Task: Look for space in Eden, United States from 8th August, 2023 to 15th August, 2023 for 9 adults in price range Rs.10000 to Rs.14000. Place can be shared room with 5 bedrooms having 9 beds and 5 bathrooms. Property type can be house, flat, guest house. Amenities needed are: wifi, TV, free parkinig on premises, gym, breakfast. Booking option can be shelf check-in. Required host language is English.
Action: Mouse moved to (552, 131)
Screenshot: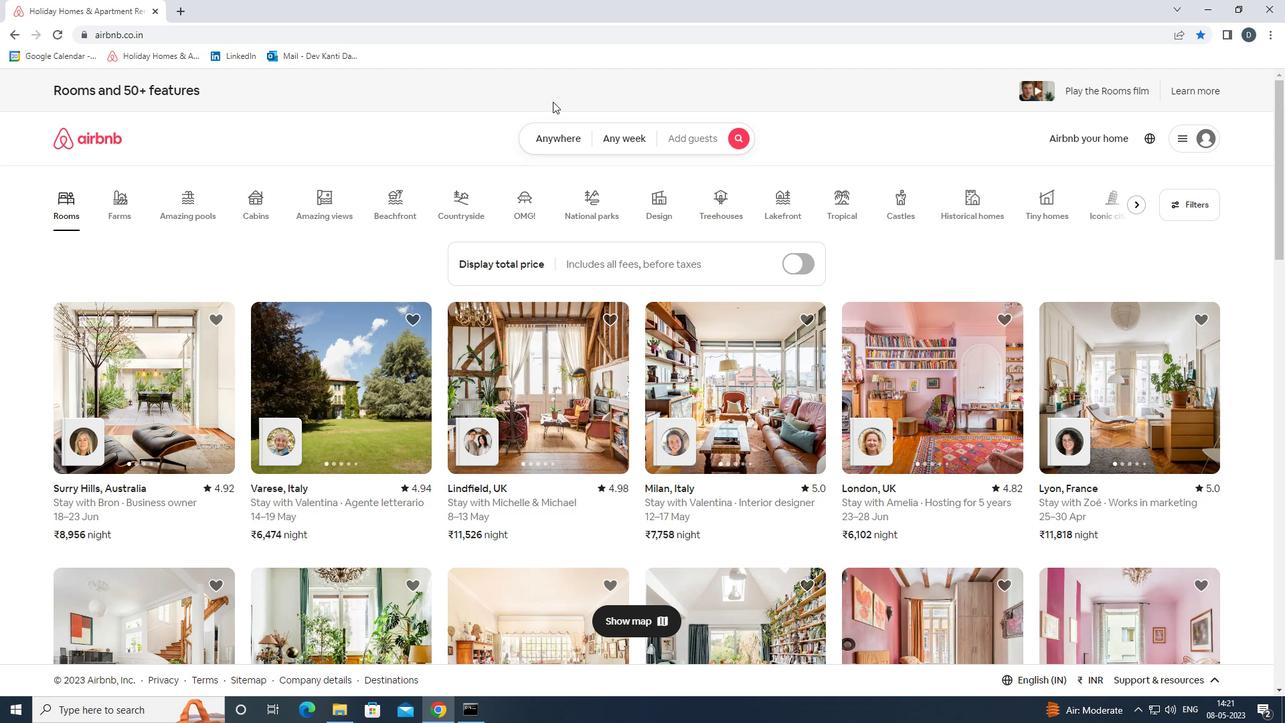 
Action: Mouse pressed left at (552, 131)
Screenshot: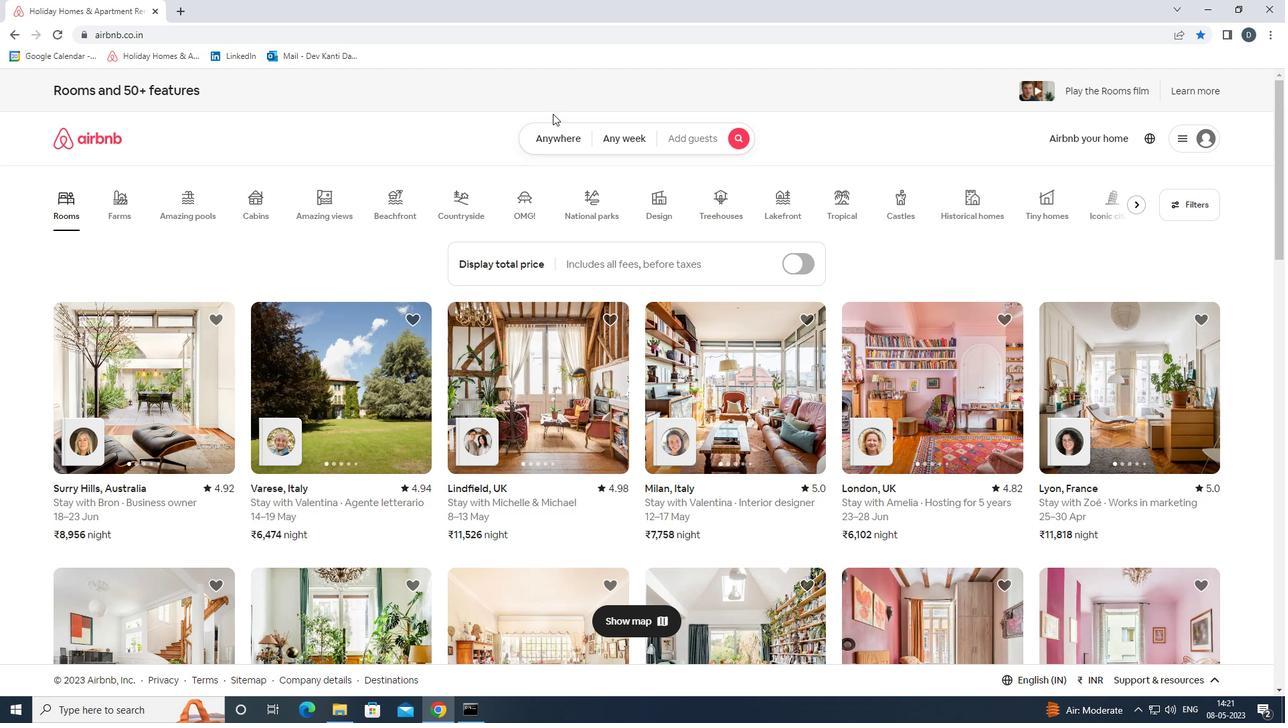 
Action: Mouse moved to (472, 190)
Screenshot: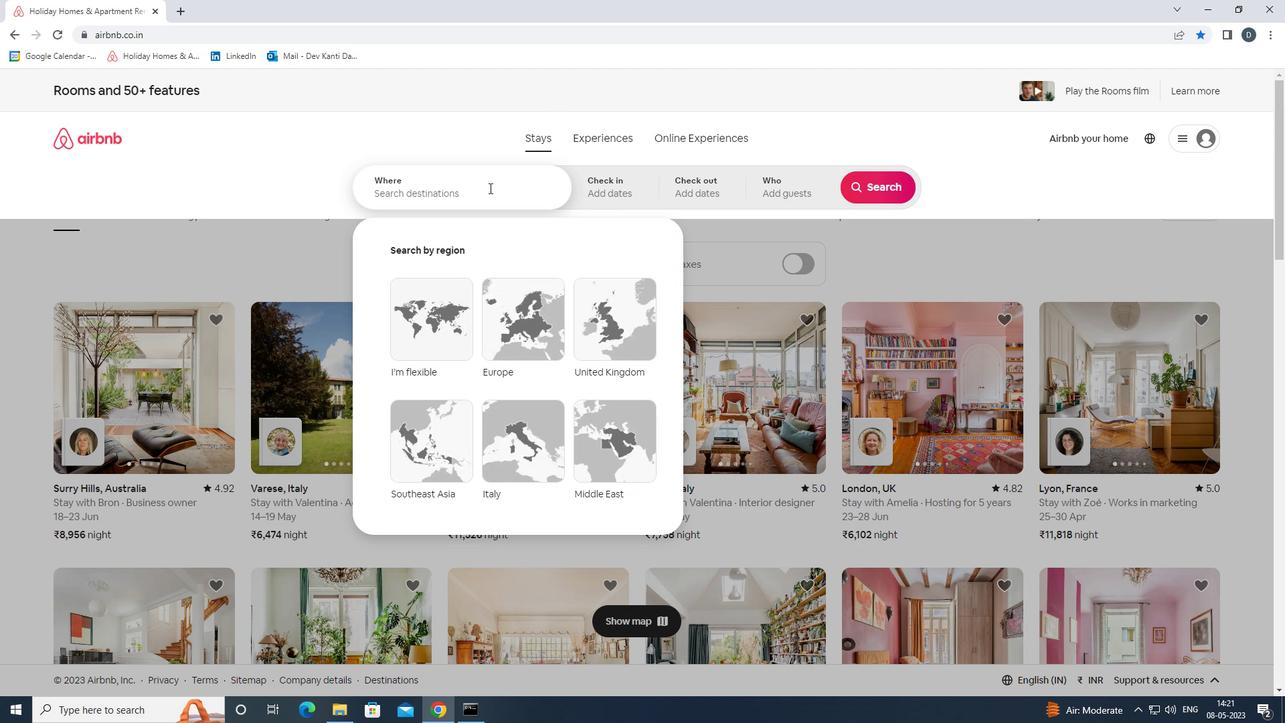 
Action: Mouse pressed left at (472, 190)
Screenshot: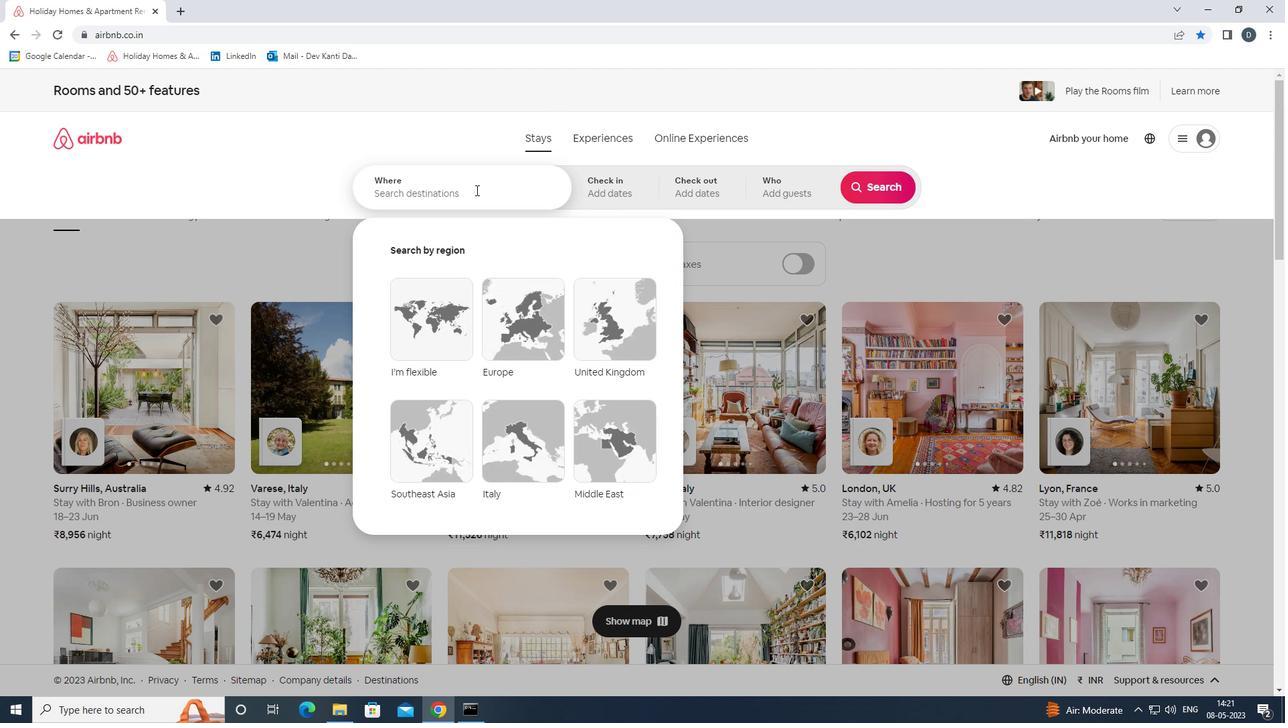 
Action: Mouse moved to (472, 186)
Screenshot: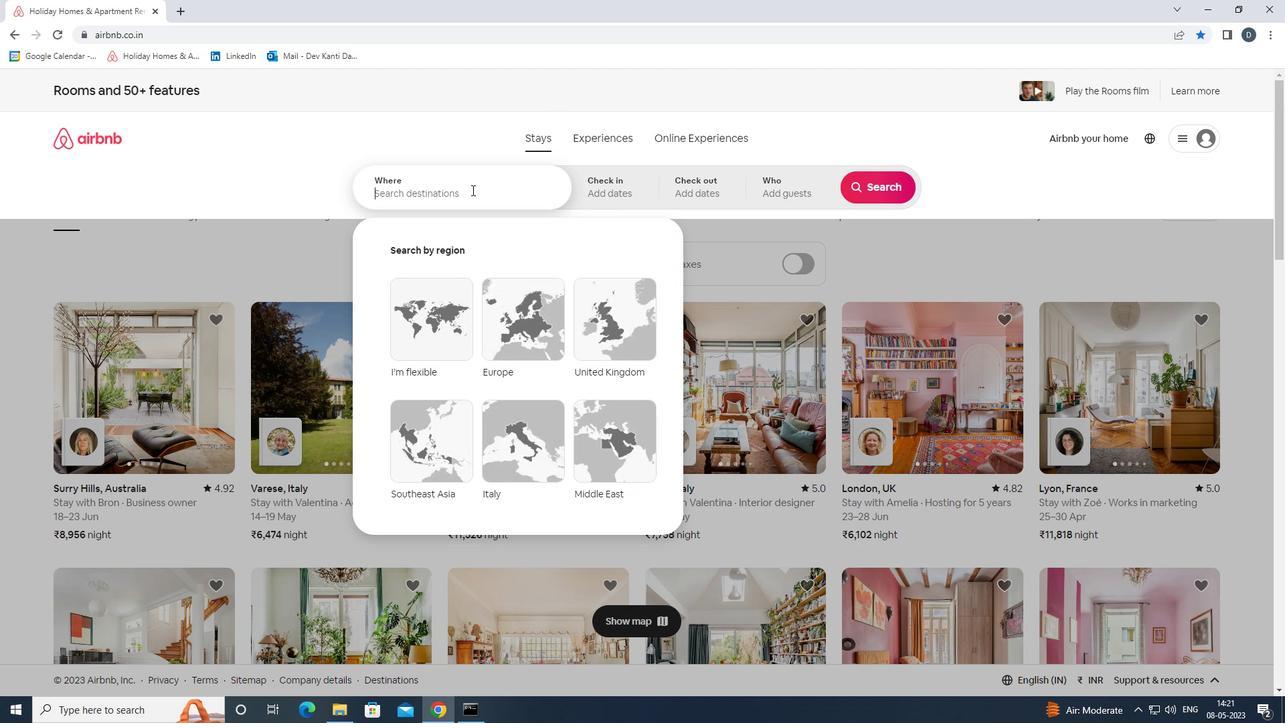 
Action: Key pressed <Key.shift><Key.caps_lock><Key.shift>E<Key.caps_lock><Key.backspace><Key.shift><Key.shift><Key.shift>EDEN,<Key.shift>UNITED<Key.space><Key.shift>STATES<Key.enter>
Screenshot: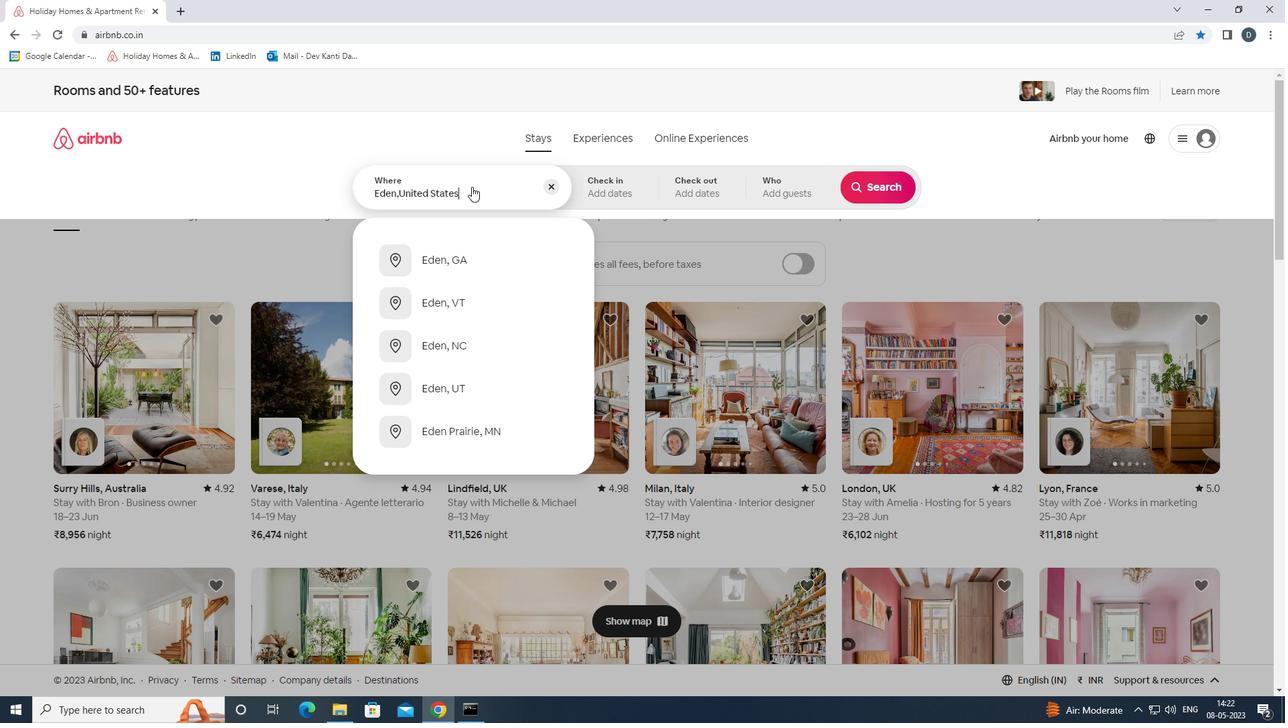 
Action: Mouse moved to (874, 297)
Screenshot: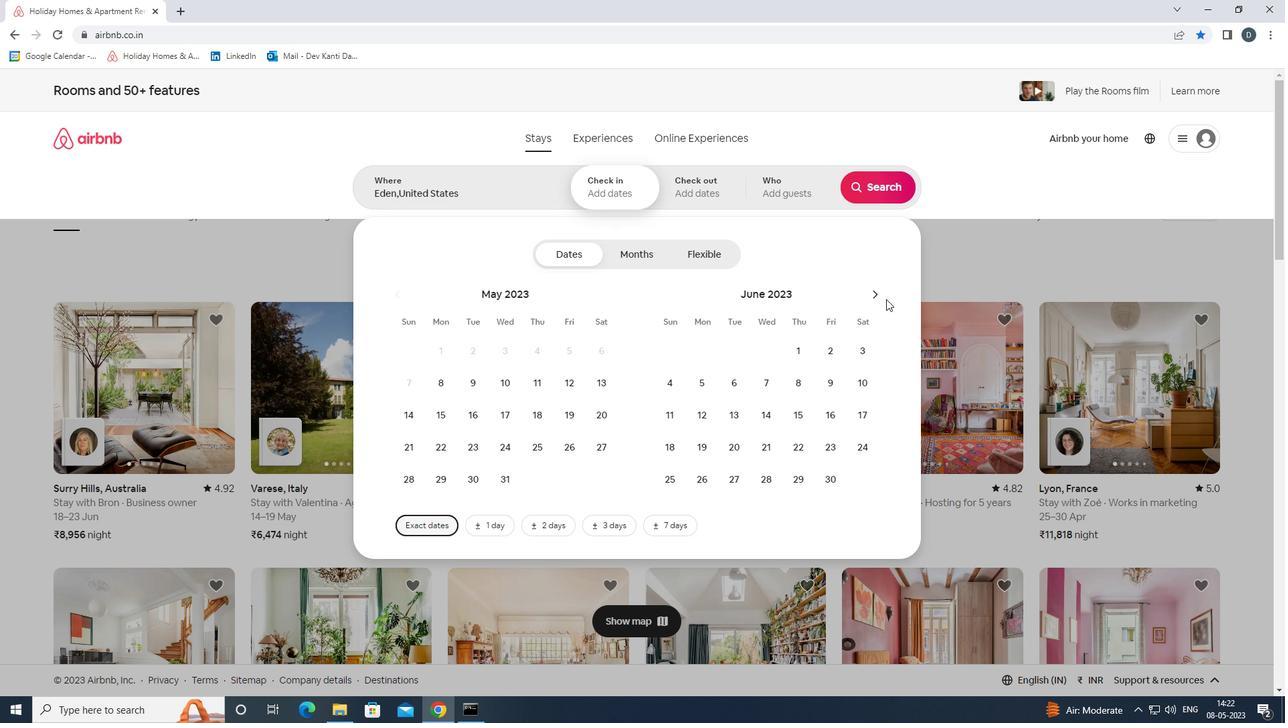 
Action: Mouse pressed left at (874, 297)
Screenshot: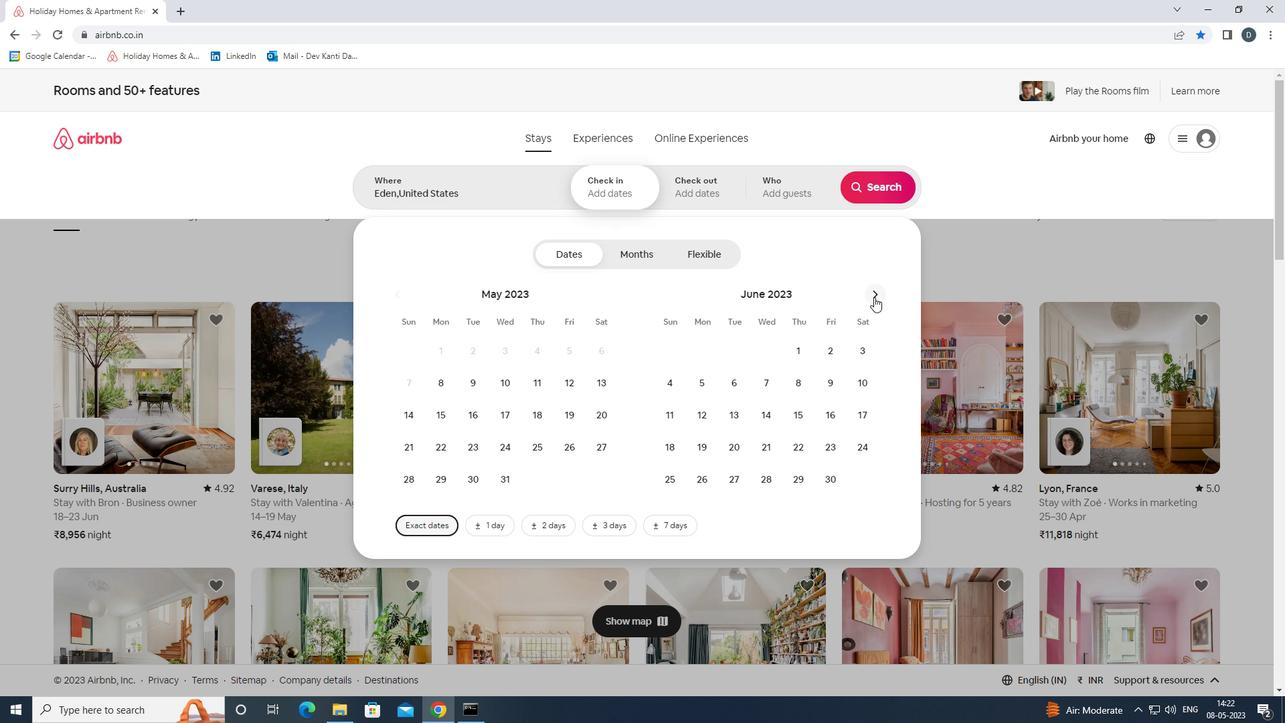 
Action: Mouse pressed left at (874, 297)
Screenshot: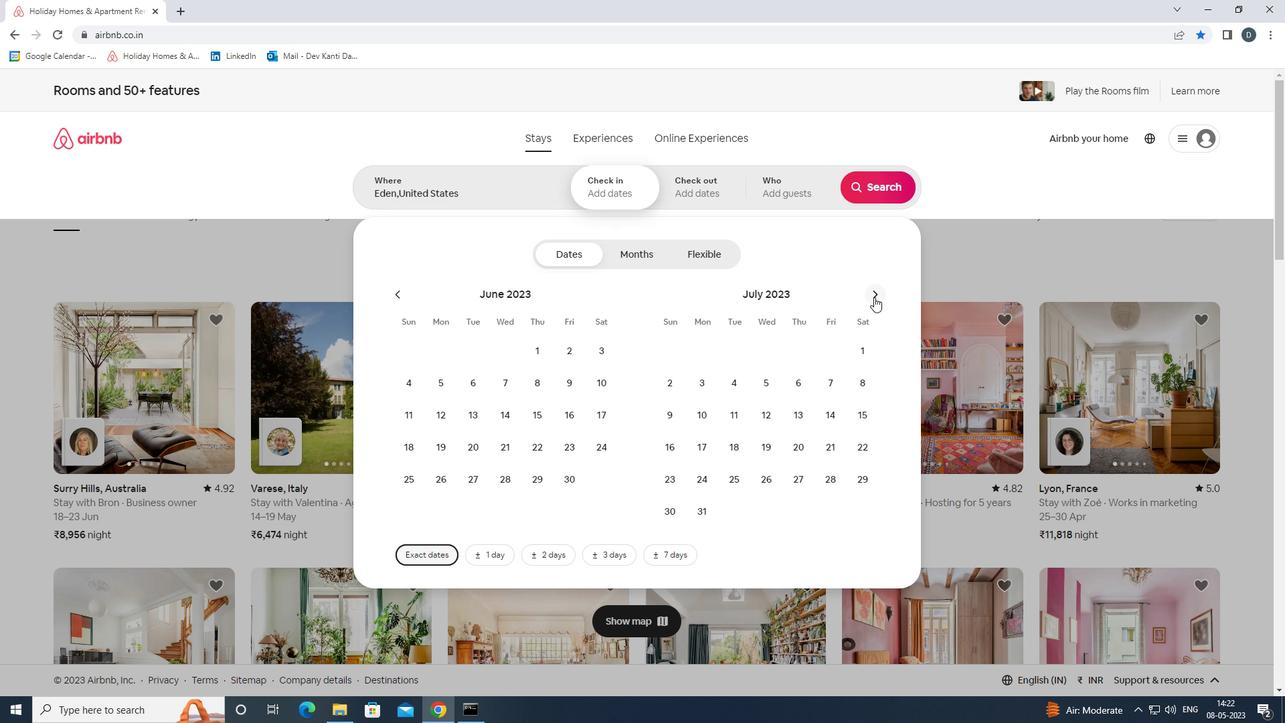 
Action: Mouse moved to (743, 384)
Screenshot: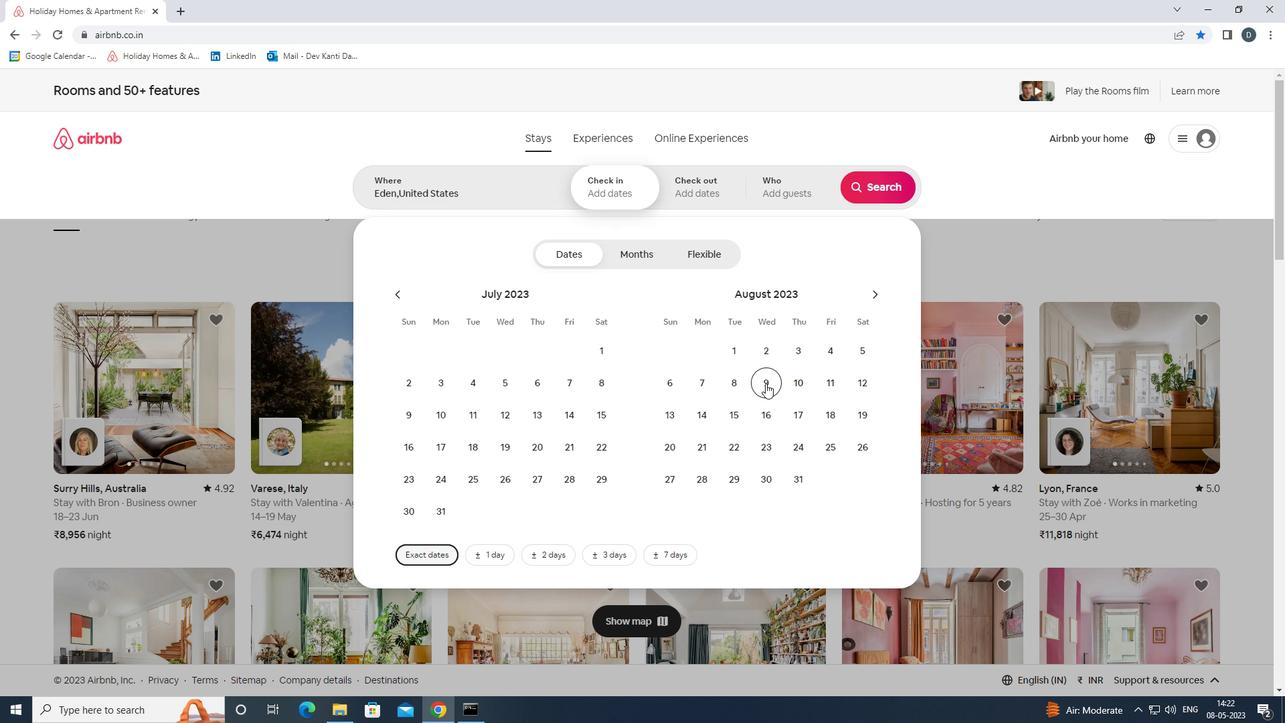 
Action: Mouse pressed left at (743, 384)
Screenshot: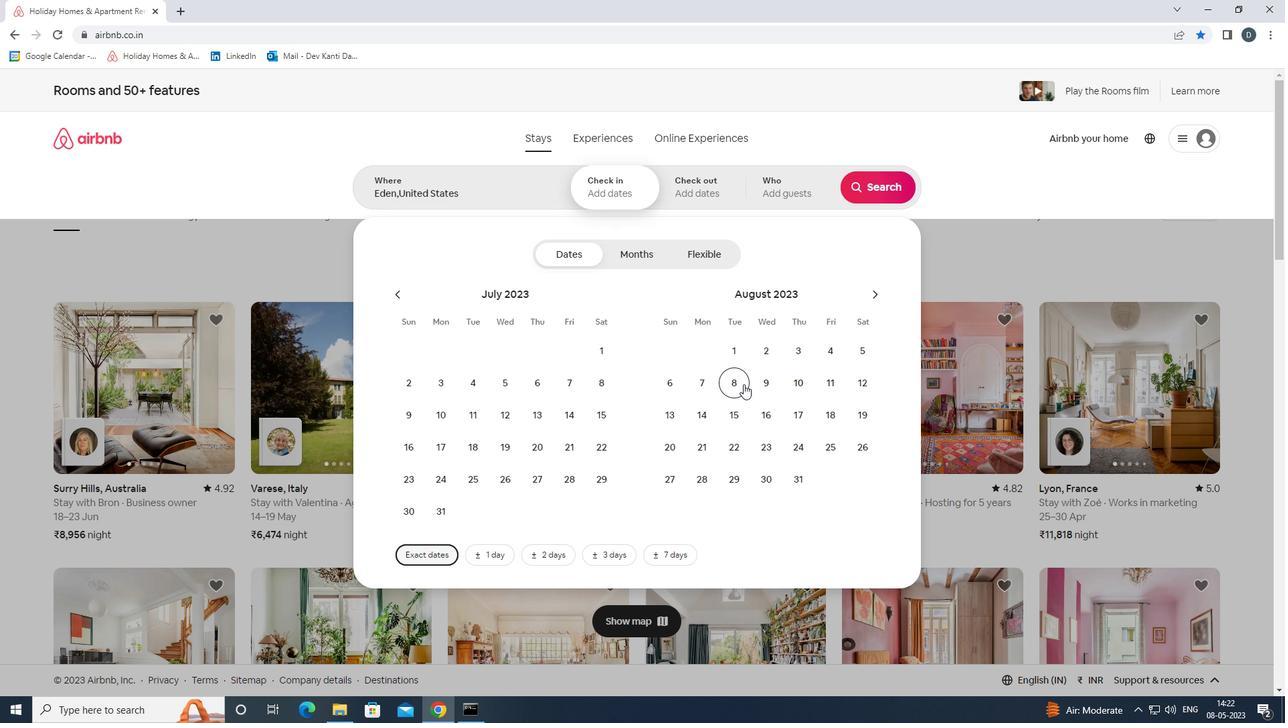 
Action: Mouse moved to (737, 409)
Screenshot: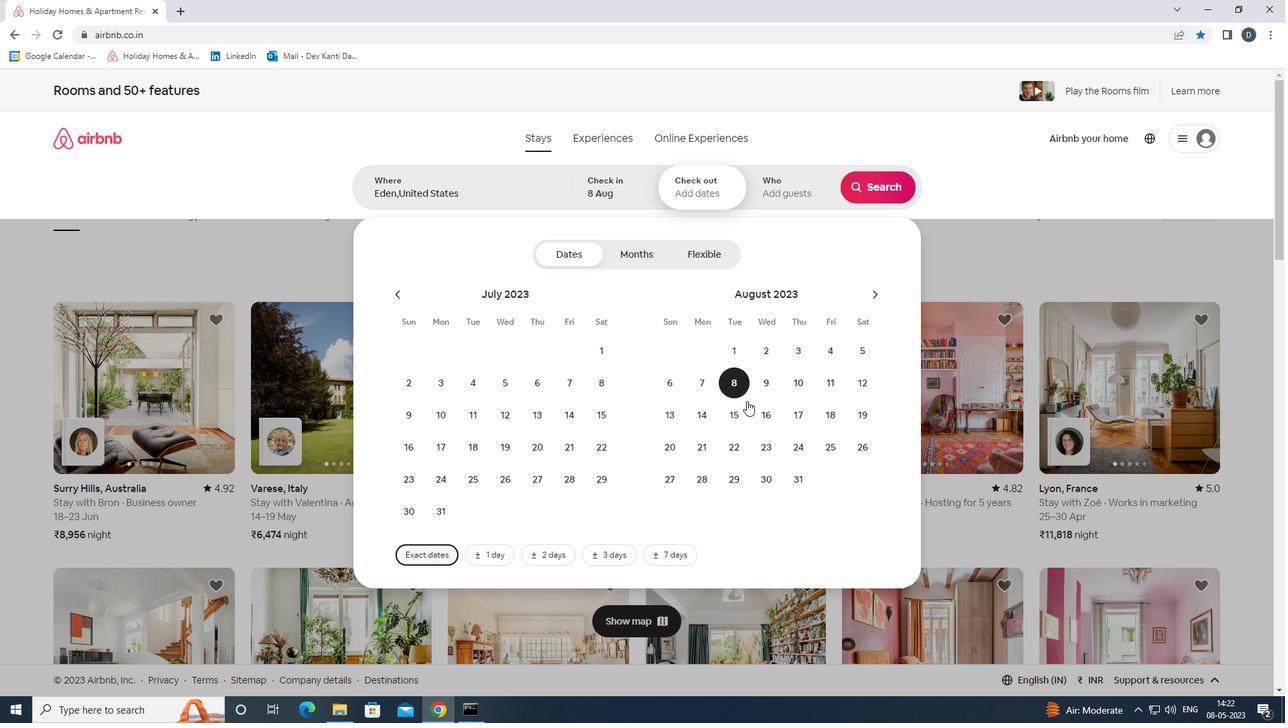 
Action: Mouse pressed left at (737, 409)
Screenshot: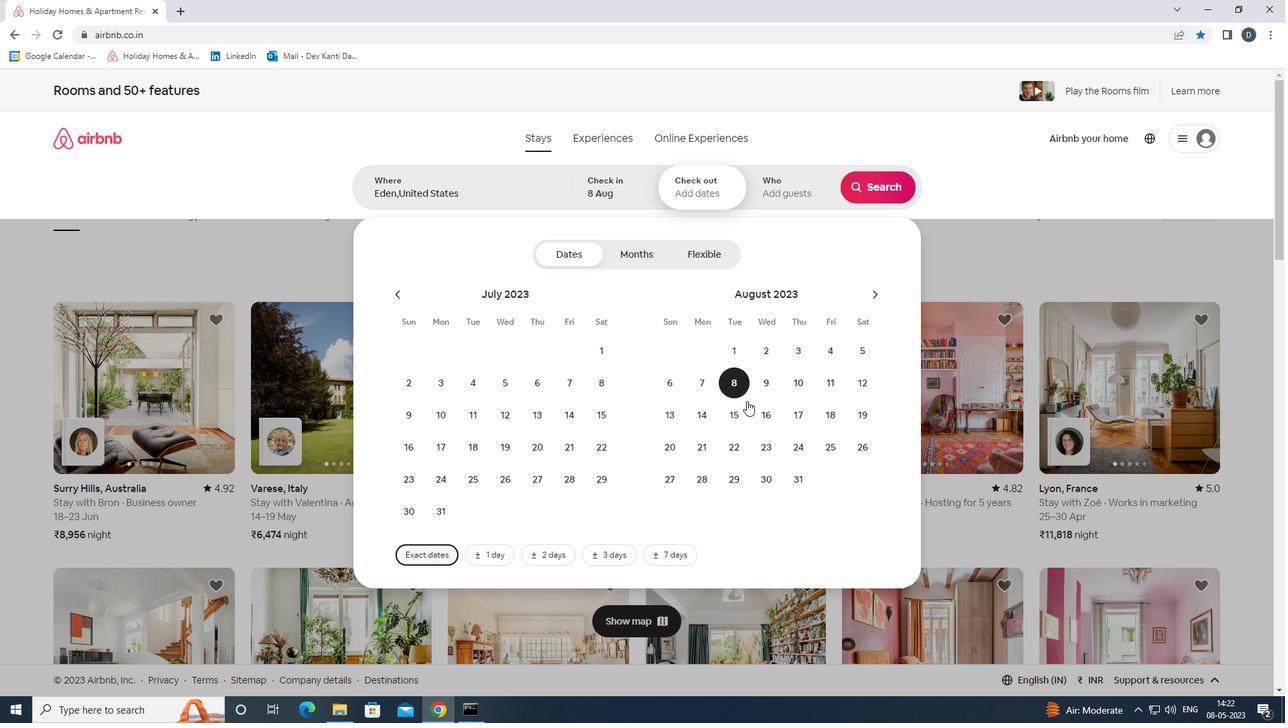 
Action: Mouse moved to (788, 196)
Screenshot: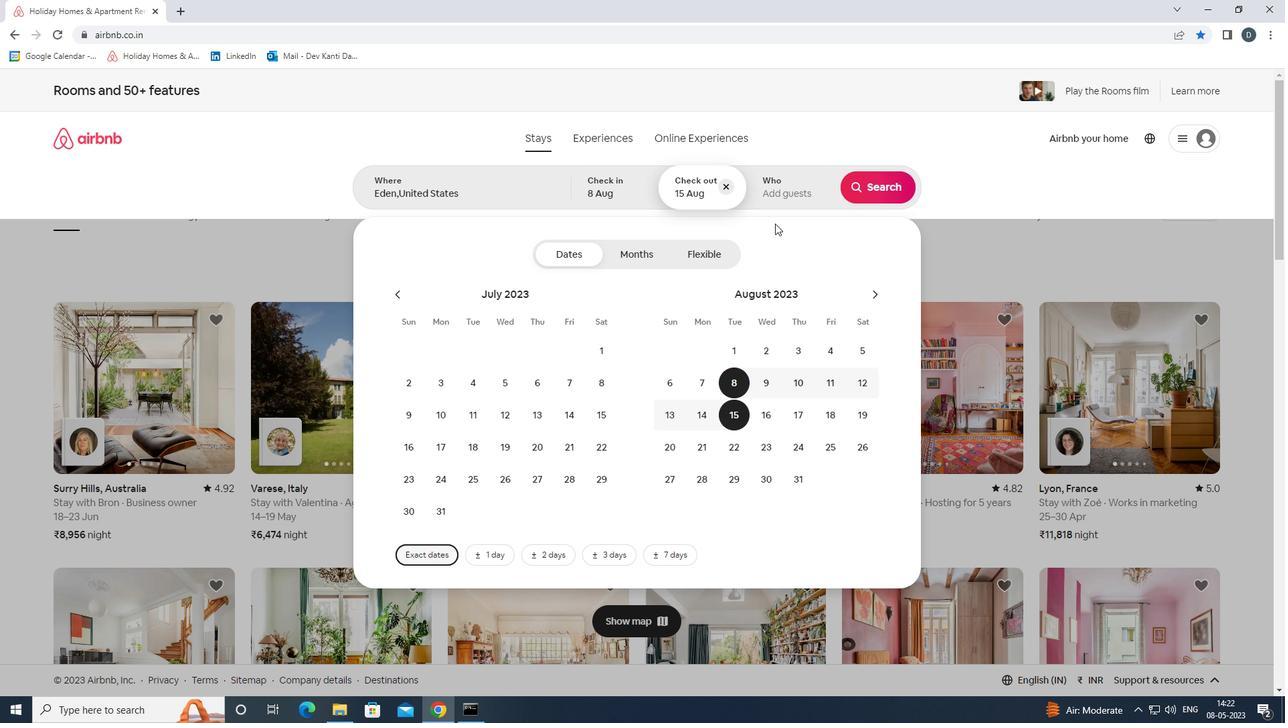 
Action: Mouse pressed left at (788, 196)
Screenshot: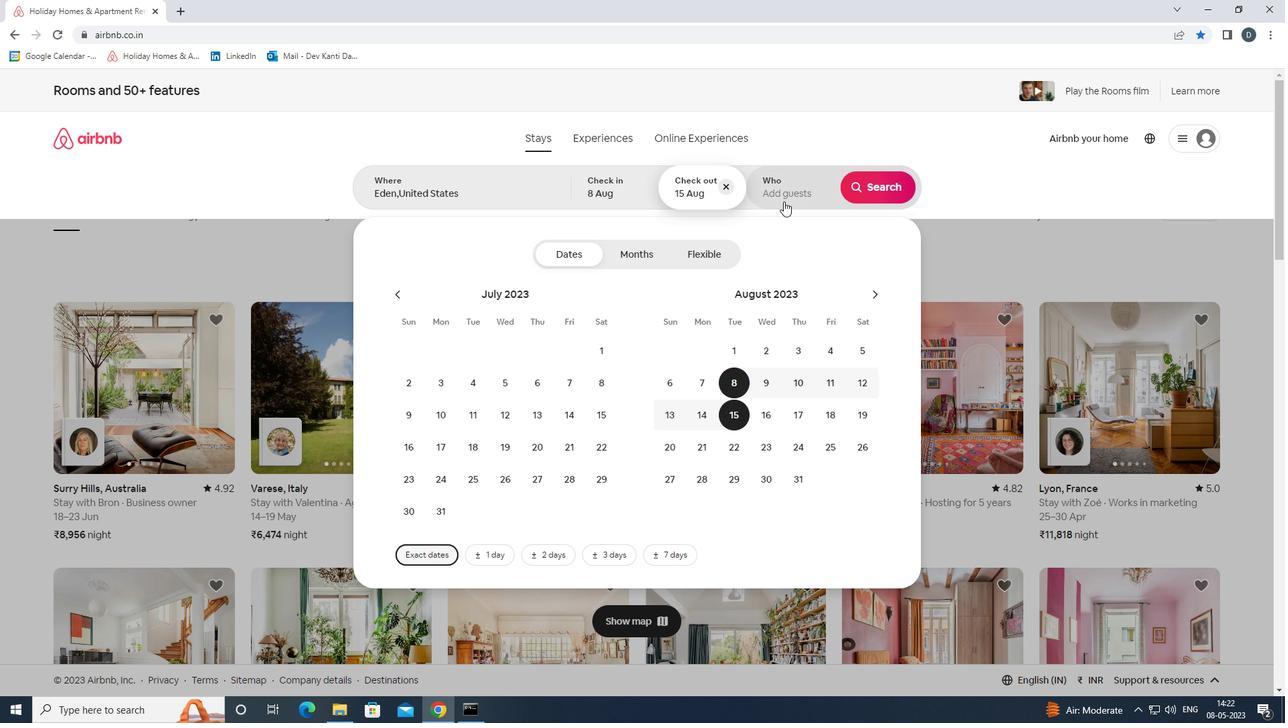 
Action: Mouse moved to (875, 255)
Screenshot: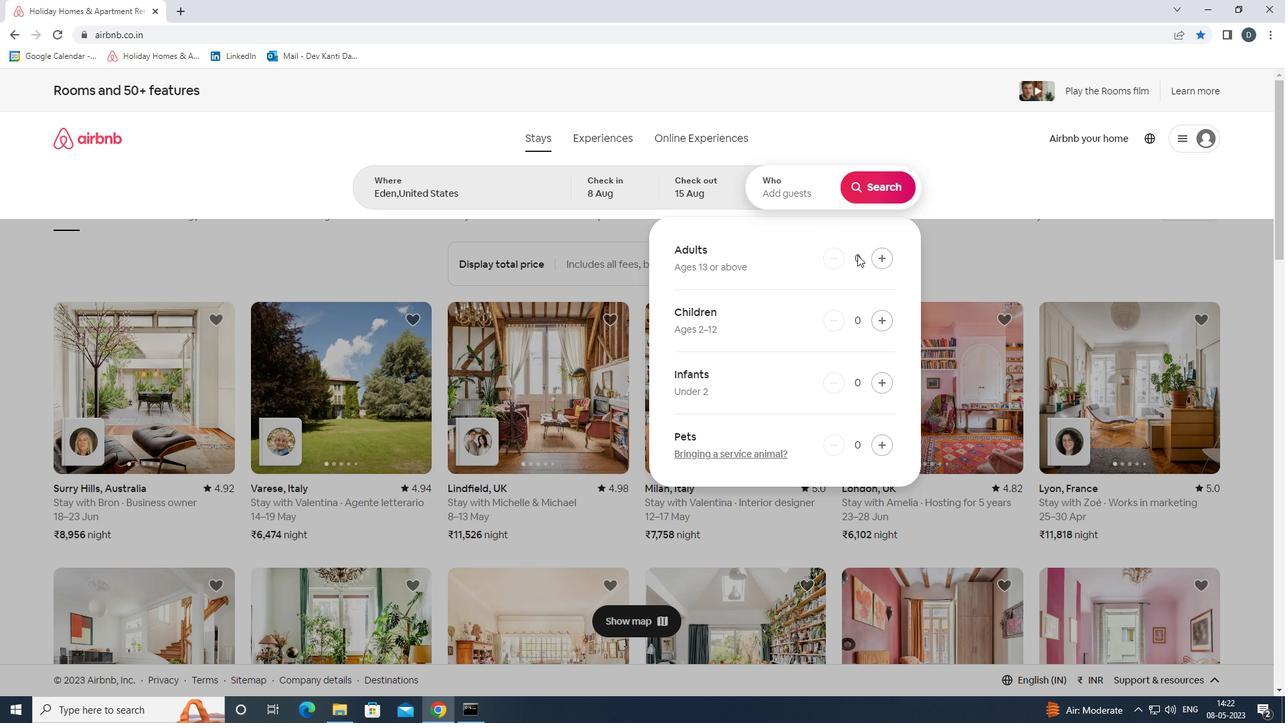 
Action: Mouse pressed left at (875, 255)
Screenshot: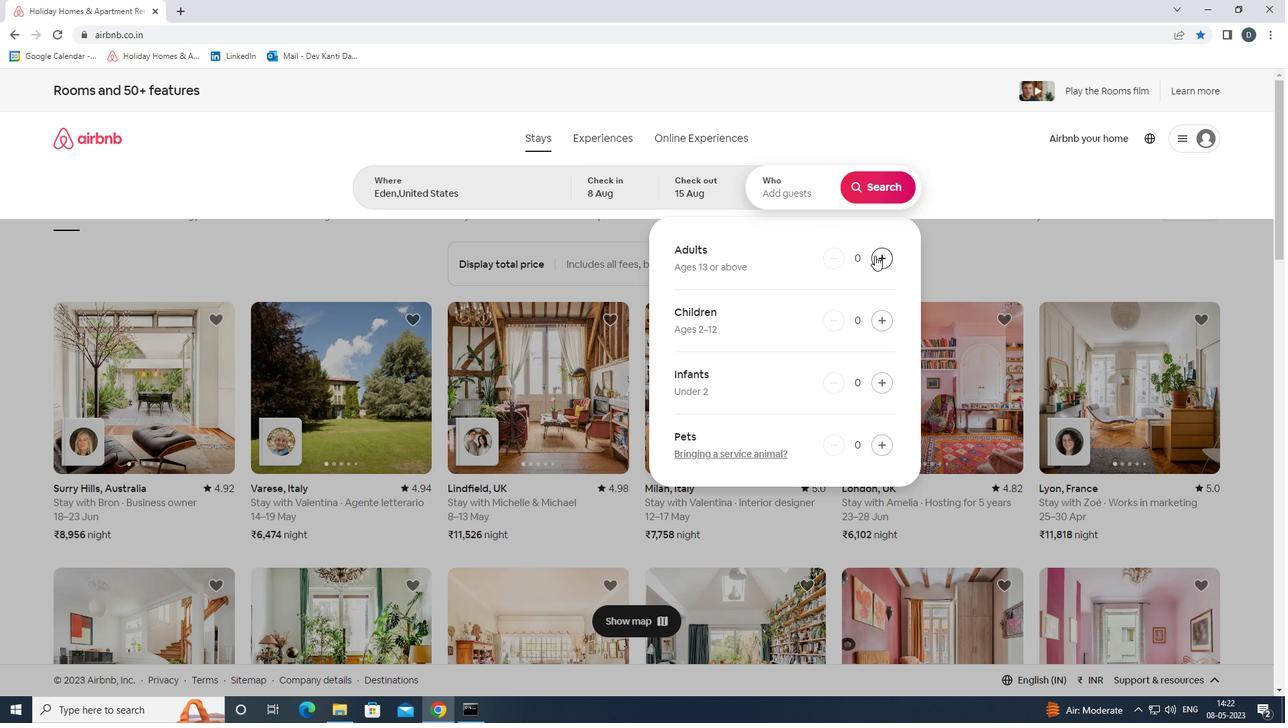 
Action: Mouse pressed left at (875, 255)
Screenshot: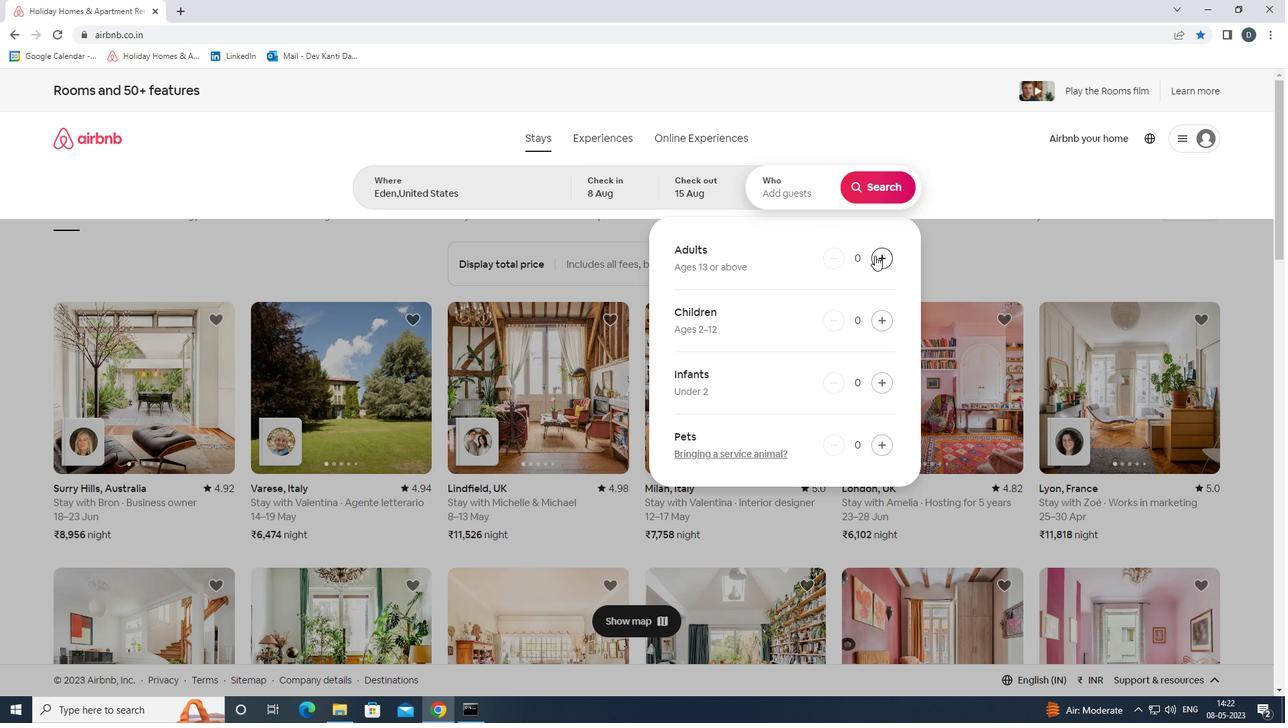 
Action: Mouse pressed left at (875, 255)
Screenshot: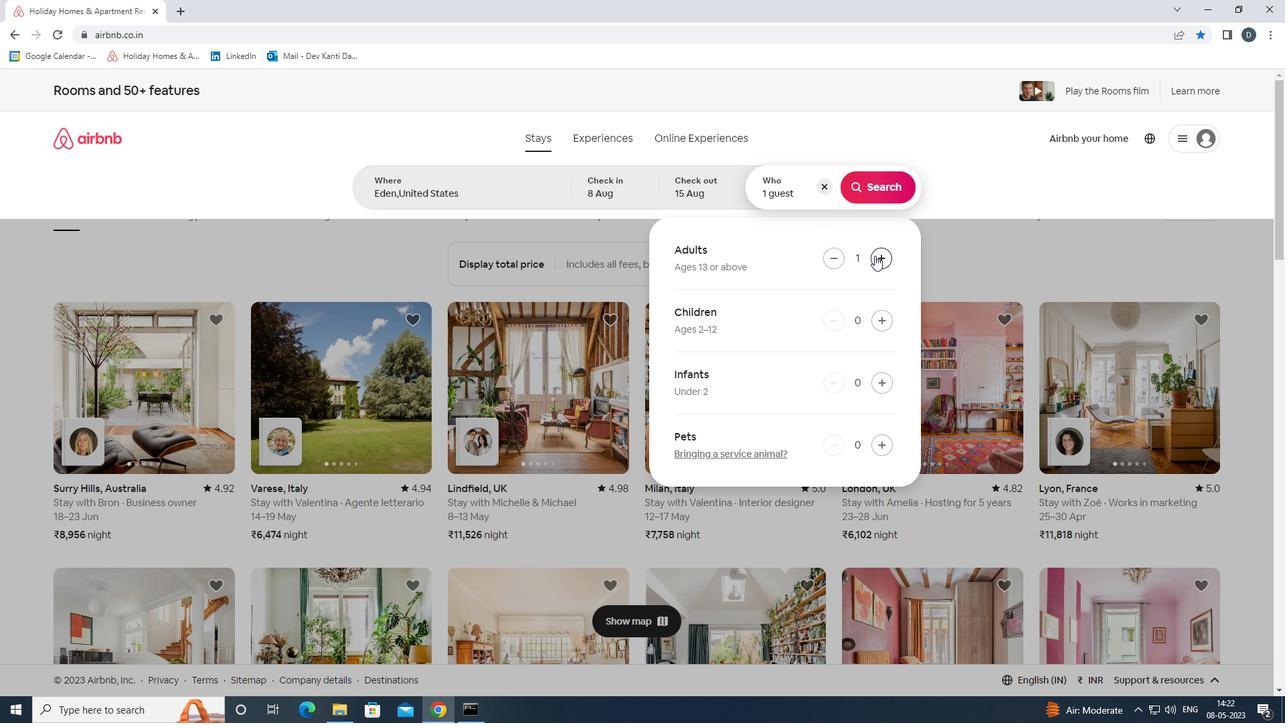 
Action: Mouse pressed left at (875, 255)
Screenshot: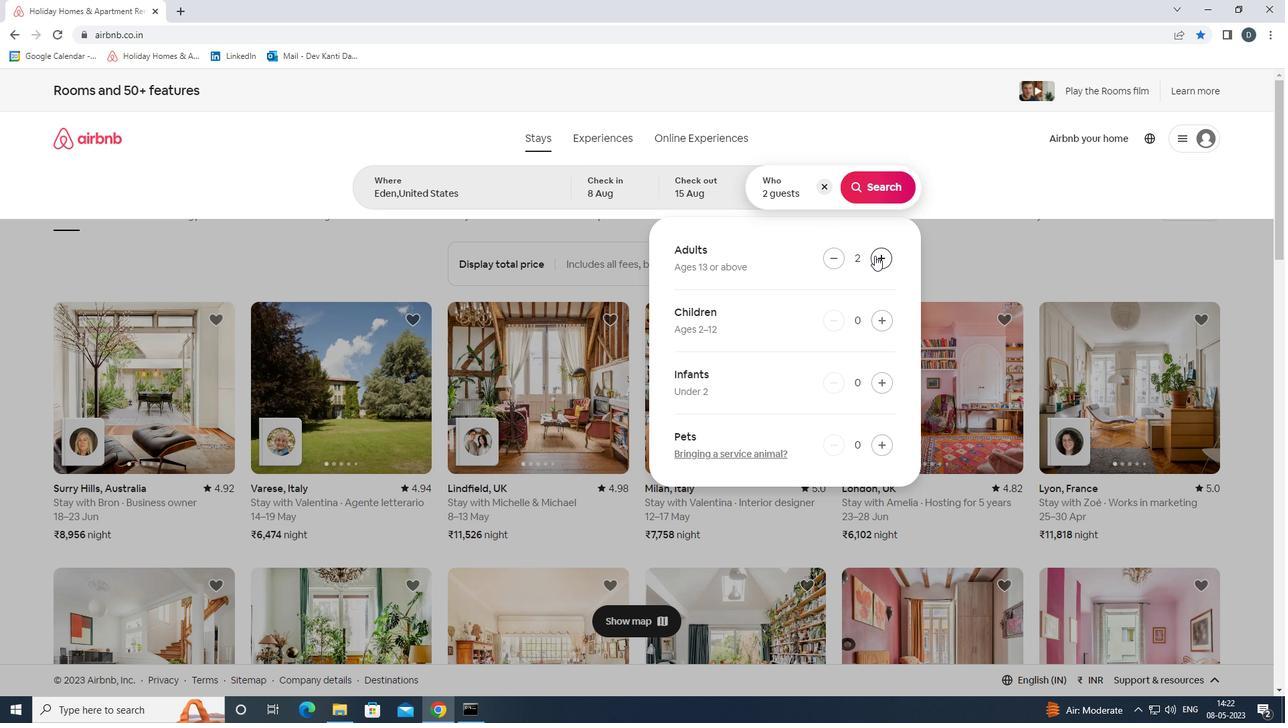 
Action: Mouse moved to (875, 255)
Screenshot: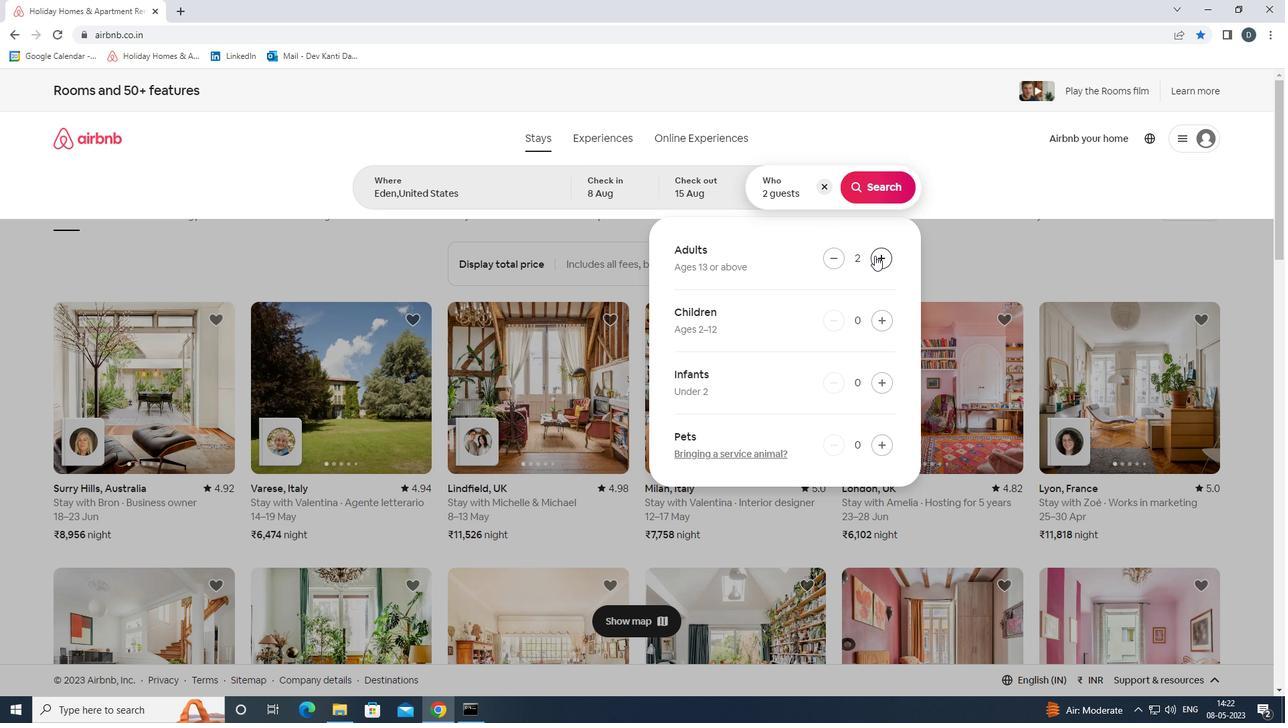 
Action: Mouse pressed left at (875, 255)
Screenshot: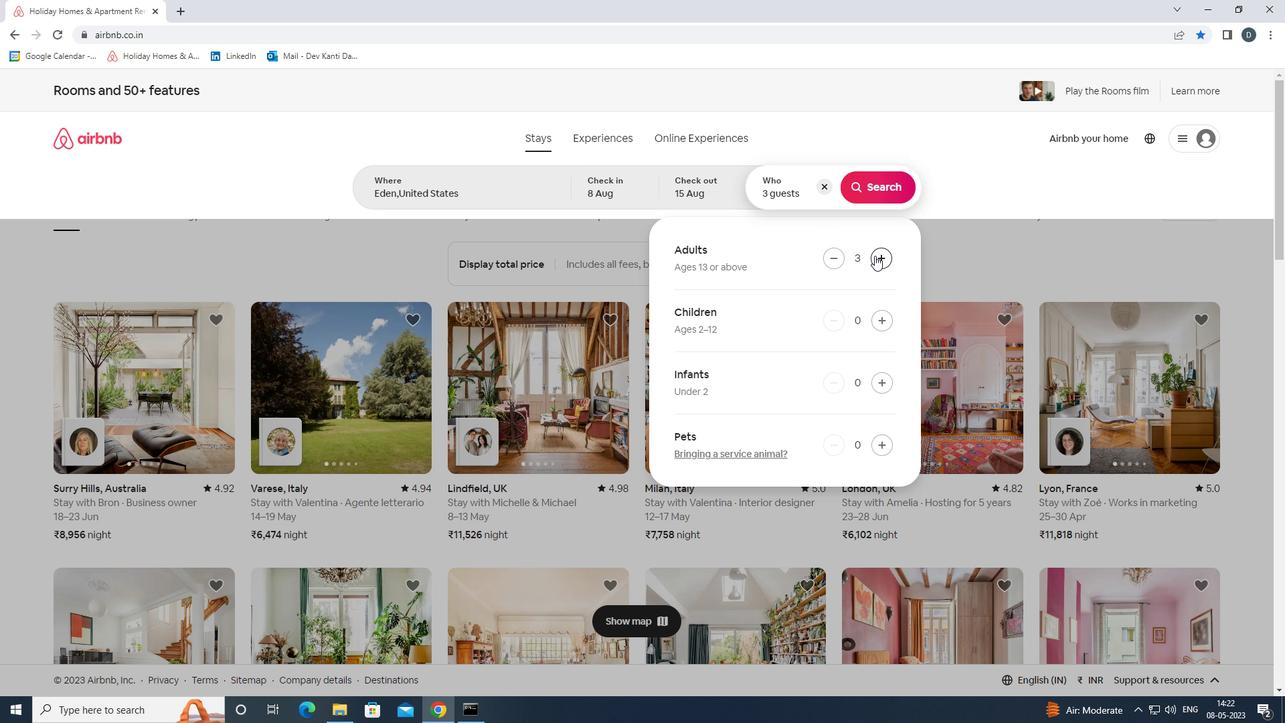 
Action: Mouse moved to (875, 255)
Screenshot: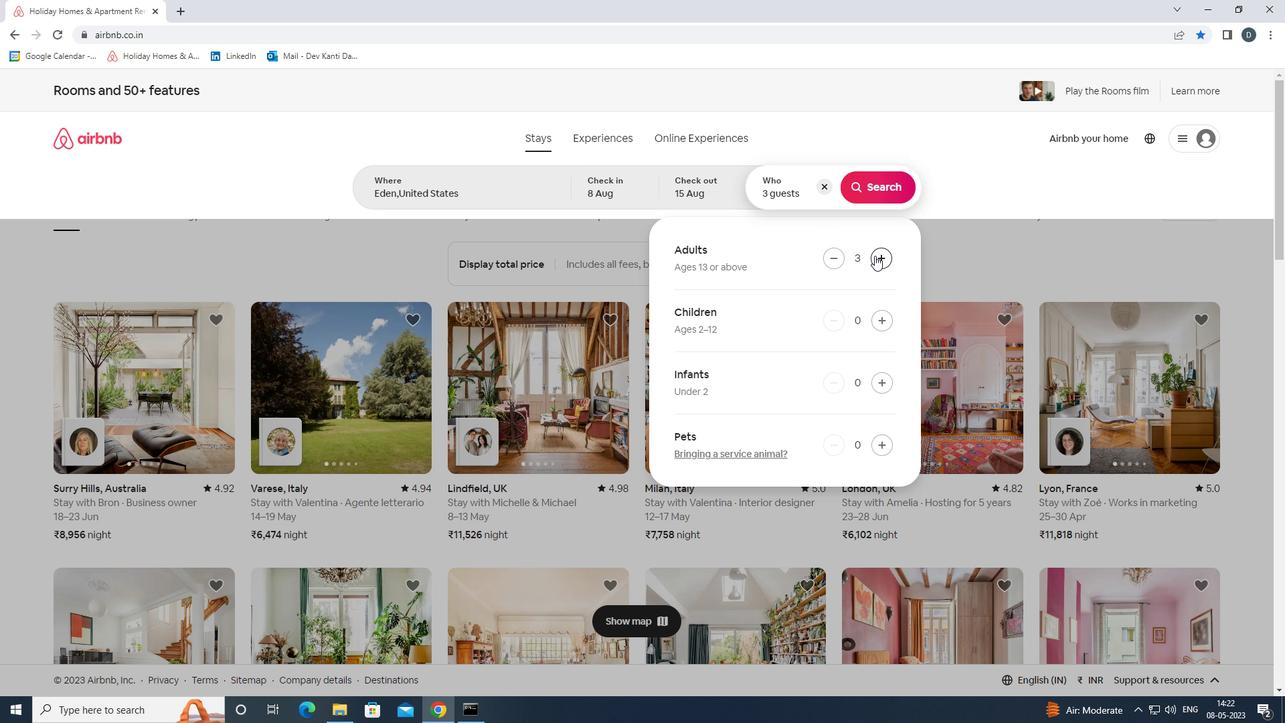 
Action: Mouse pressed left at (875, 255)
Screenshot: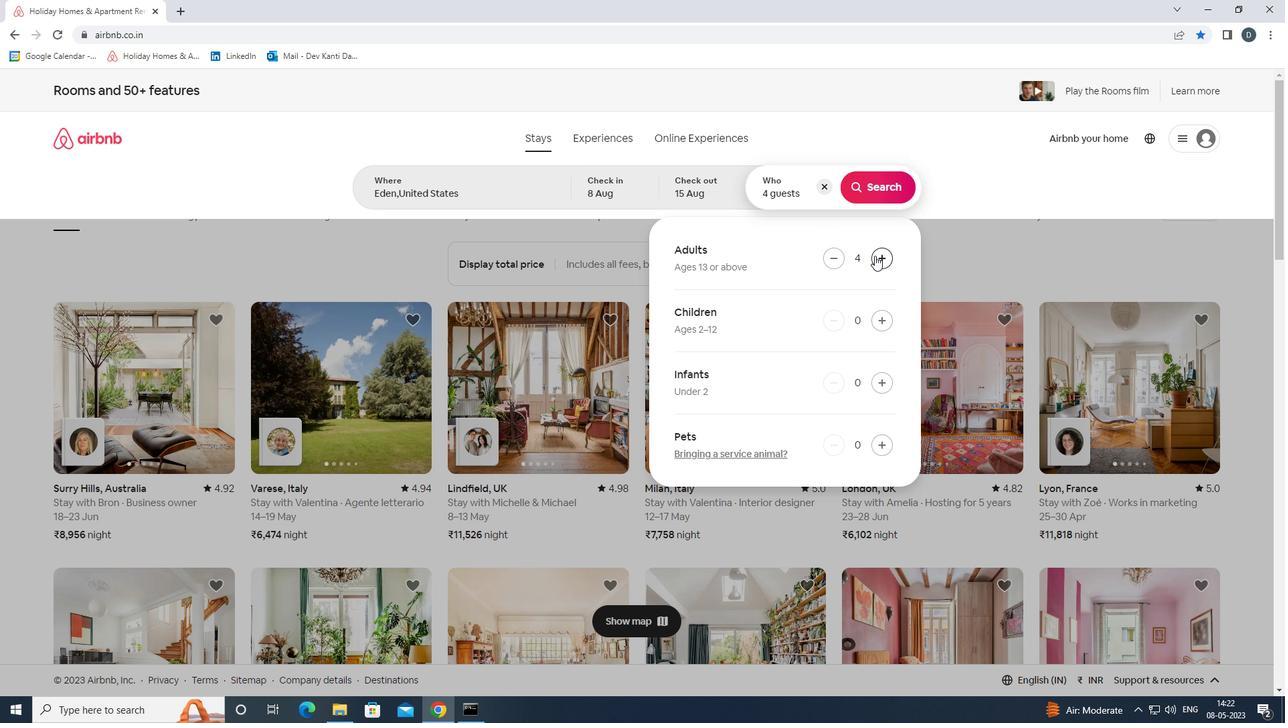 
Action: Mouse pressed left at (875, 255)
Screenshot: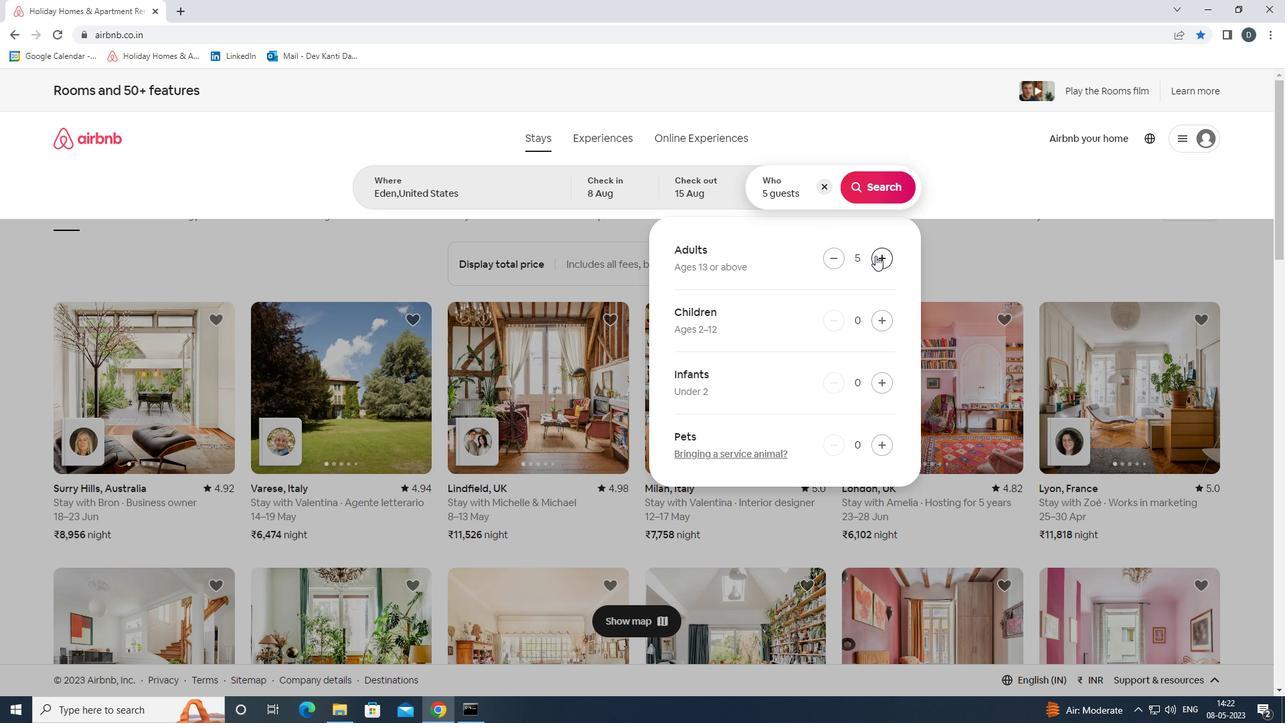 
Action: Mouse moved to (877, 255)
Screenshot: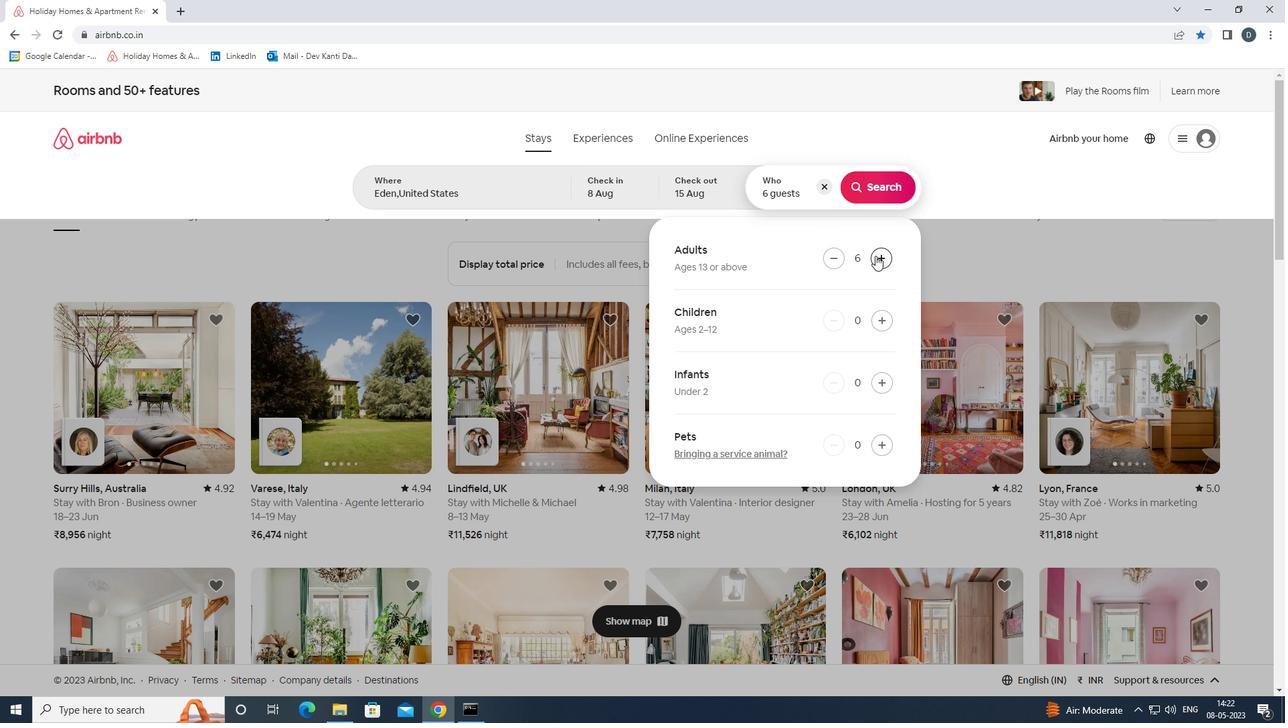 
Action: Mouse pressed left at (877, 255)
Screenshot: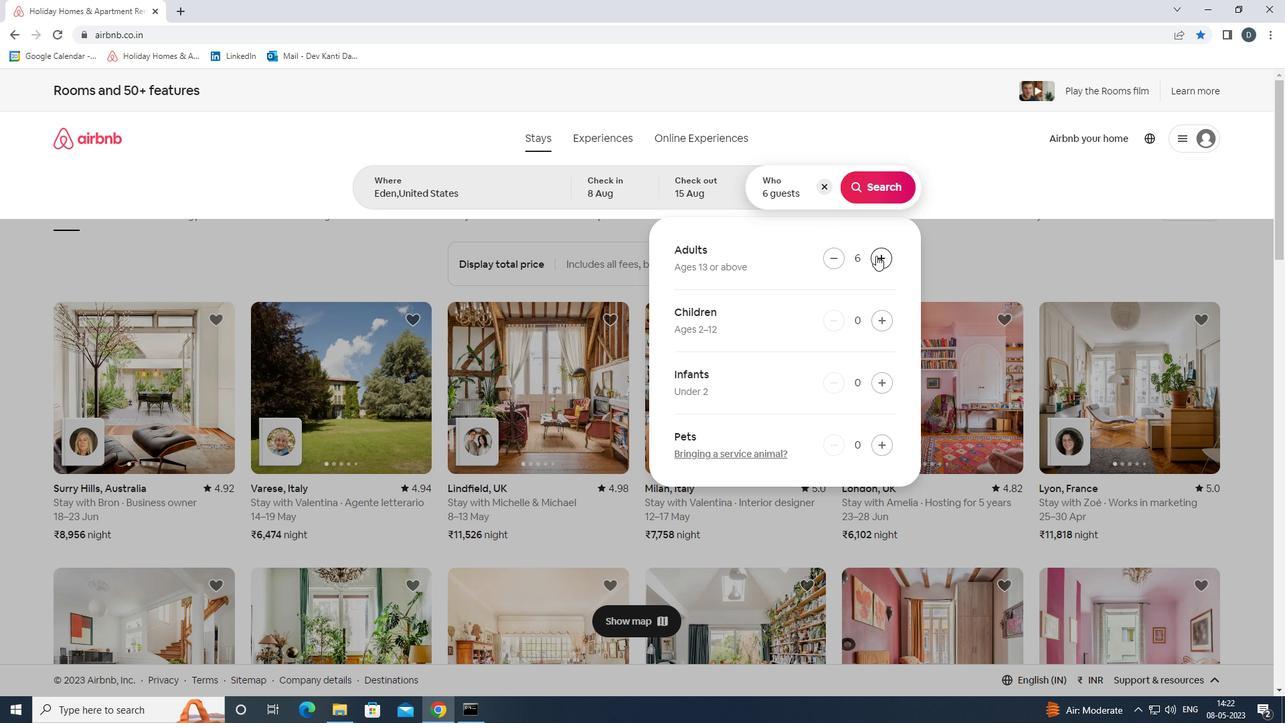 
Action: Mouse moved to (877, 255)
Screenshot: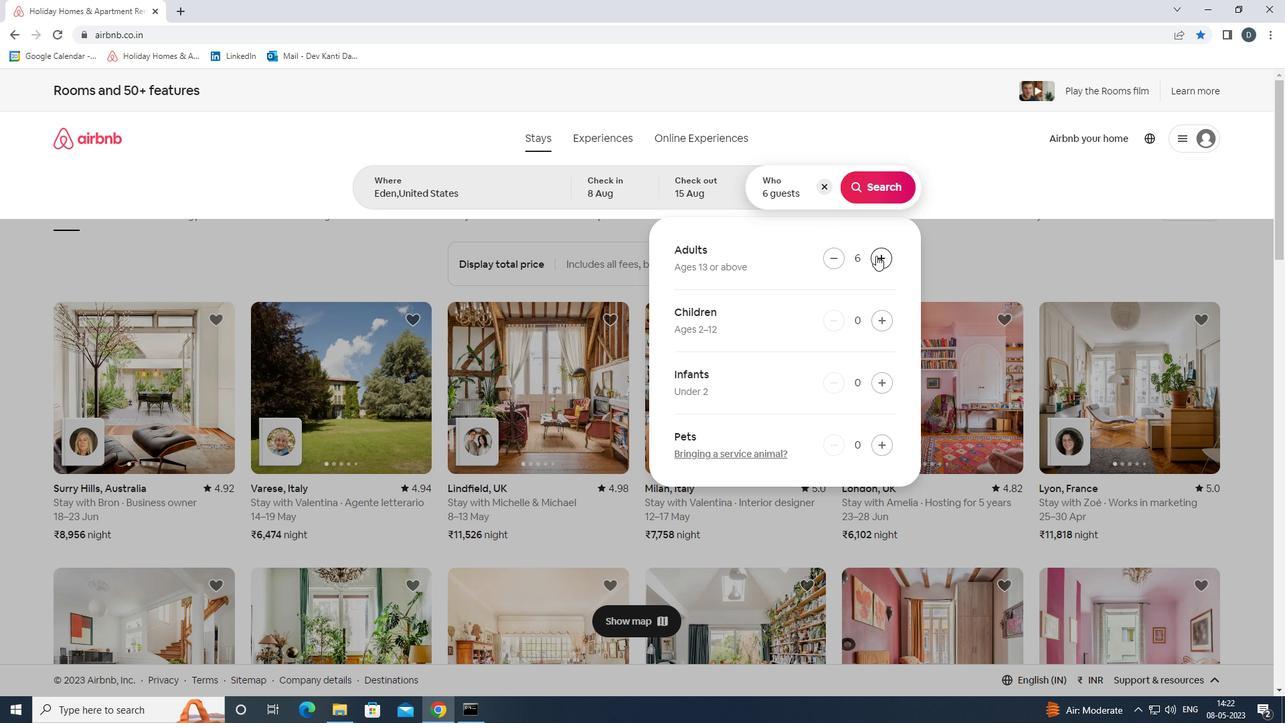 
Action: Mouse pressed left at (877, 255)
Screenshot: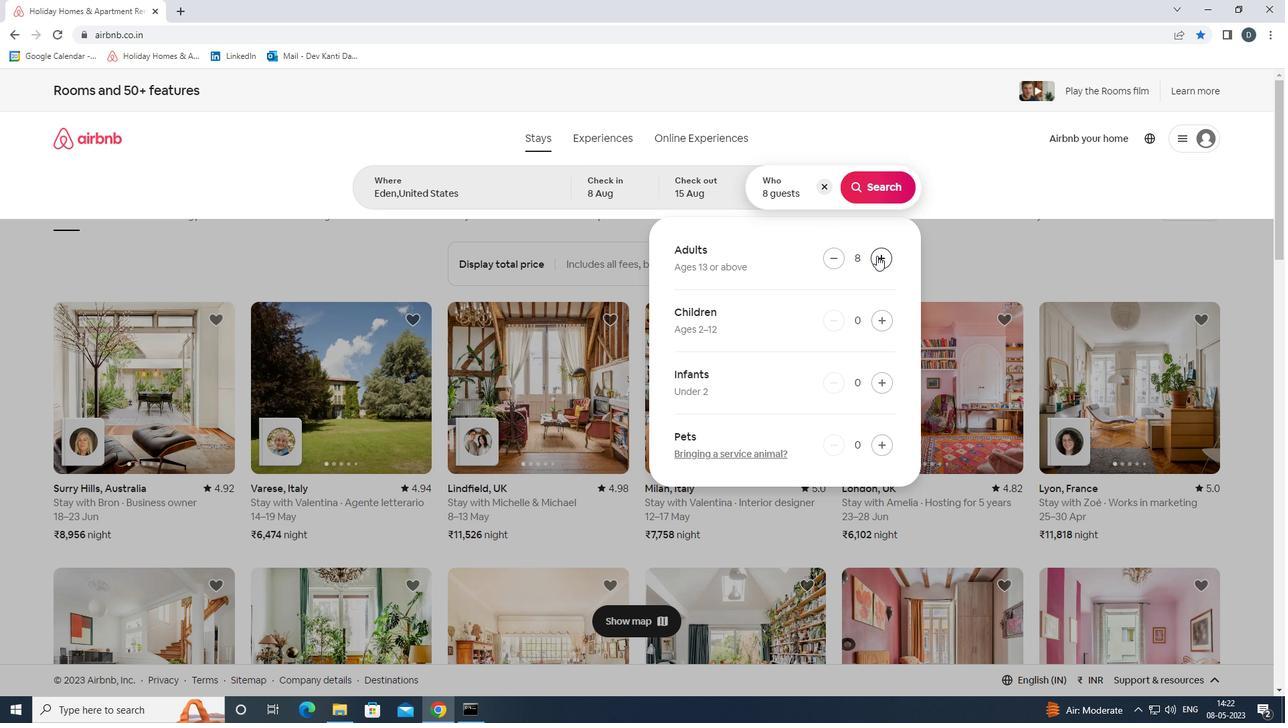 
Action: Mouse moved to (885, 198)
Screenshot: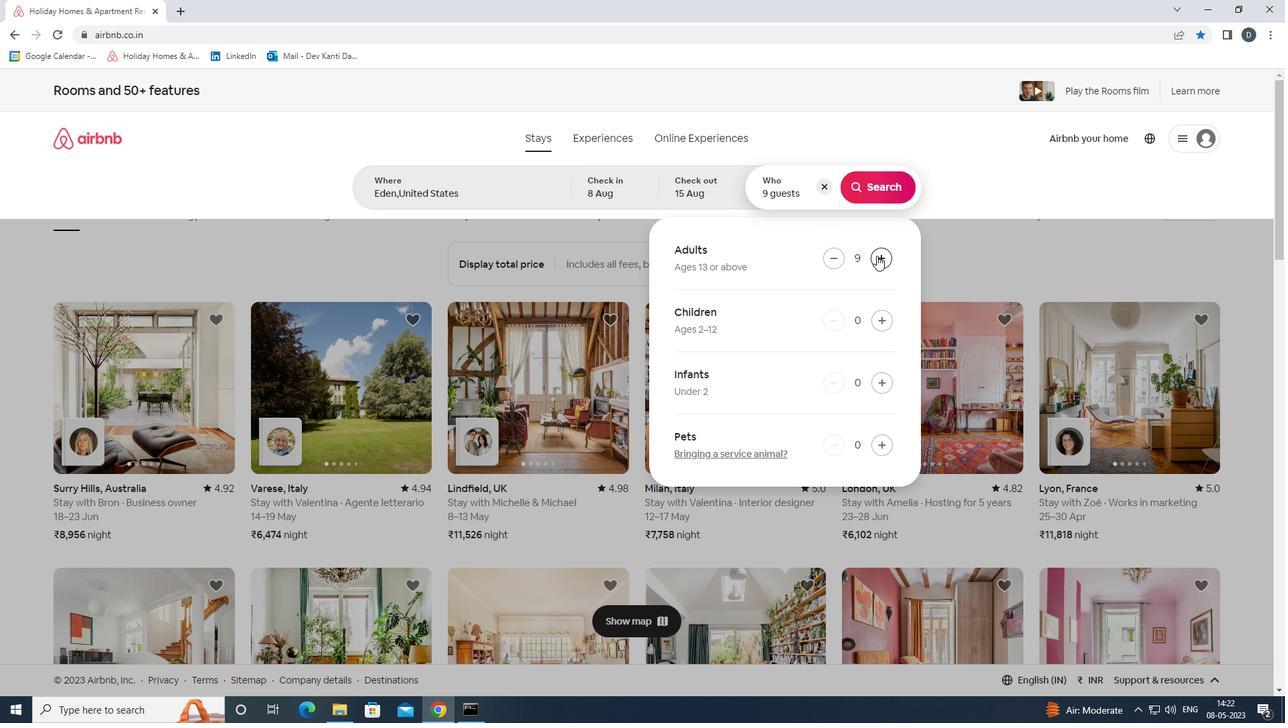 
Action: Mouse pressed left at (885, 198)
Screenshot: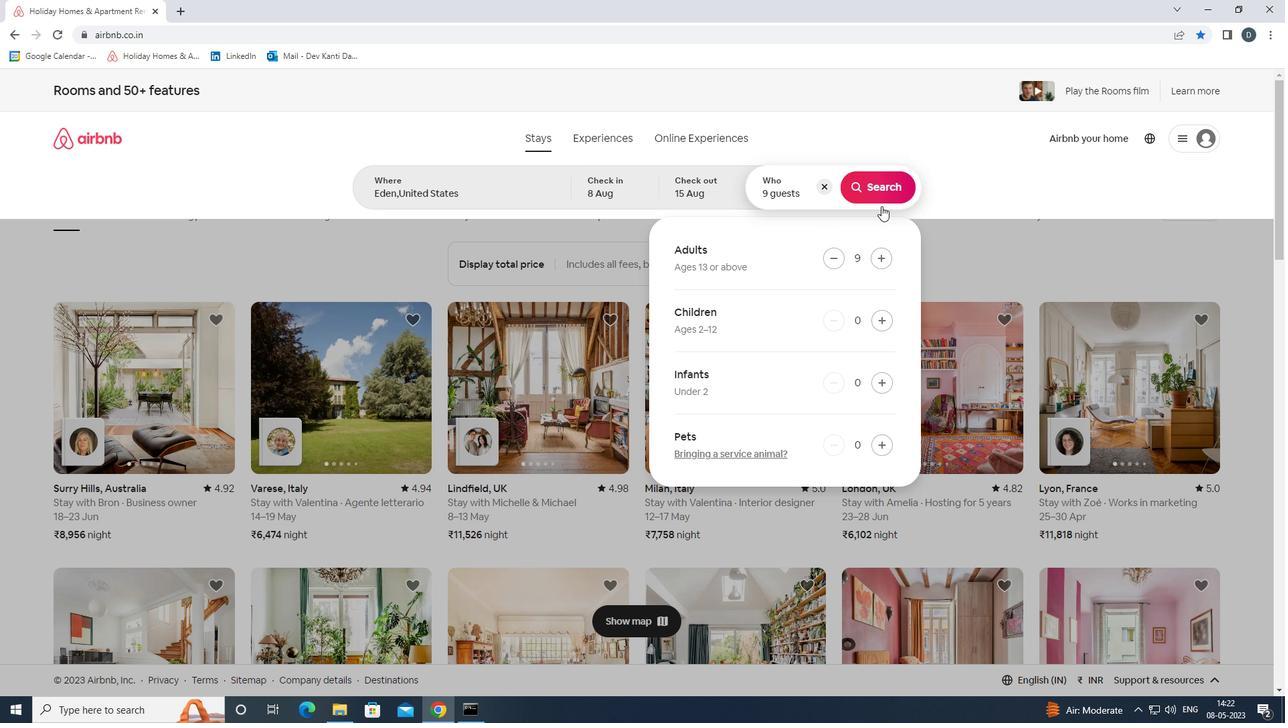
Action: Mouse moved to (1219, 146)
Screenshot: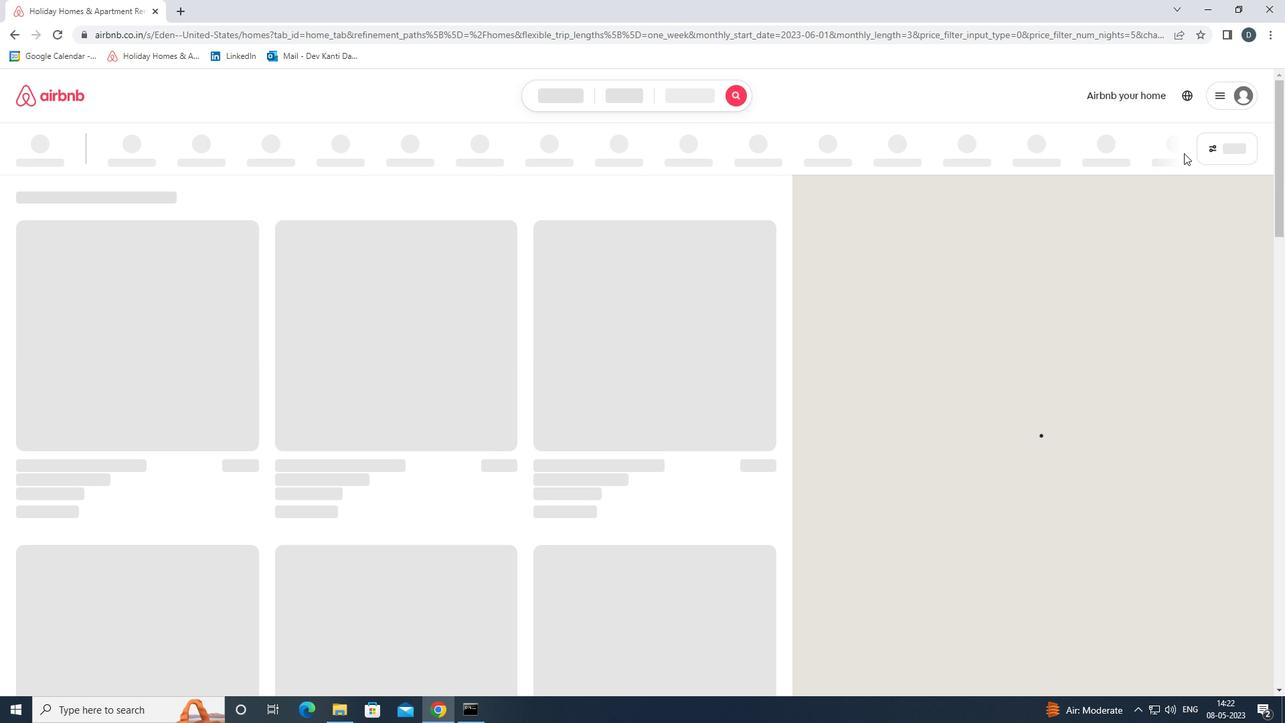 
Action: Mouse pressed left at (1219, 146)
Screenshot: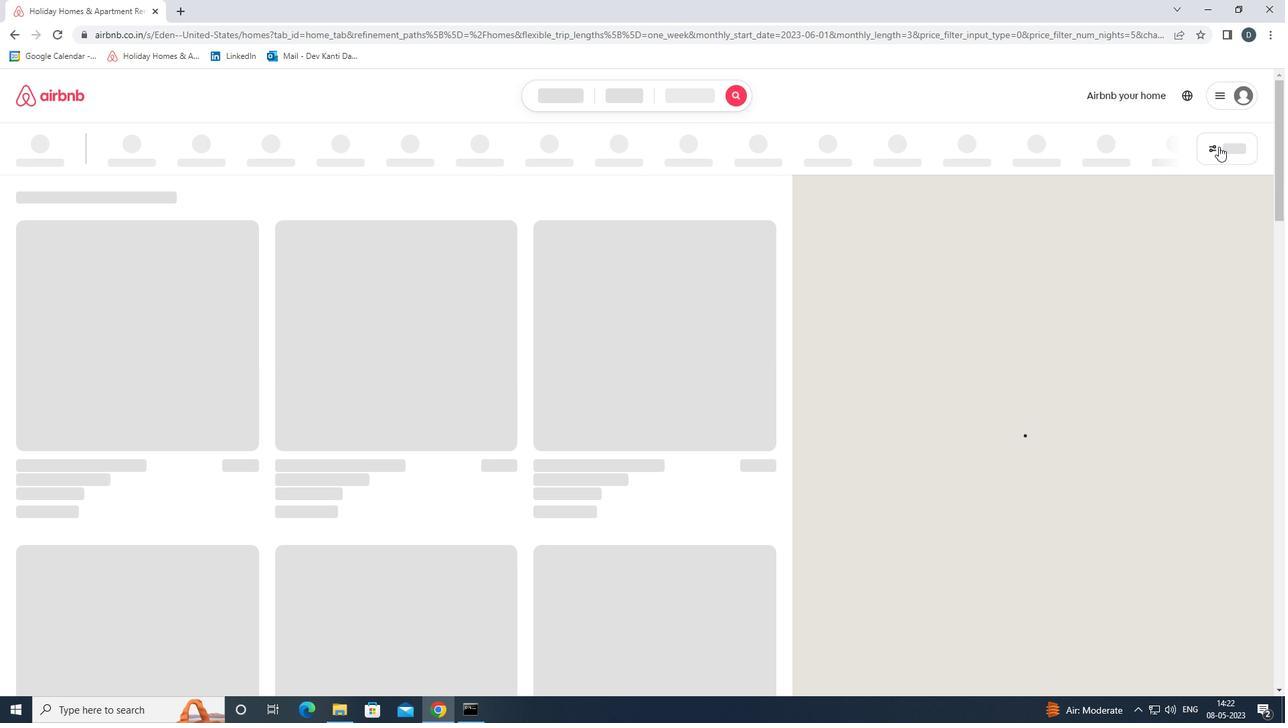 
Action: Mouse moved to (1230, 155)
Screenshot: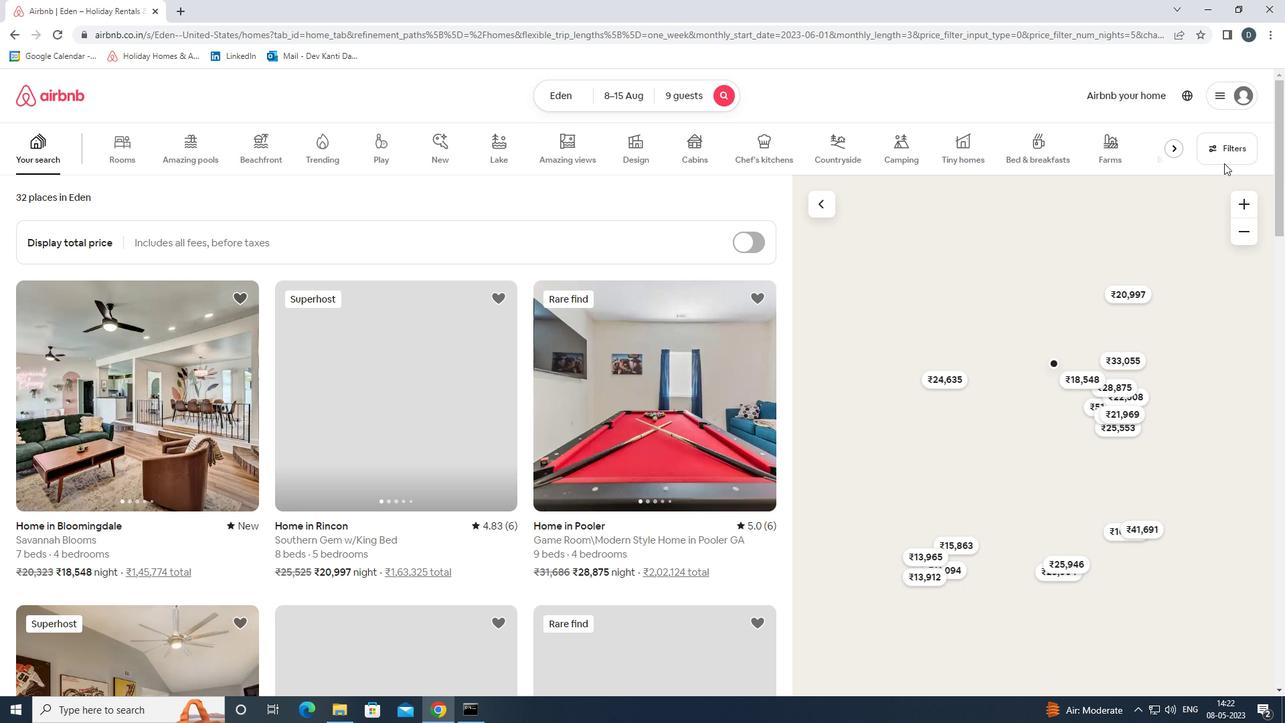 
Action: Mouse pressed left at (1230, 155)
Screenshot: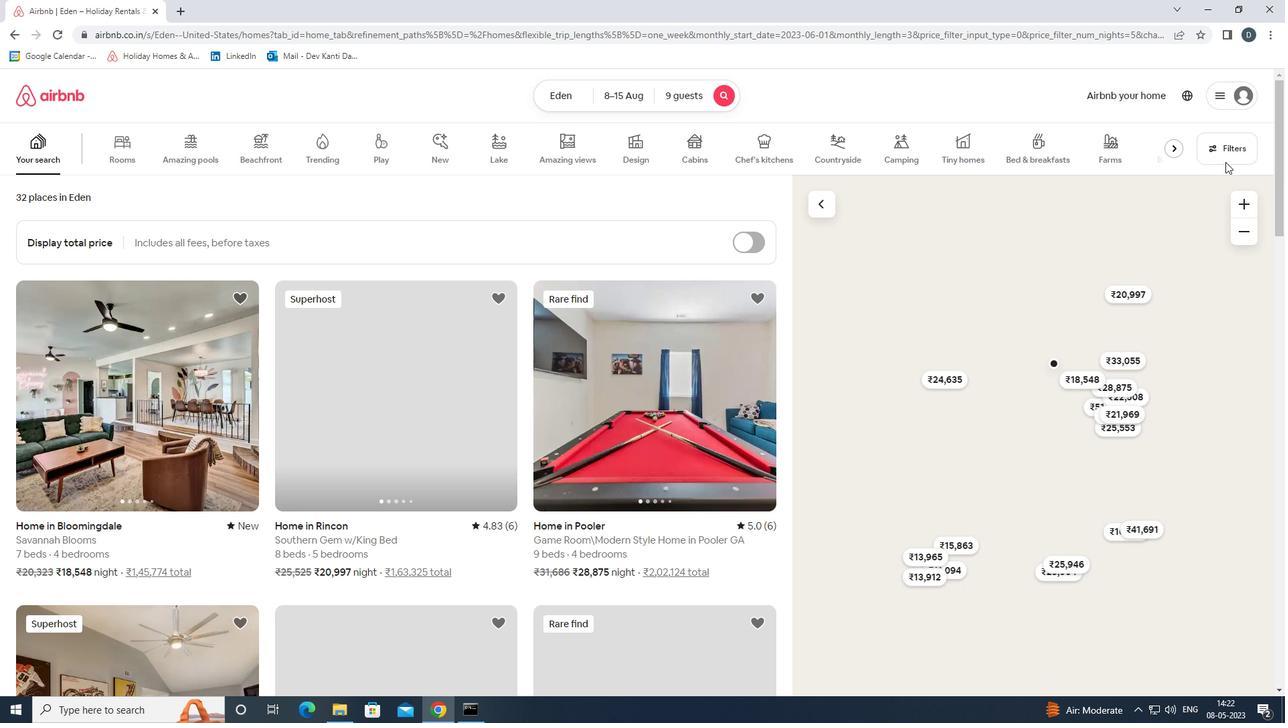 
Action: Mouse moved to (502, 476)
Screenshot: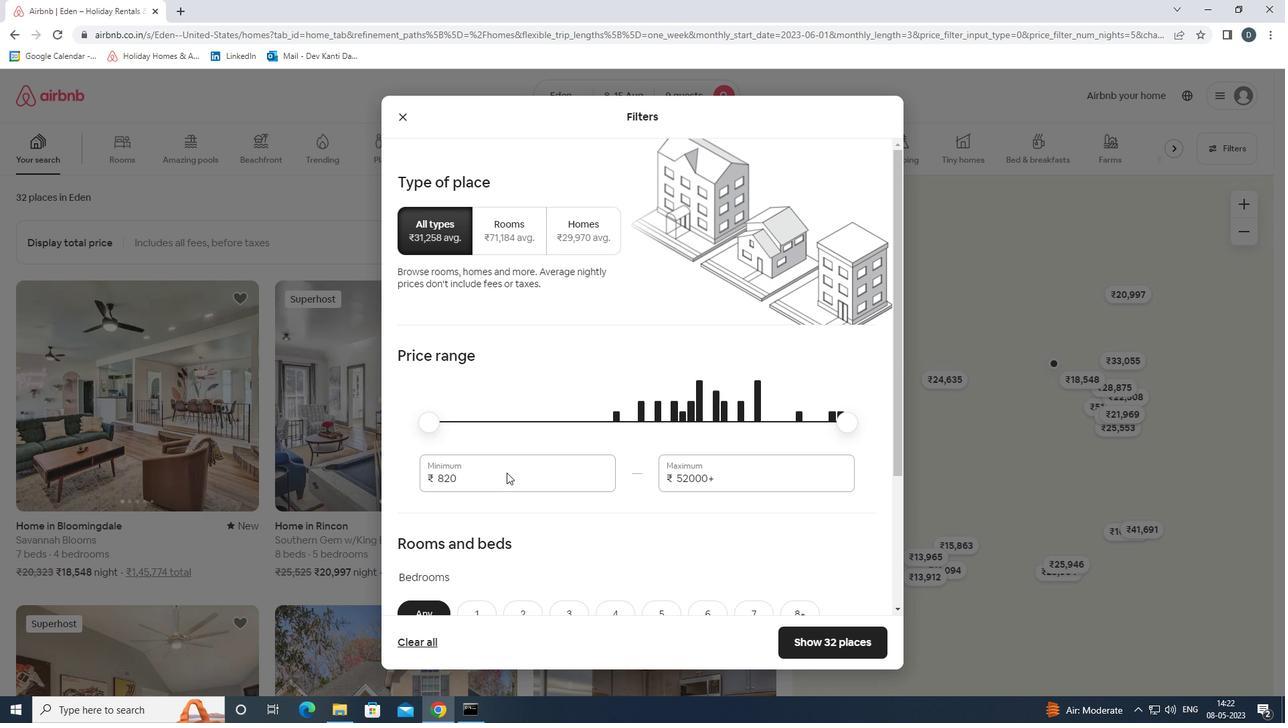 
Action: Mouse pressed left at (502, 476)
Screenshot: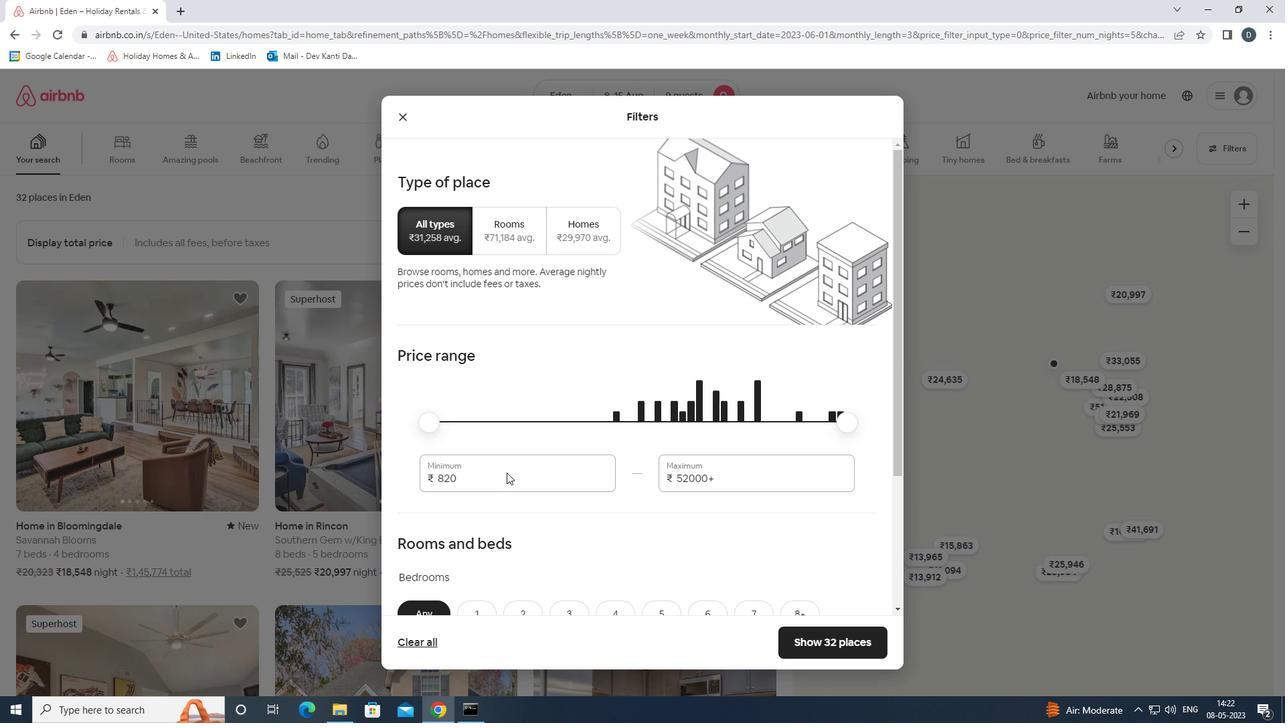 
Action: Mouse moved to (501, 476)
Screenshot: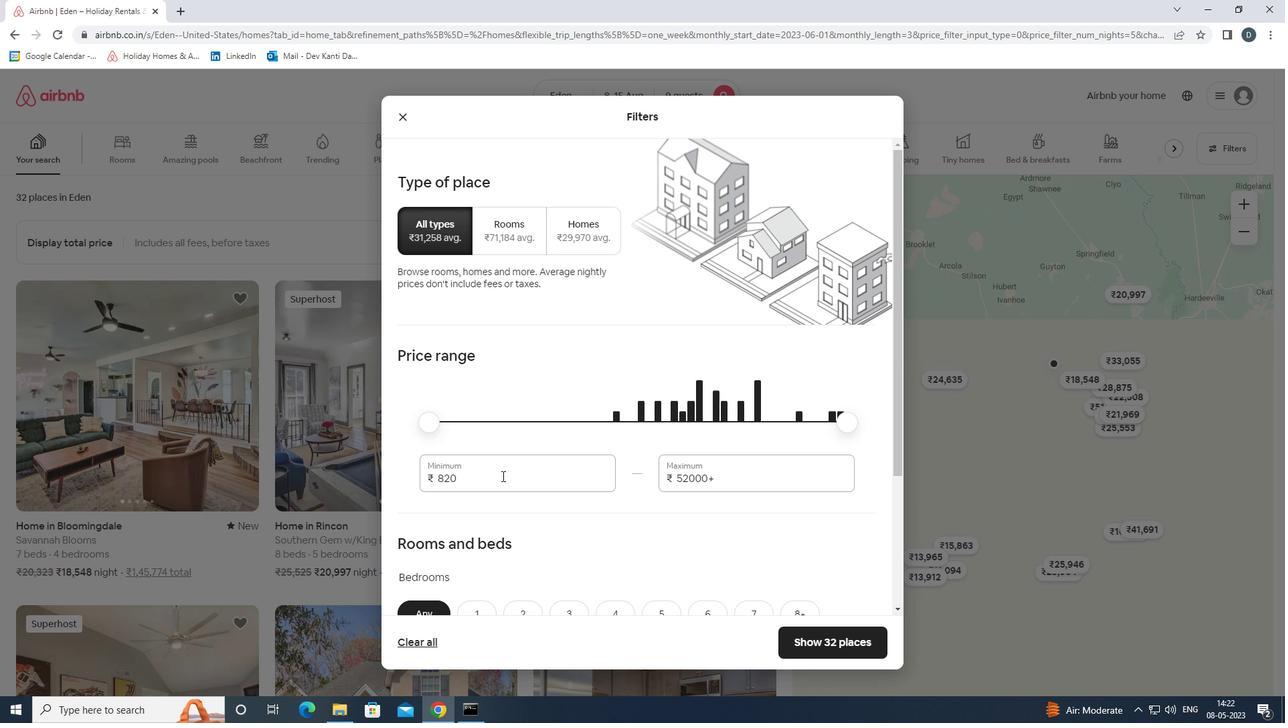 
Action: Mouse pressed left at (501, 476)
Screenshot: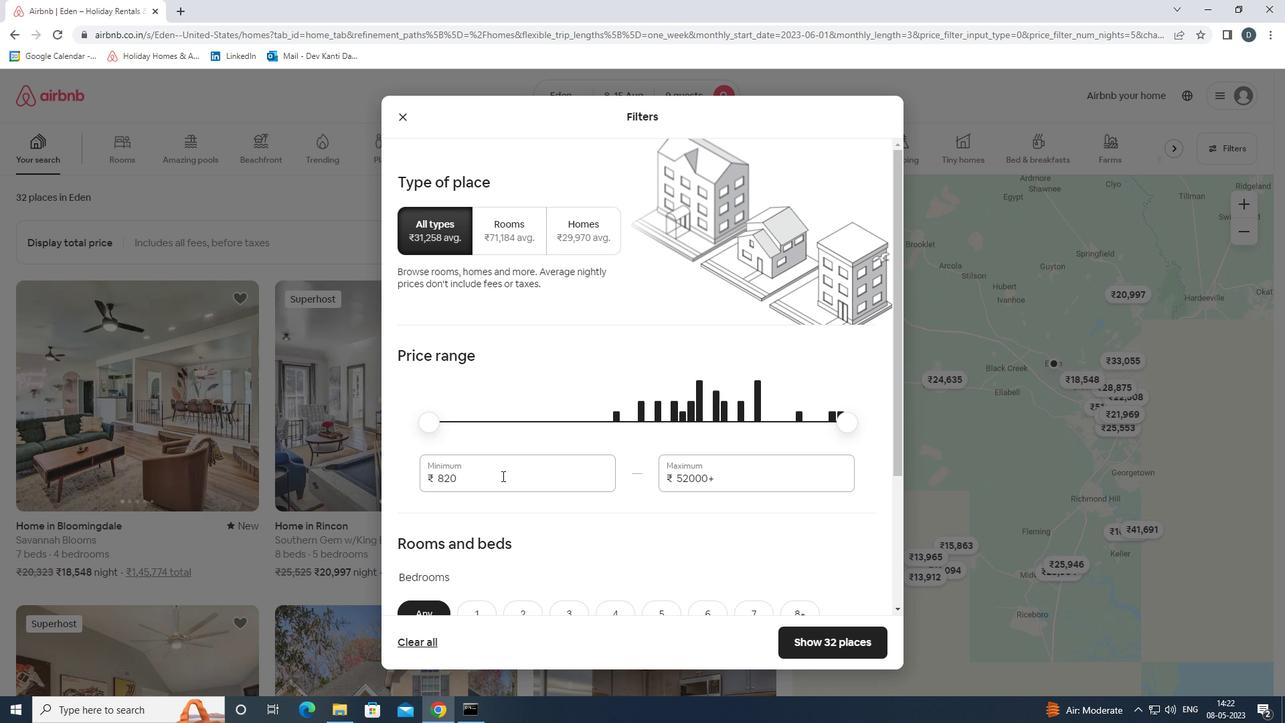 
Action: Mouse moved to (504, 476)
Screenshot: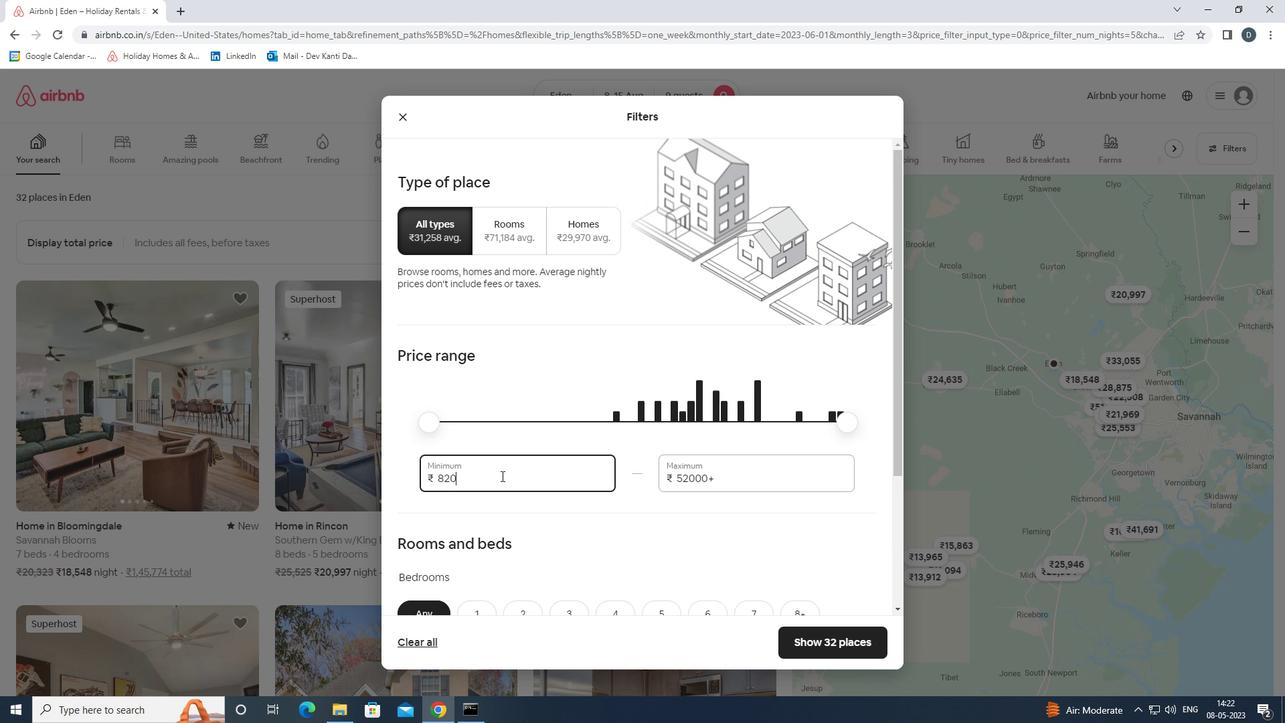 
Action: Key pressed 10000<Key.tab>14000
Screenshot: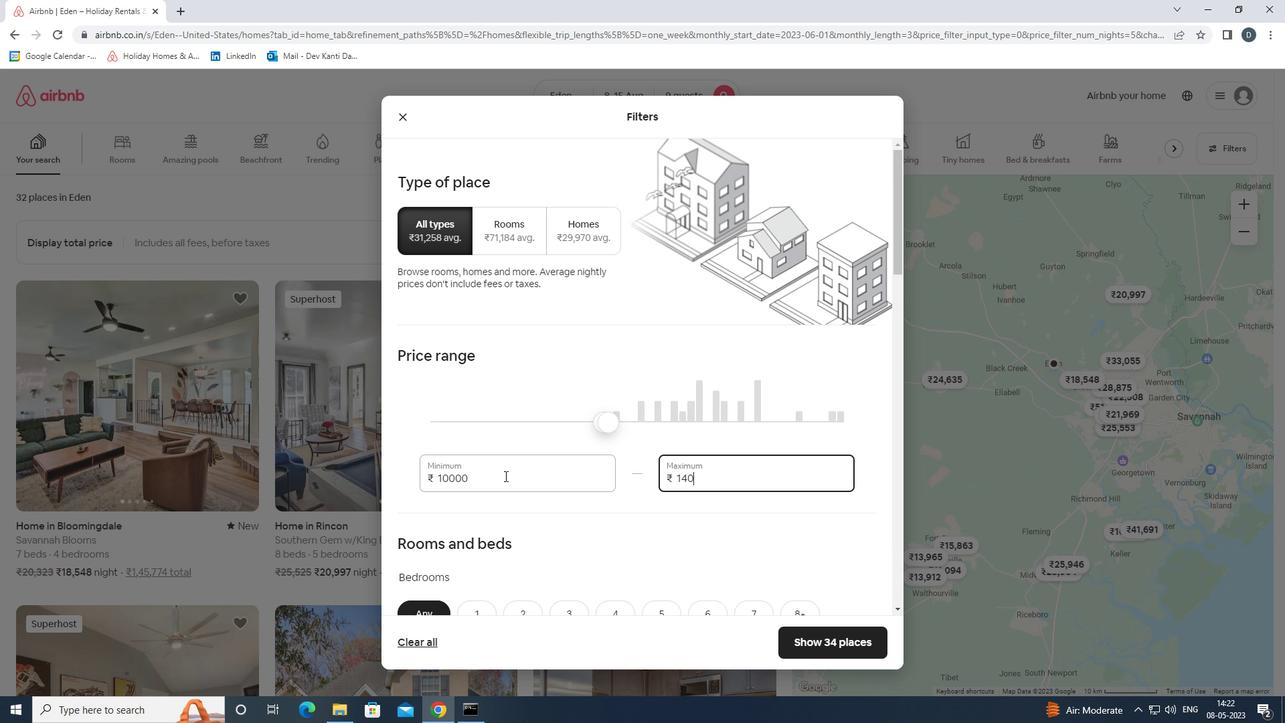 
Action: Mouse moved to (504, 476)
Screenshot: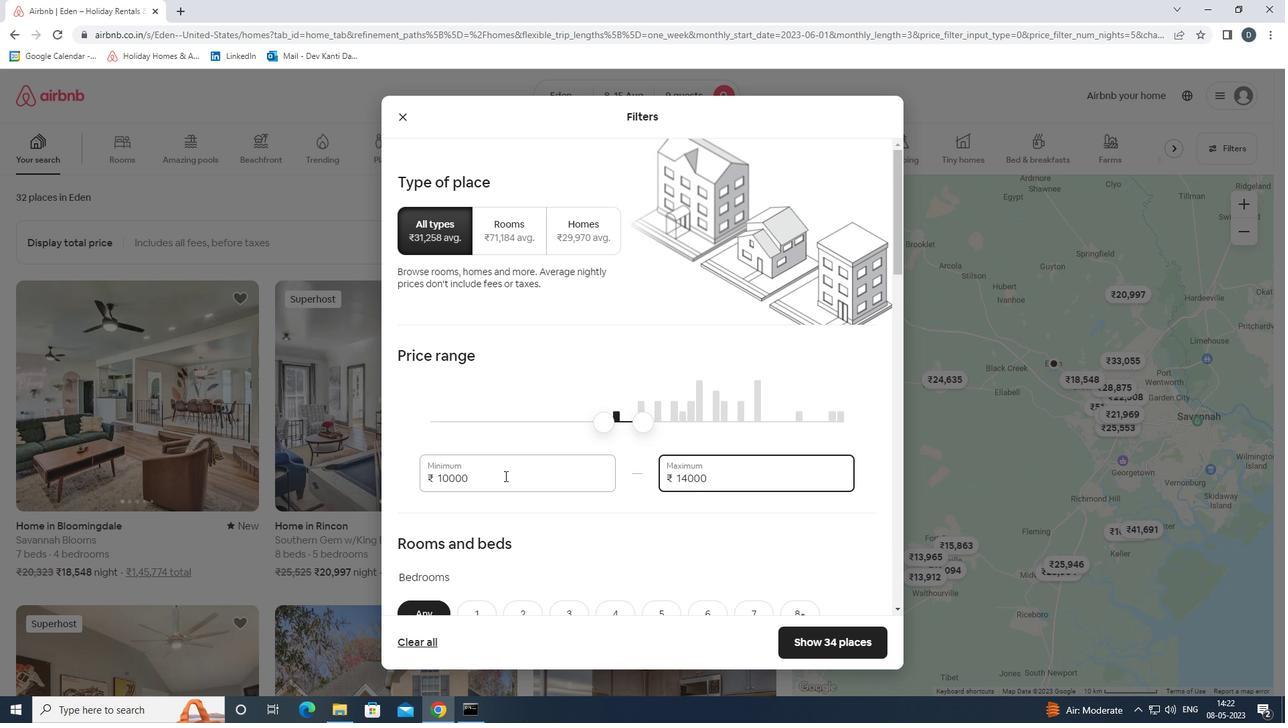 
Action: Mouse scrolled (504, 475) with delta (0, 0)
Screenshot: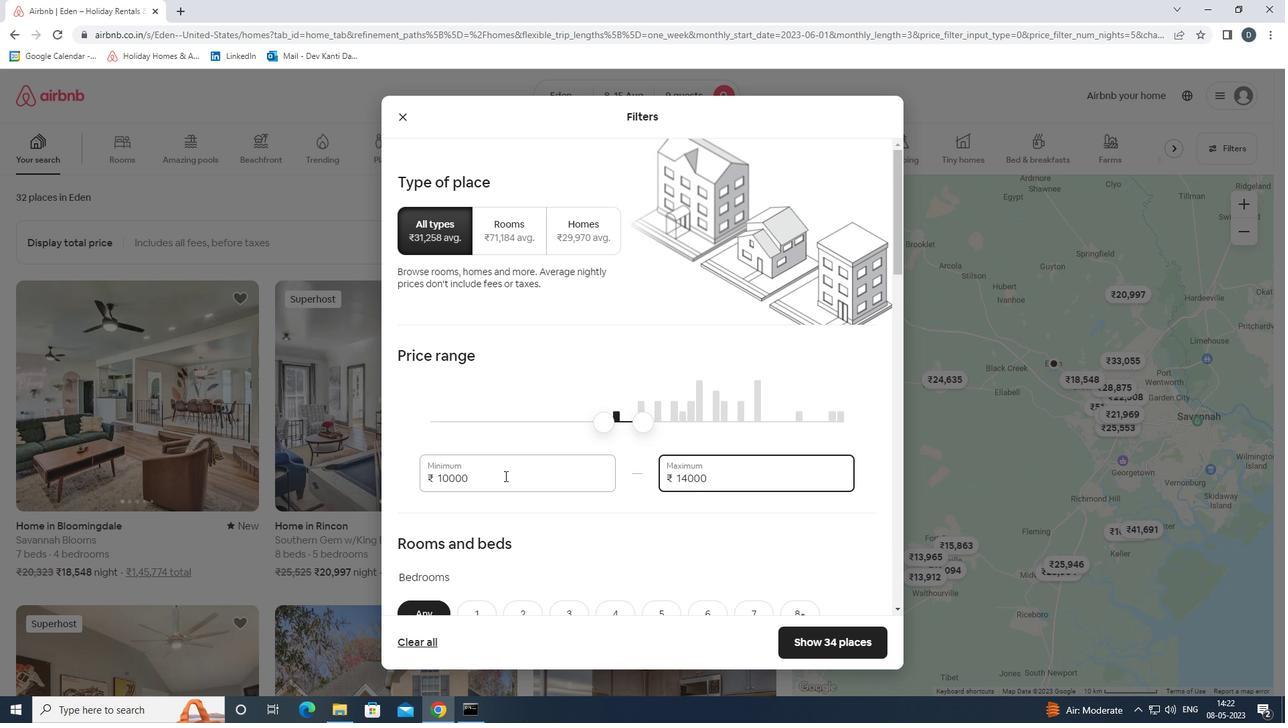 
Action: Mouse scrolled (504, 475) with delta (0, 0)
Screenshot: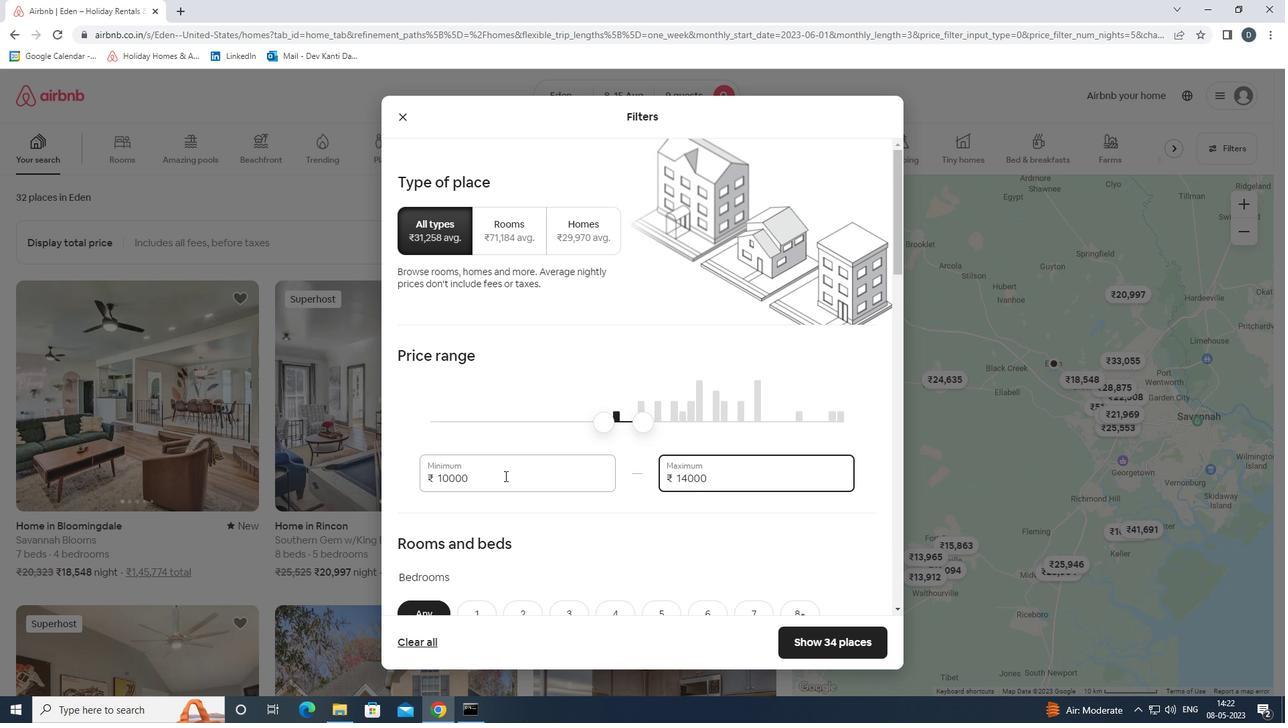 
Action: Mouse moved to (505, 475)
Screenshot: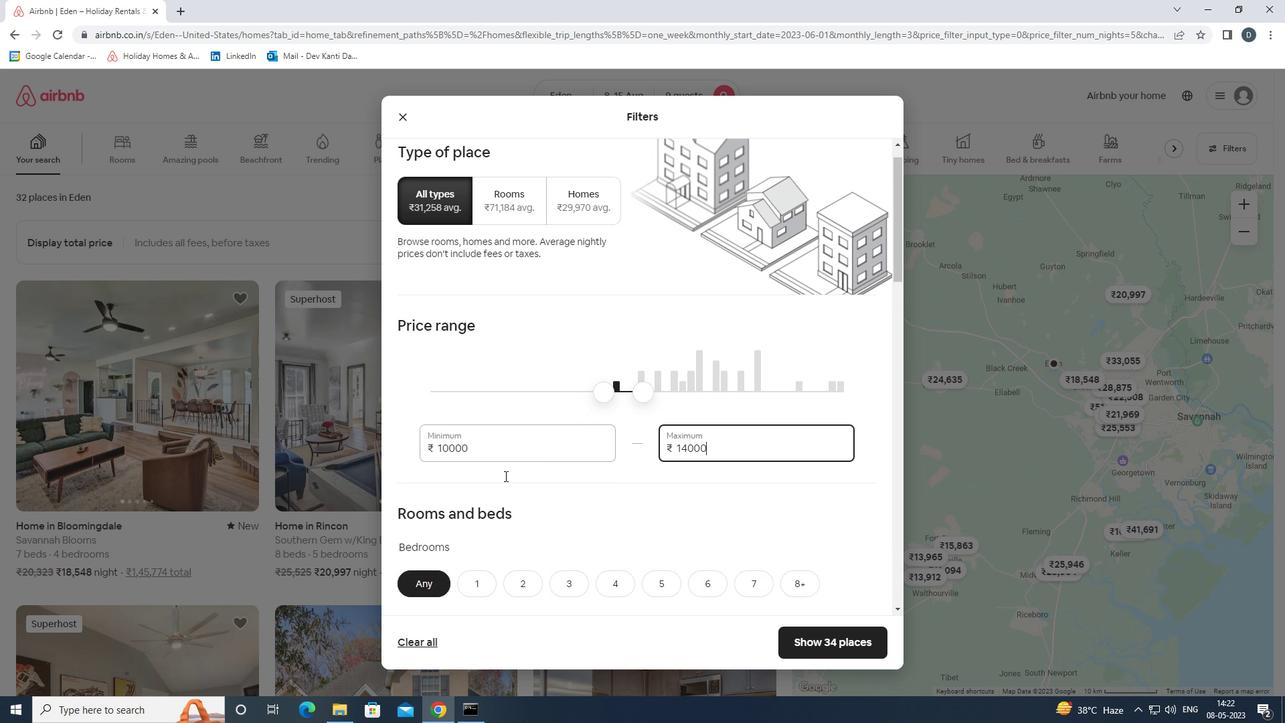 
Action: Mouse scrolled (505, 474) with delta (0, 0)
Screenshot: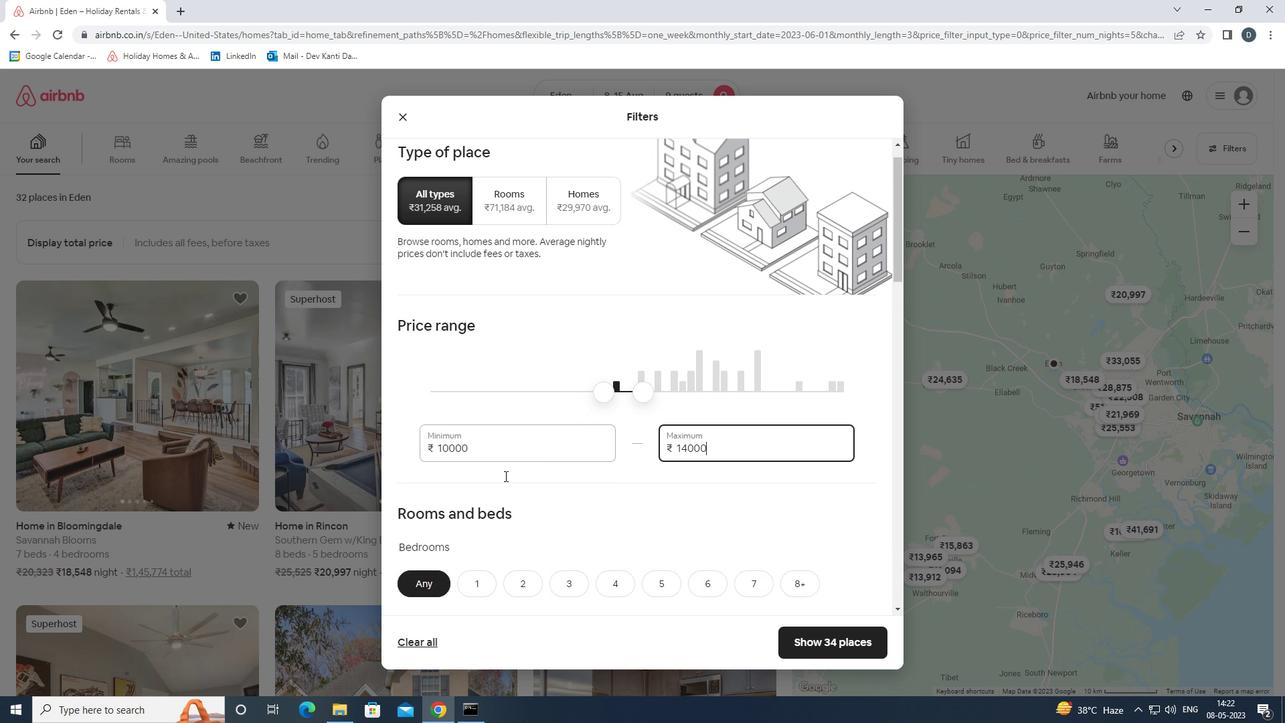 
Action: Mouse moved to (512, 474)
Screenshot: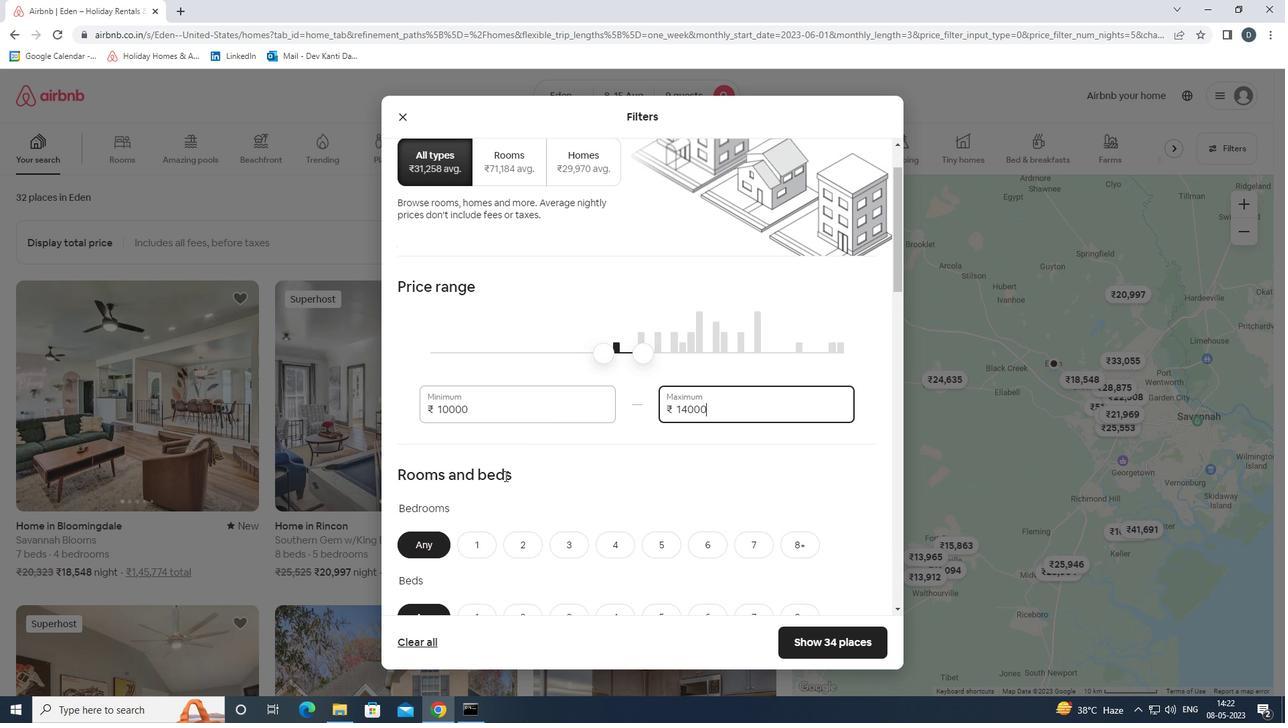 
Action: Mouse scrolled (512, 474) with delta (0, 0)
Screenshot: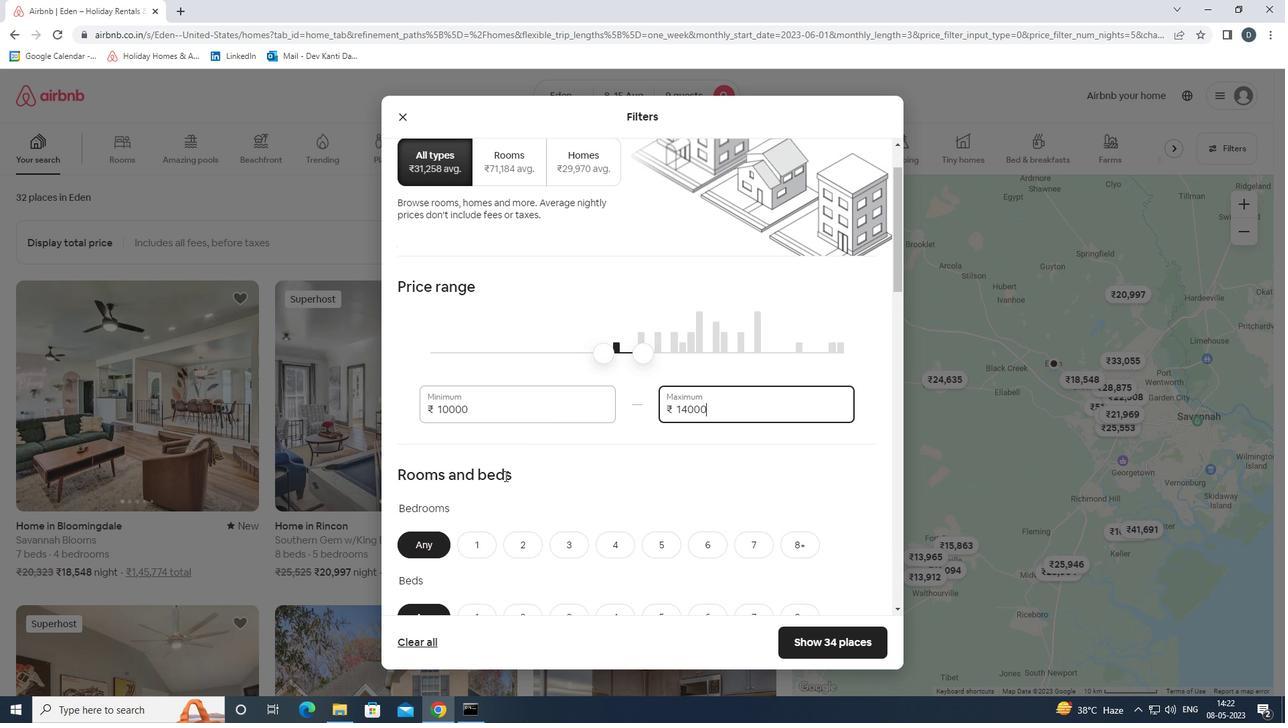 
Action: Mouse moved to (535, 468)
Screenshot: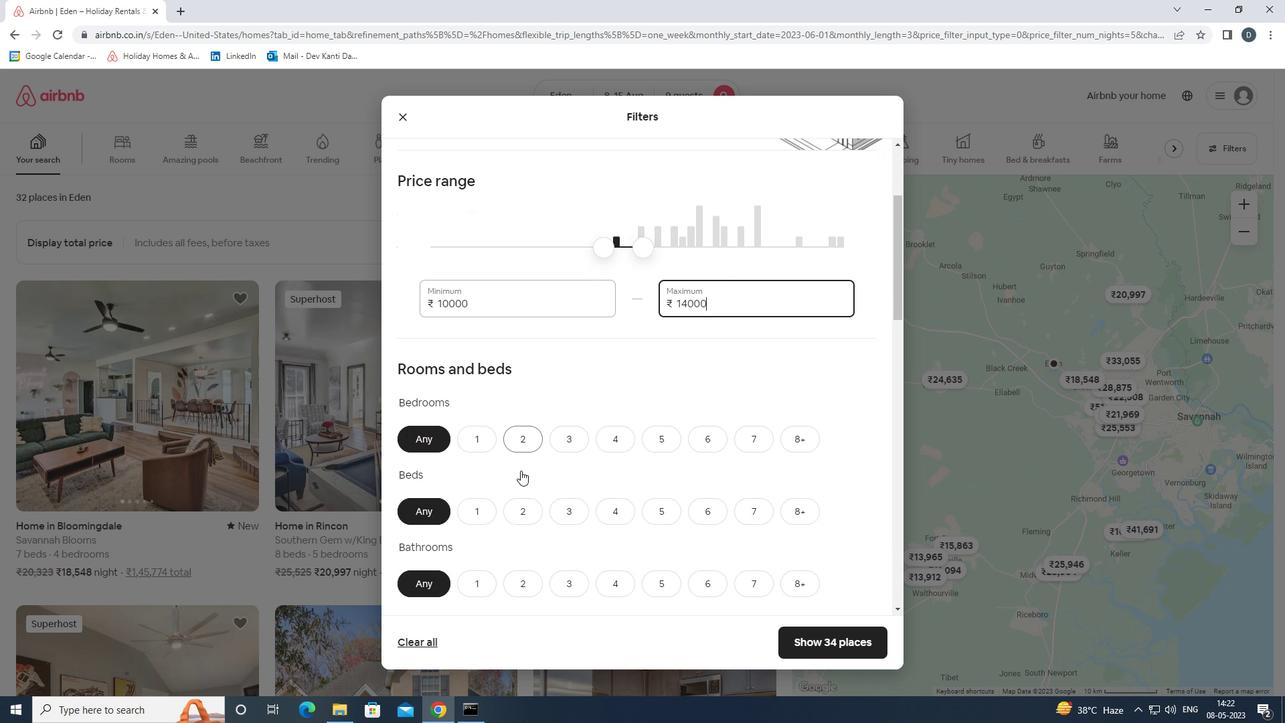
Action: Mouse scrolled (535, 467) with delta (0, 0)
Screenshot: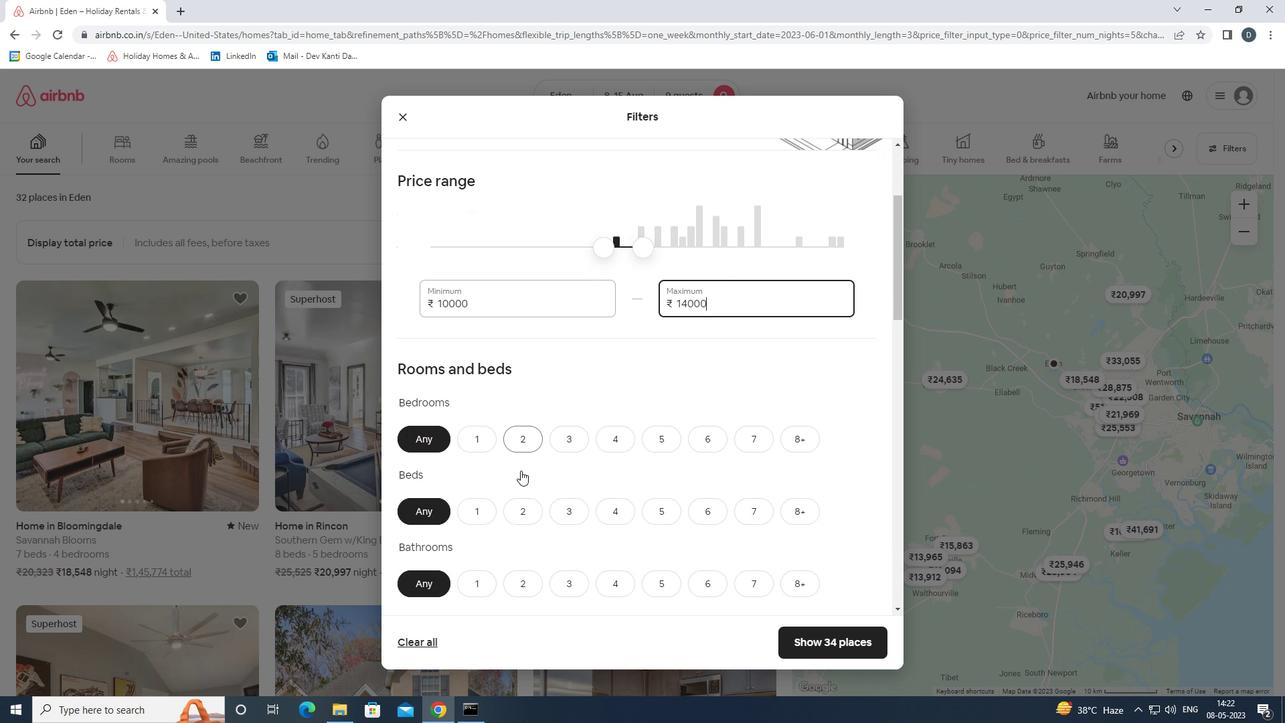 
Action: Mouse moved to (660, 279)
Screenshot: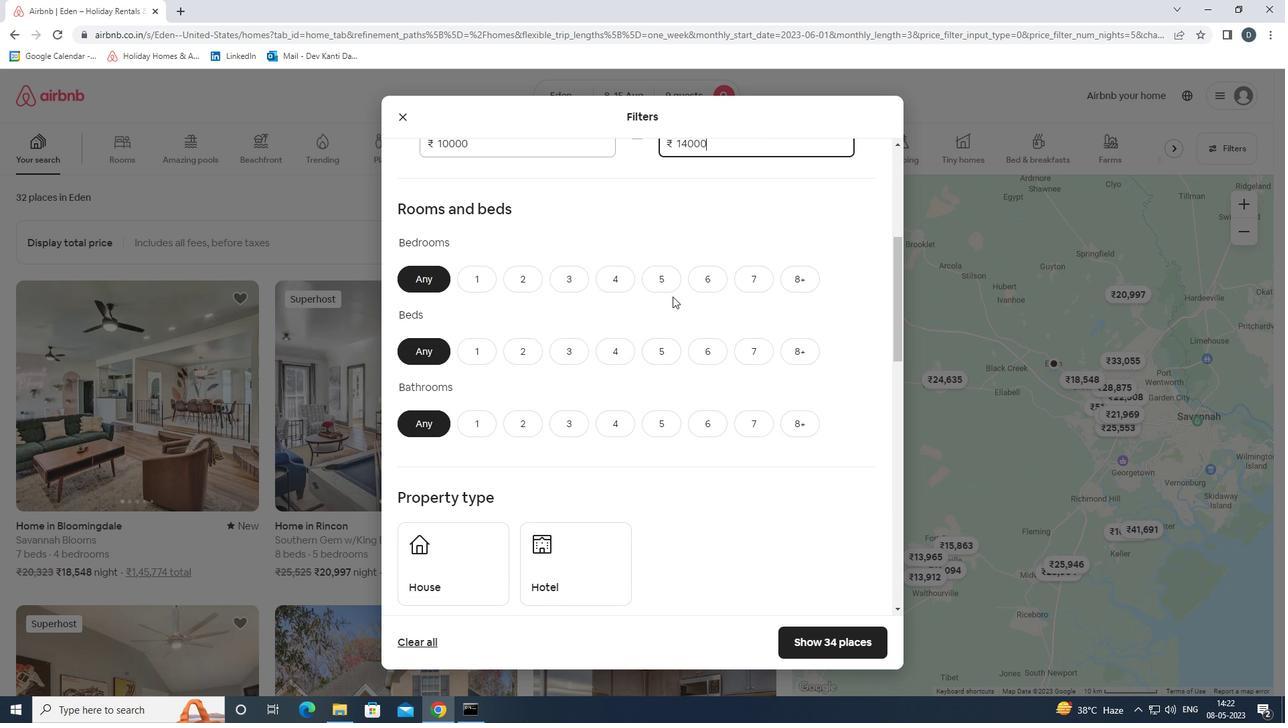 
Action: Mouse pressed left at (660, 279)
Screenshot: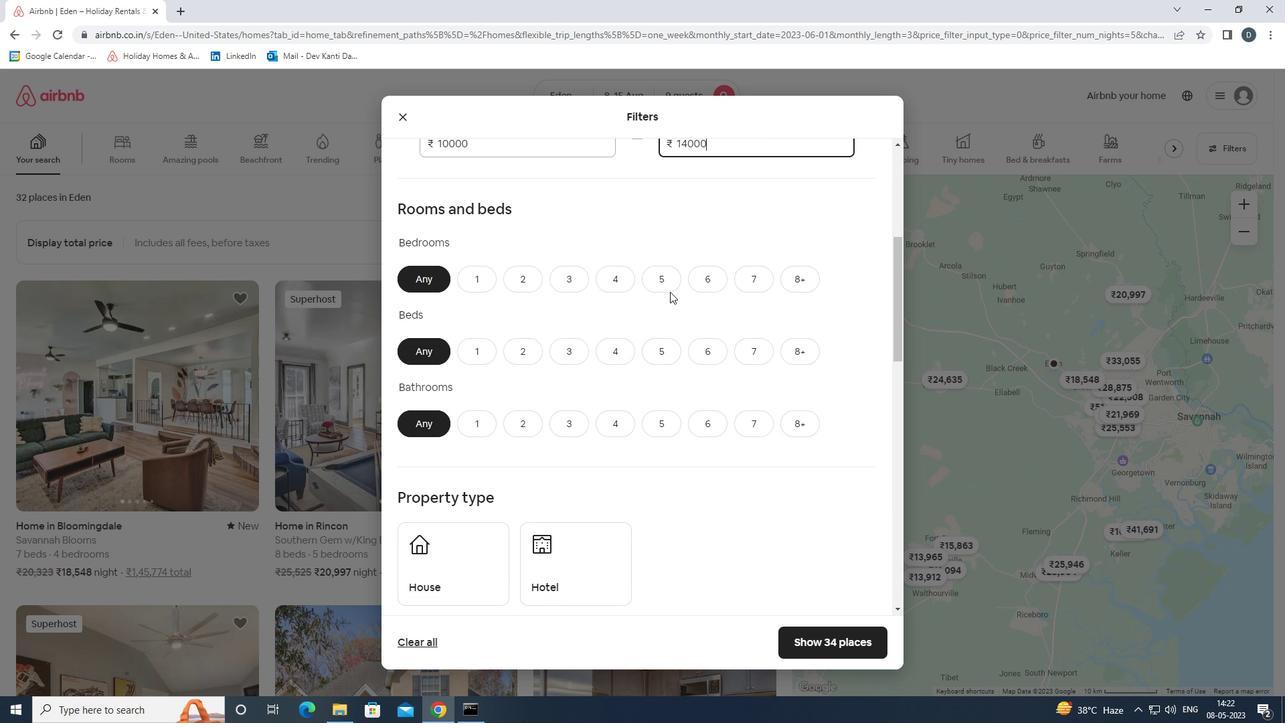 
Action: Mouse moved to (799, 348)
Screenshot: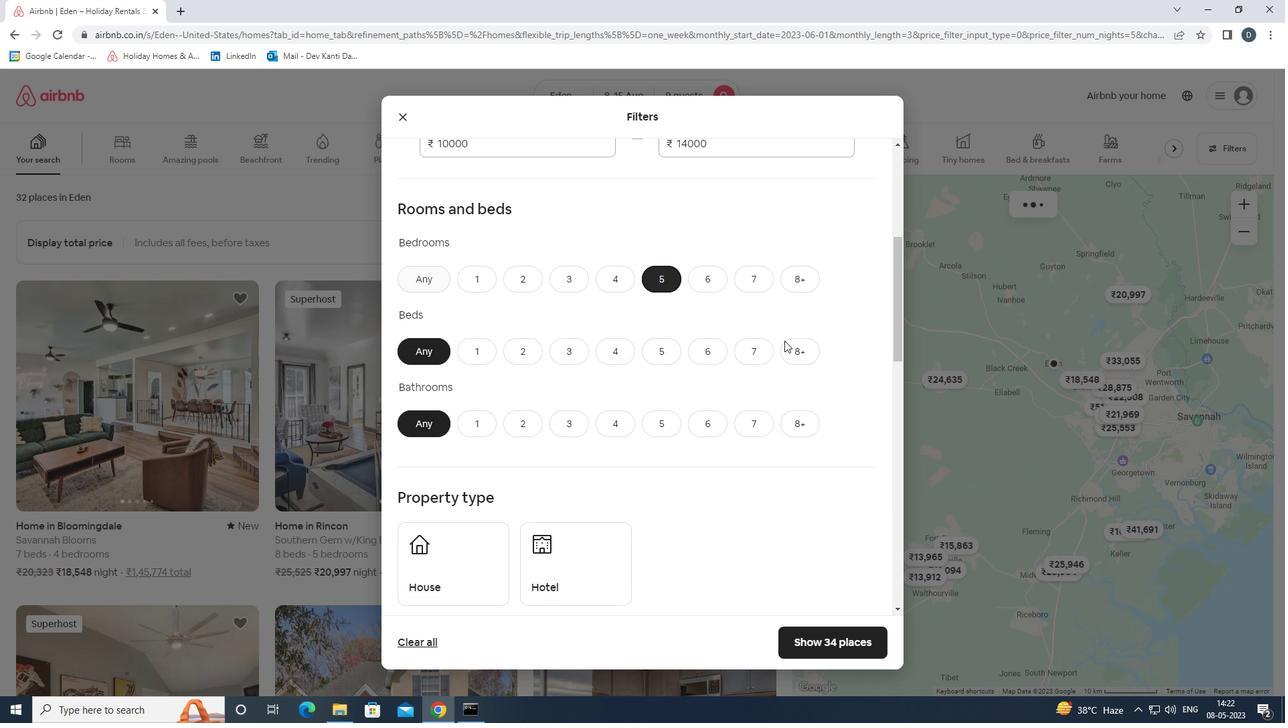 
Action: Mouse pressed left at (799, 348)
Screenshot: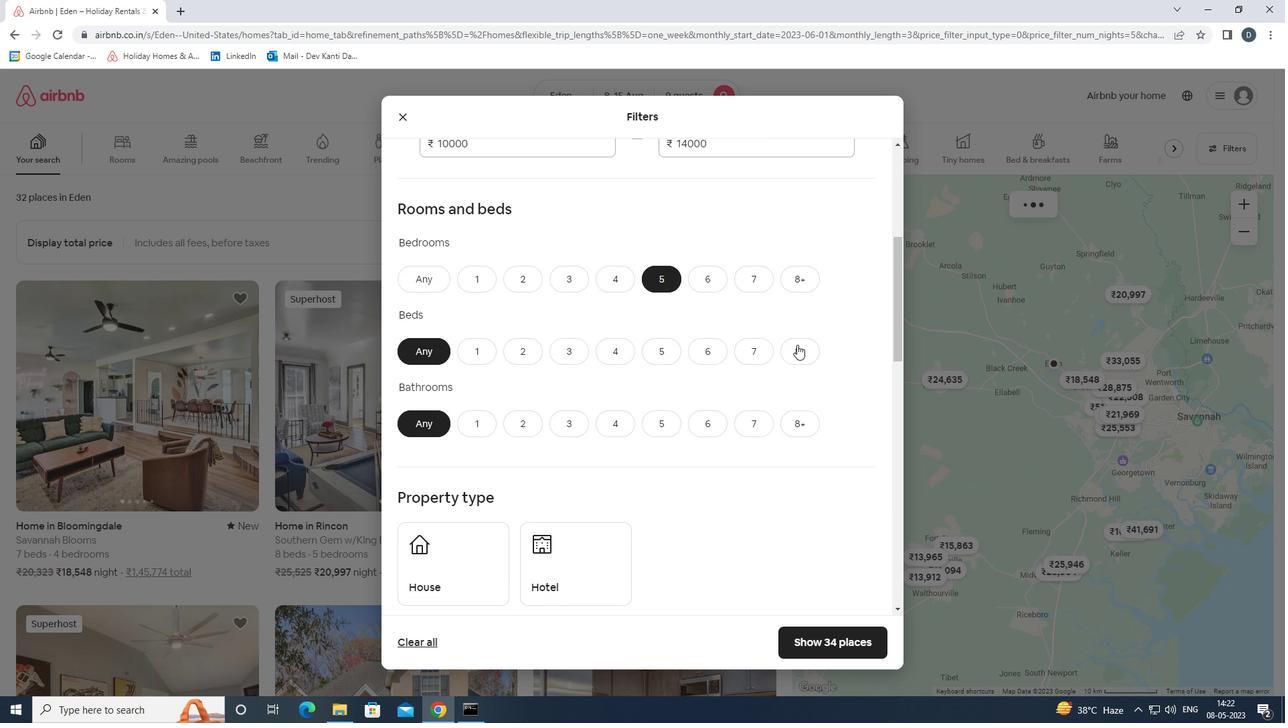 
Action: Mouse moved to (664, 432)
Screenshot: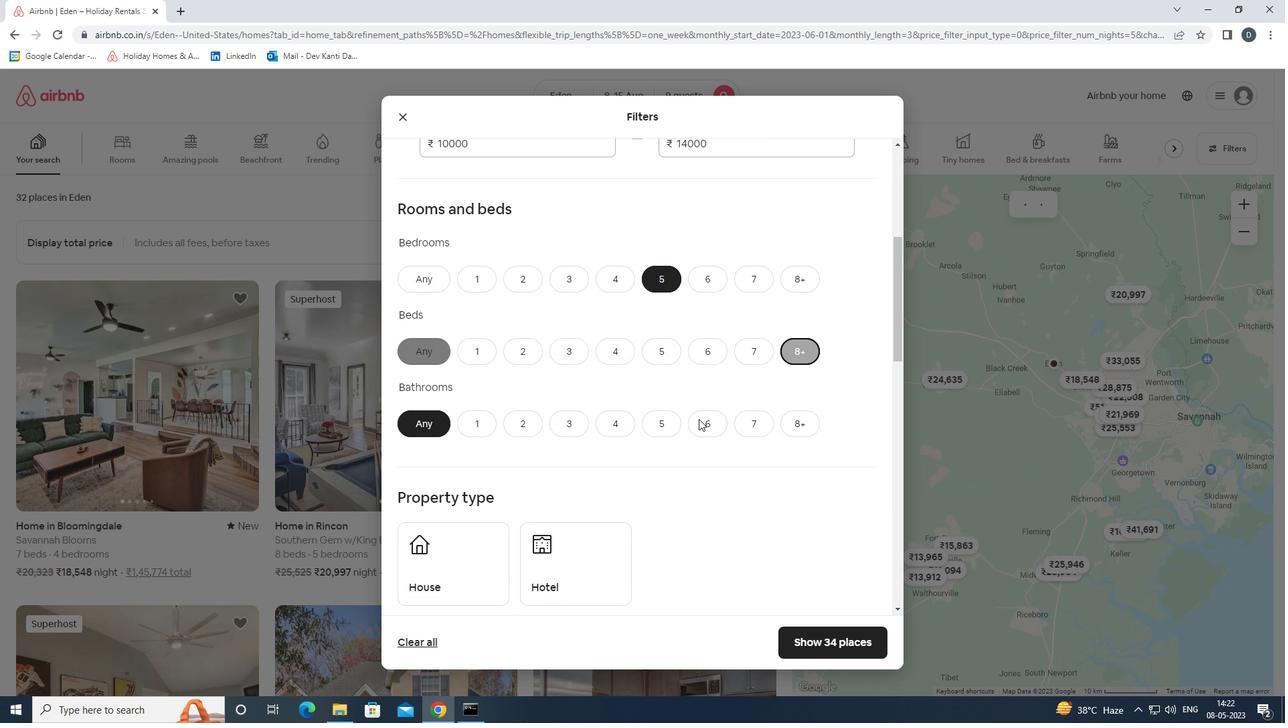 
Action: Mouse pressed left at (664, 432)
Screenshot: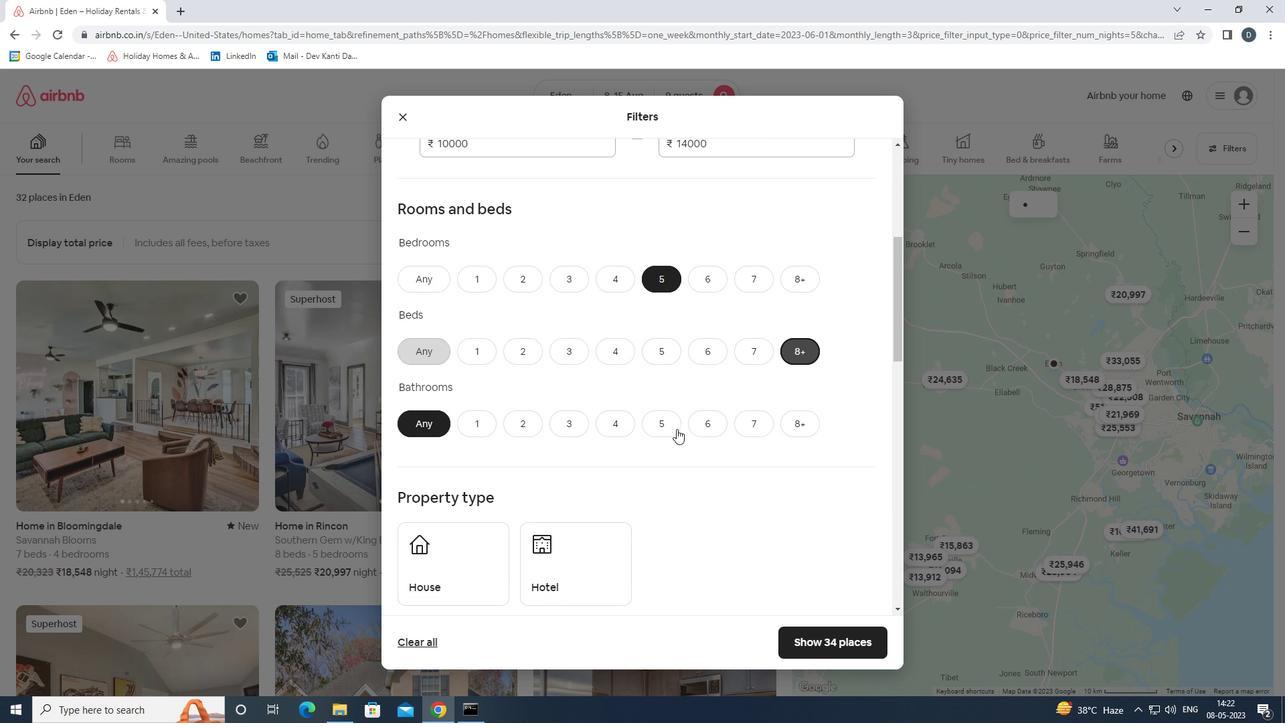 
Action: Mouse moved to (607, 466)
Screenshot: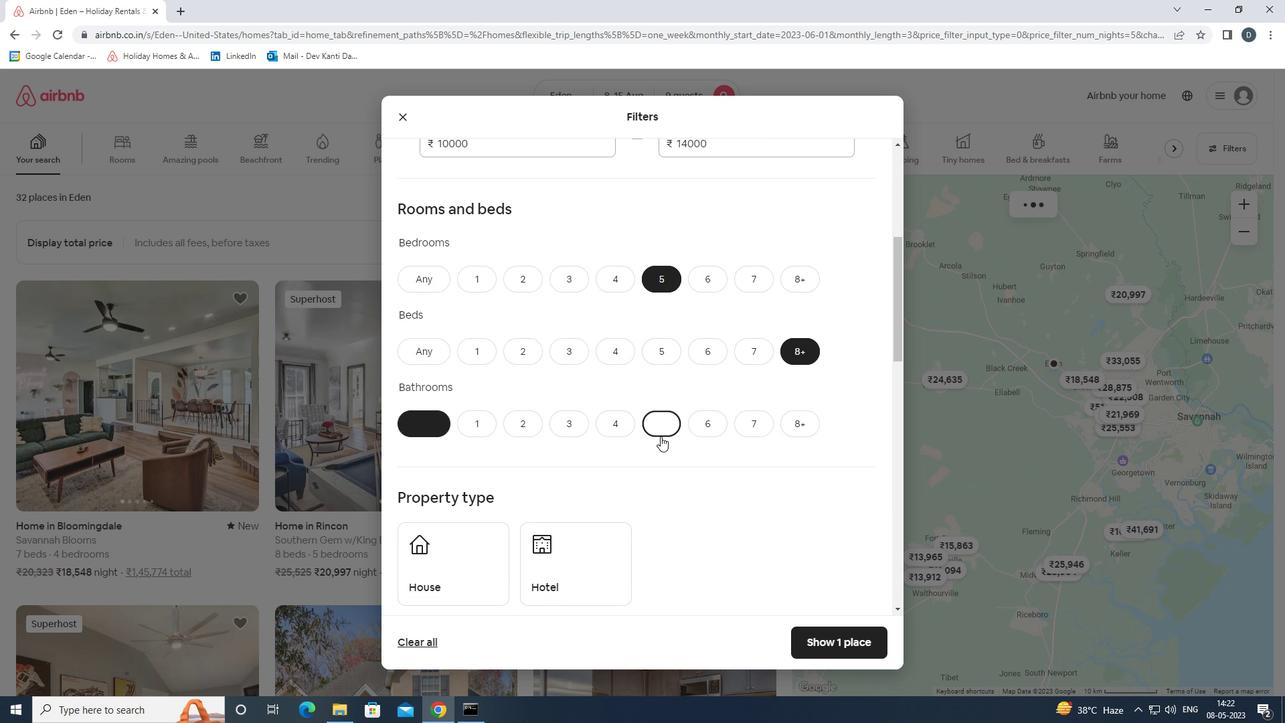 
Action: Mouse scrolled (607, 465) with delta (0, 0)
Screenshot: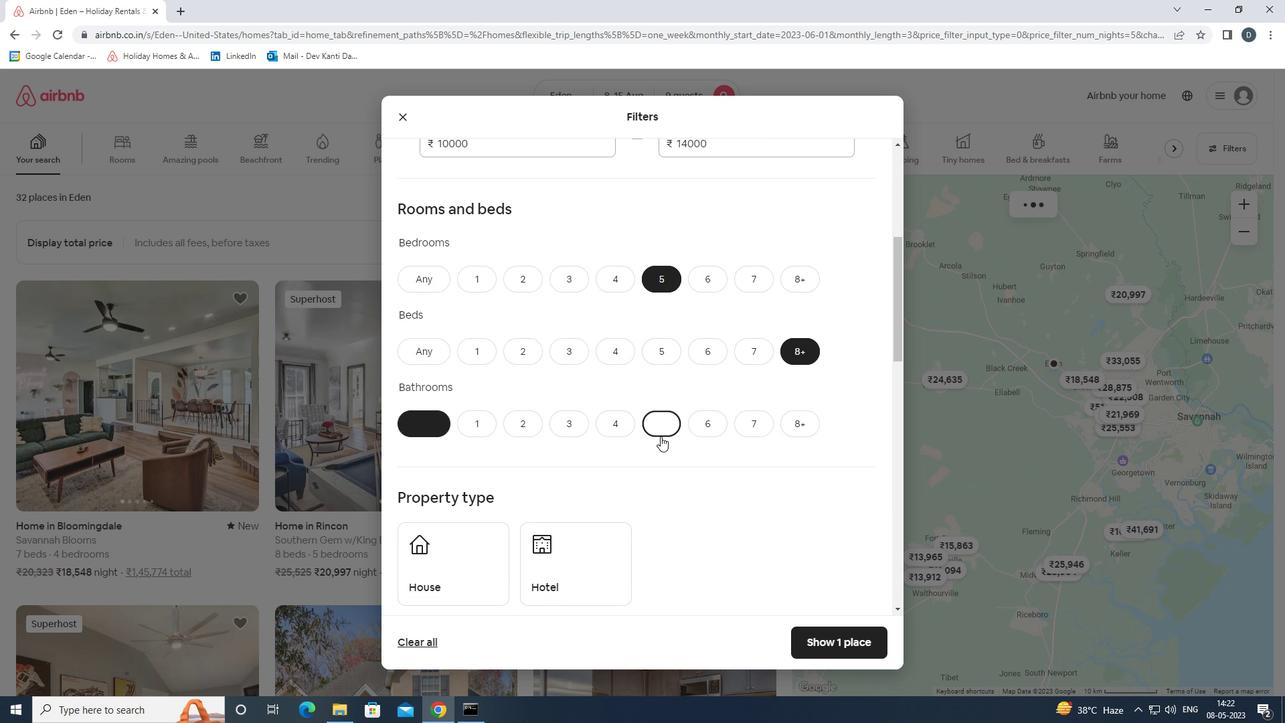 
Action: Mouse moved to (603, 467)
Screenshot: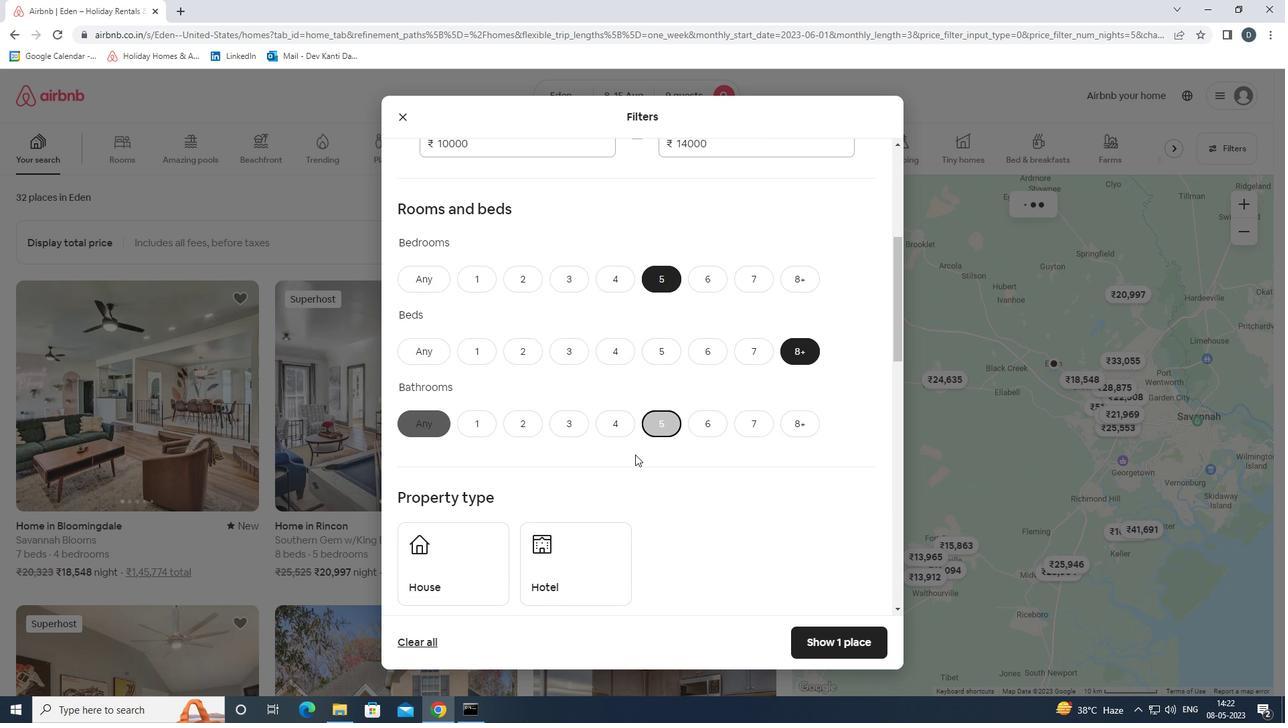 
Action: Mouse scrolled (603, 466) with delta (0, 0)
Screenshot: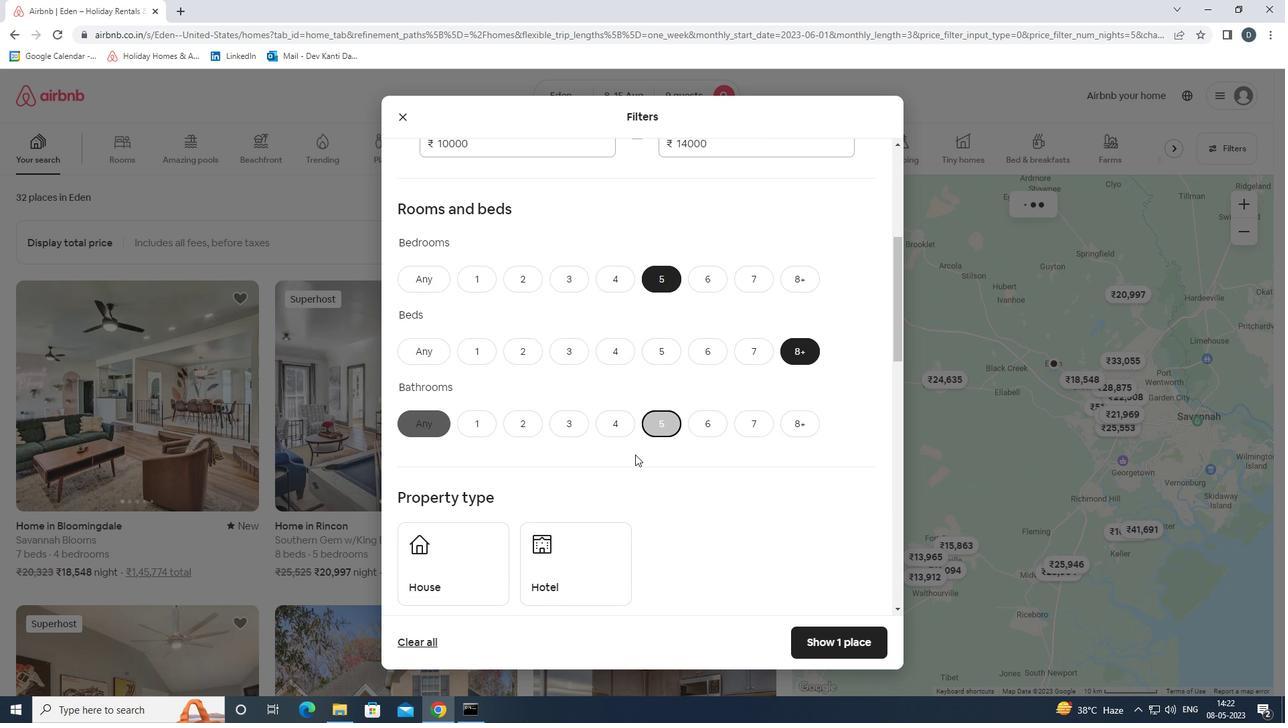 
Action: Mouse moved to (442, 454)
Screenshot: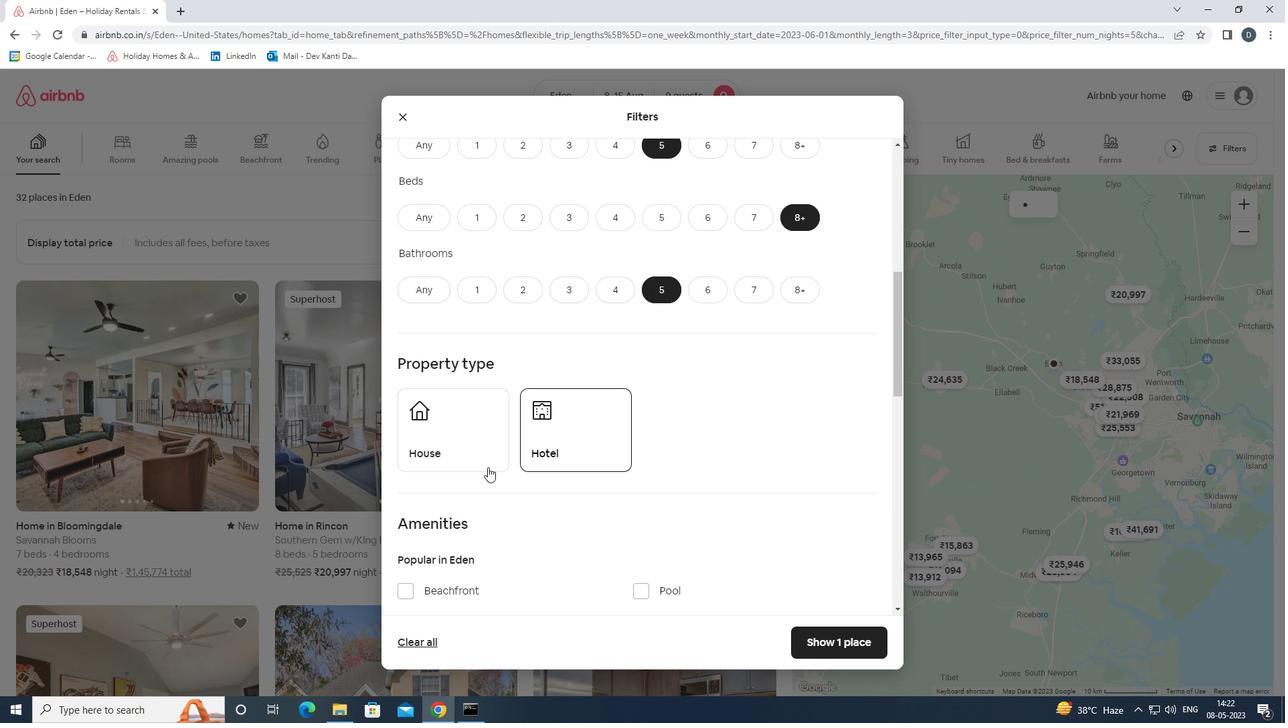 
Action: Mouse pressed left at (442, 454)
Screenshot: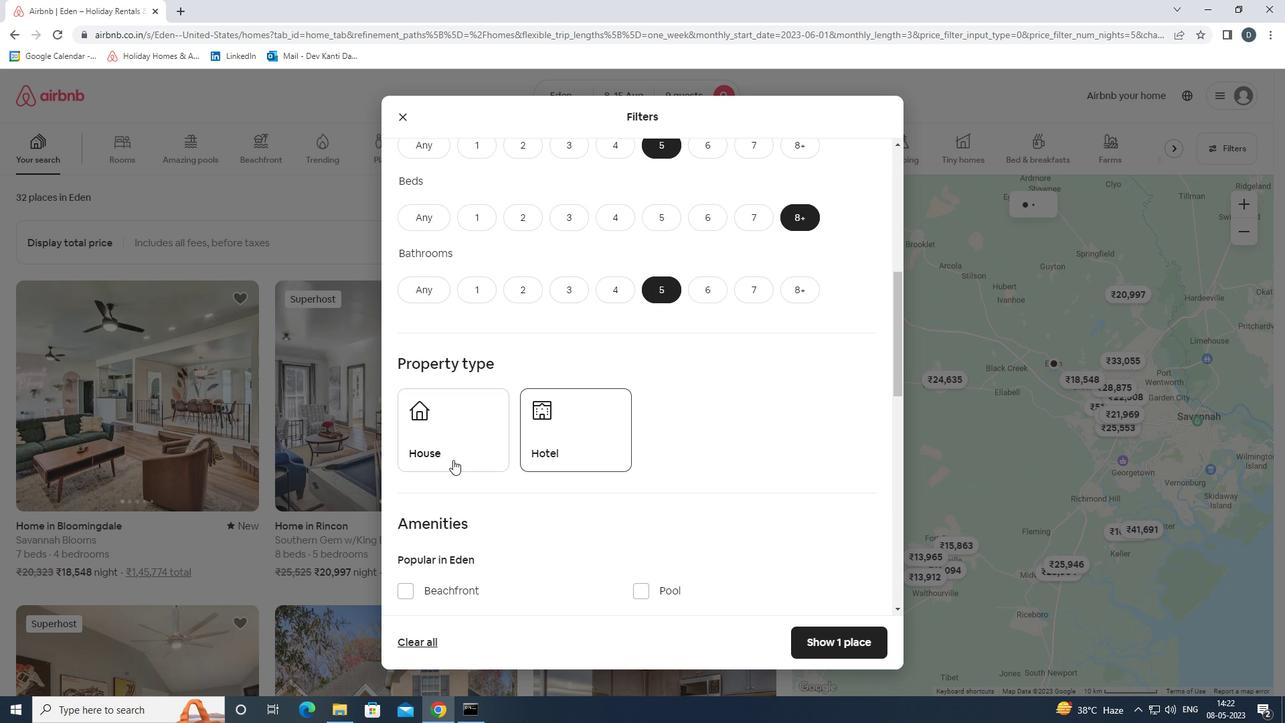 
Action: Mouse moved to (728, 439)
Screenshot: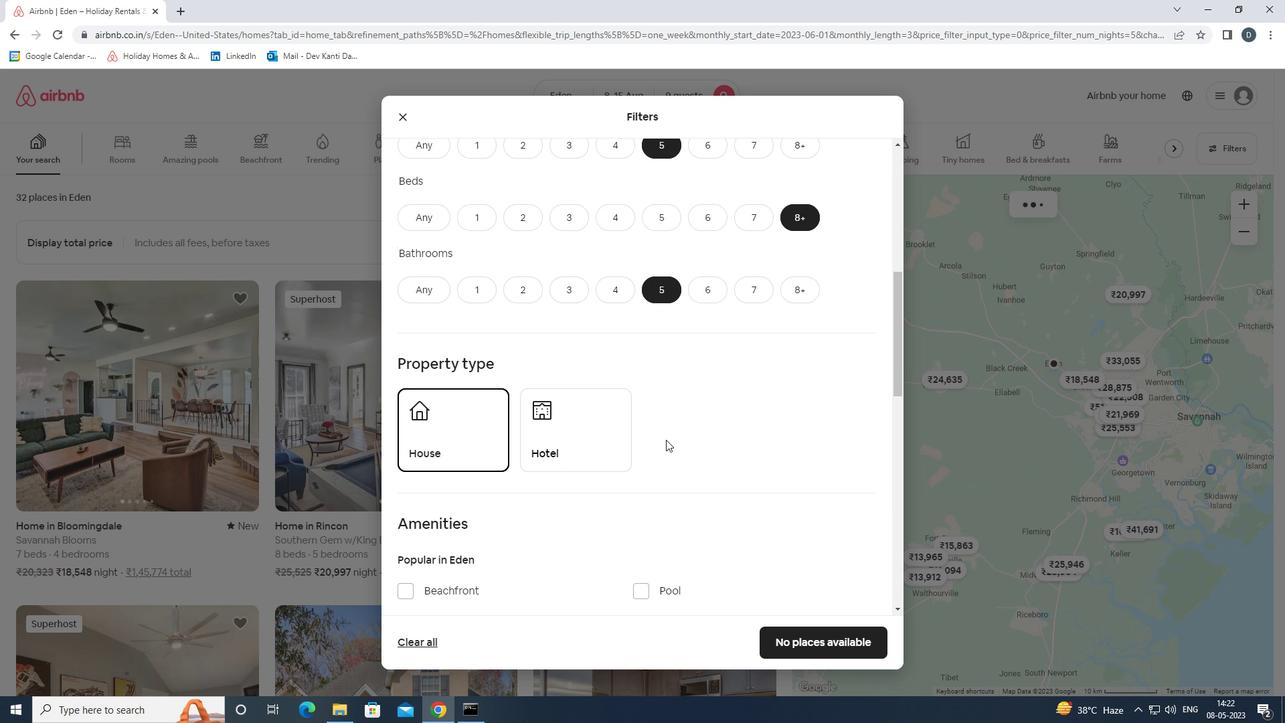 
Action: Mouse scrolled (728, 438) with delta (0, 0)
Screenshot: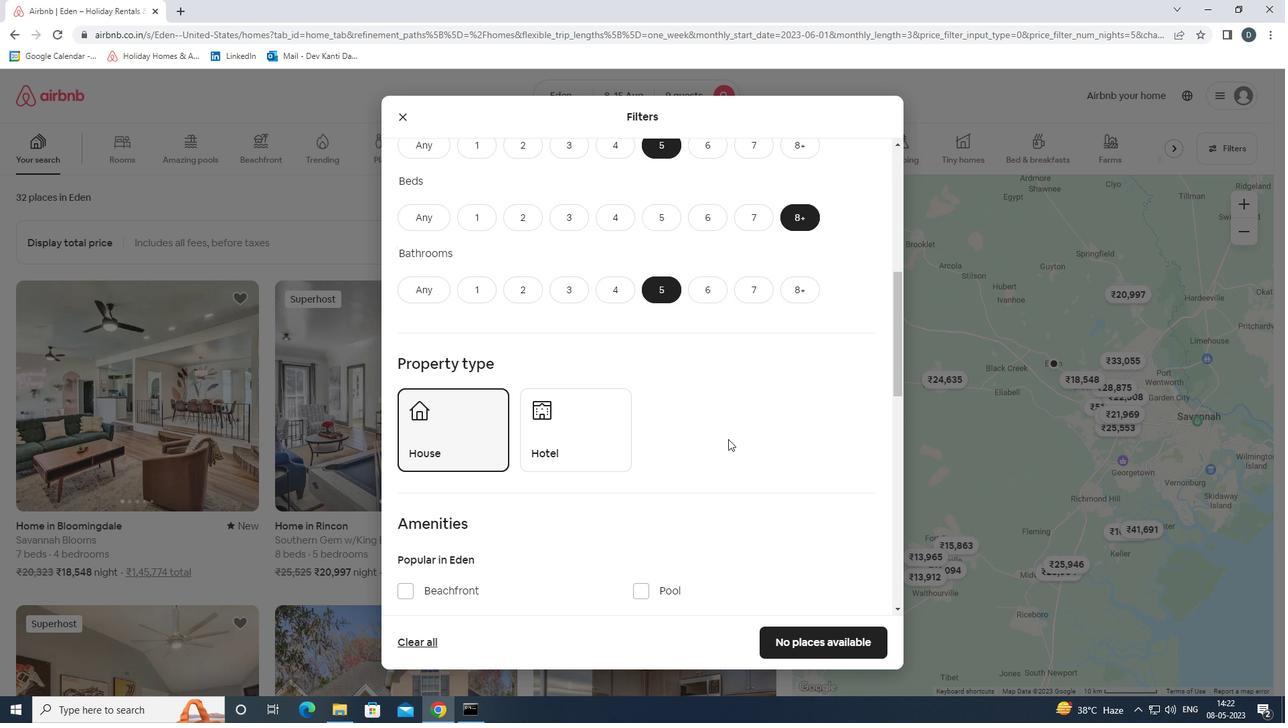 
Action: Mouse scrolled (728, 438) with delta (0, 0)
Screenshot: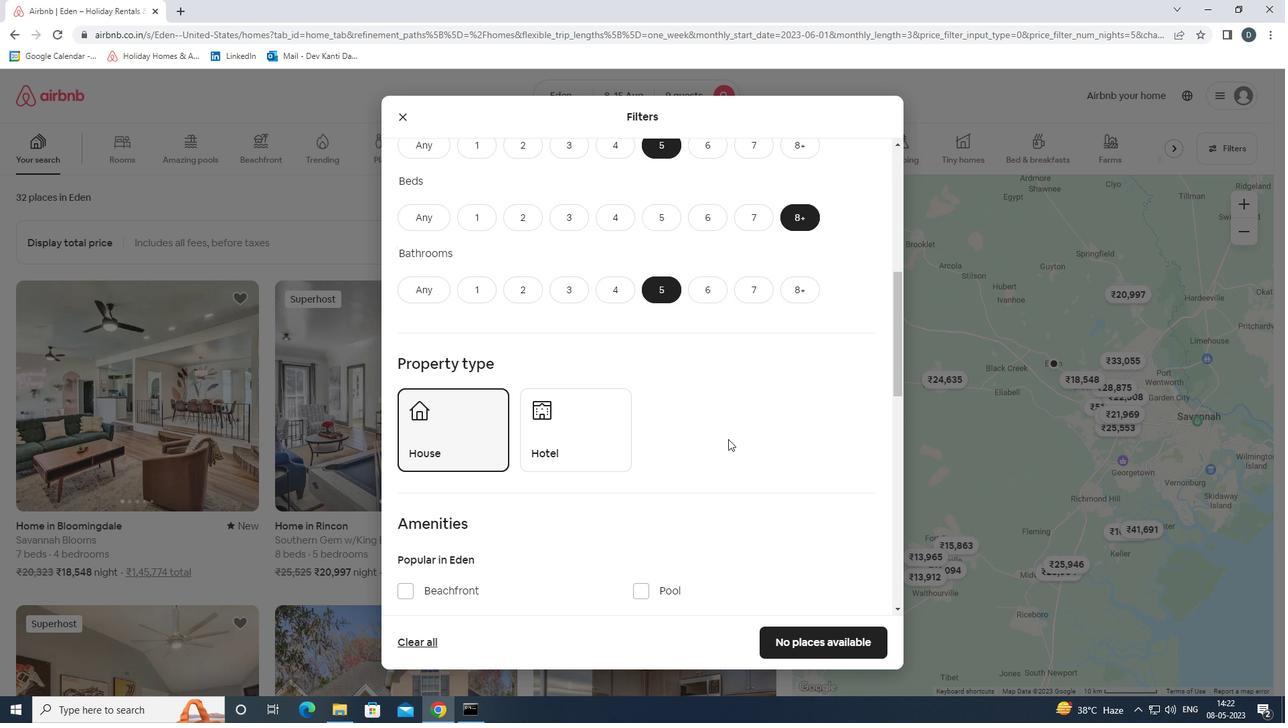 
Action: Mouse scrolled (728, 438) with delta (0, 0)
Screenshot: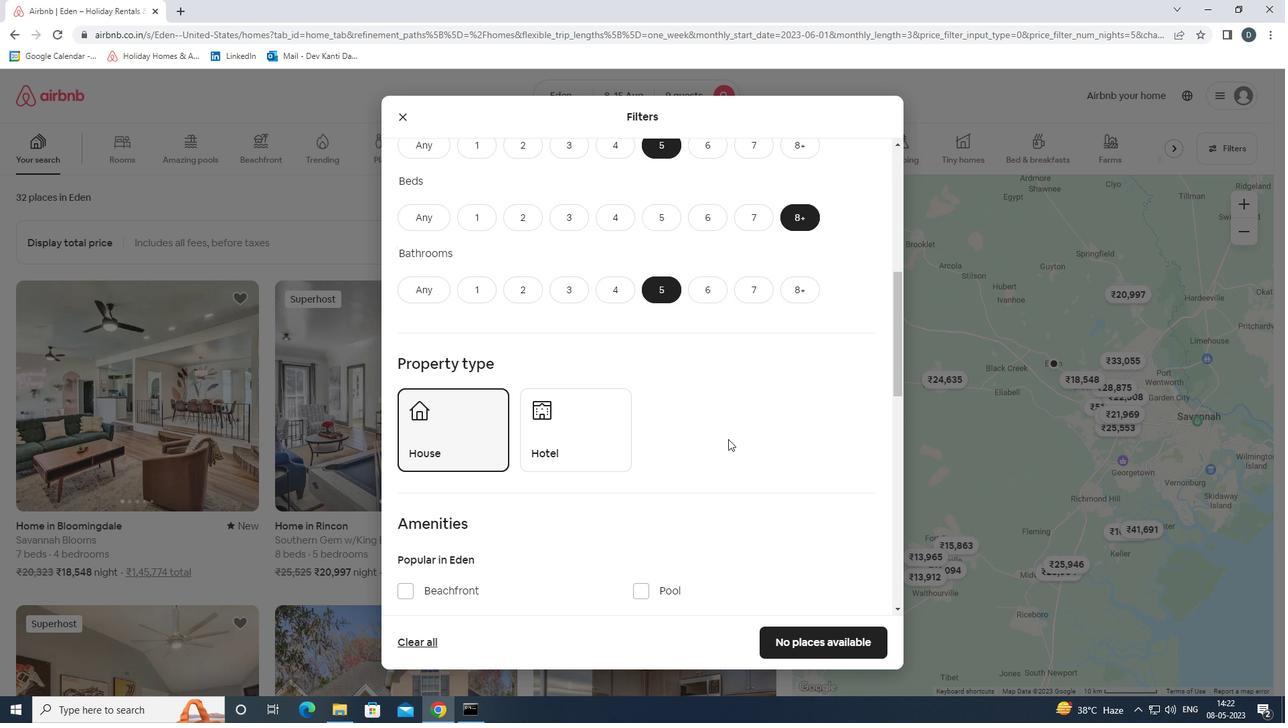 
Action: Mouse scrolled (728, 438) with delta (0, 0)
Screenshot: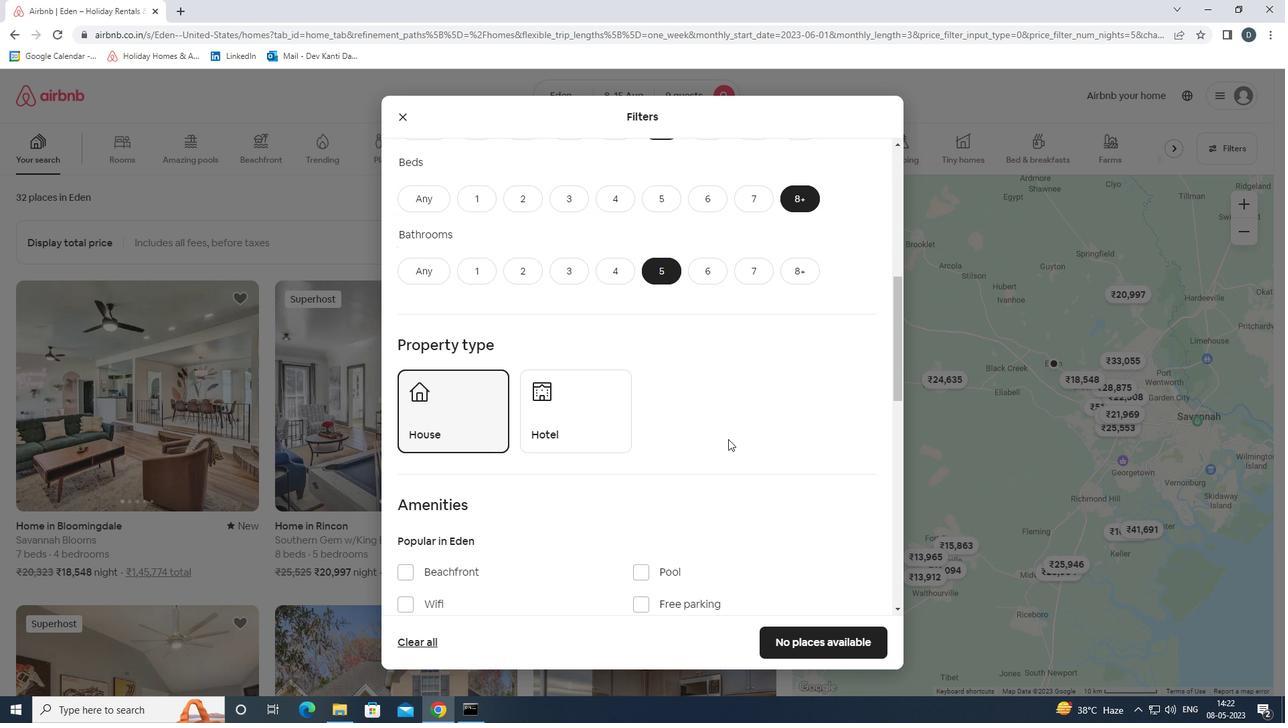 
Action: Mouse moved to (430, 354)
Screenshot: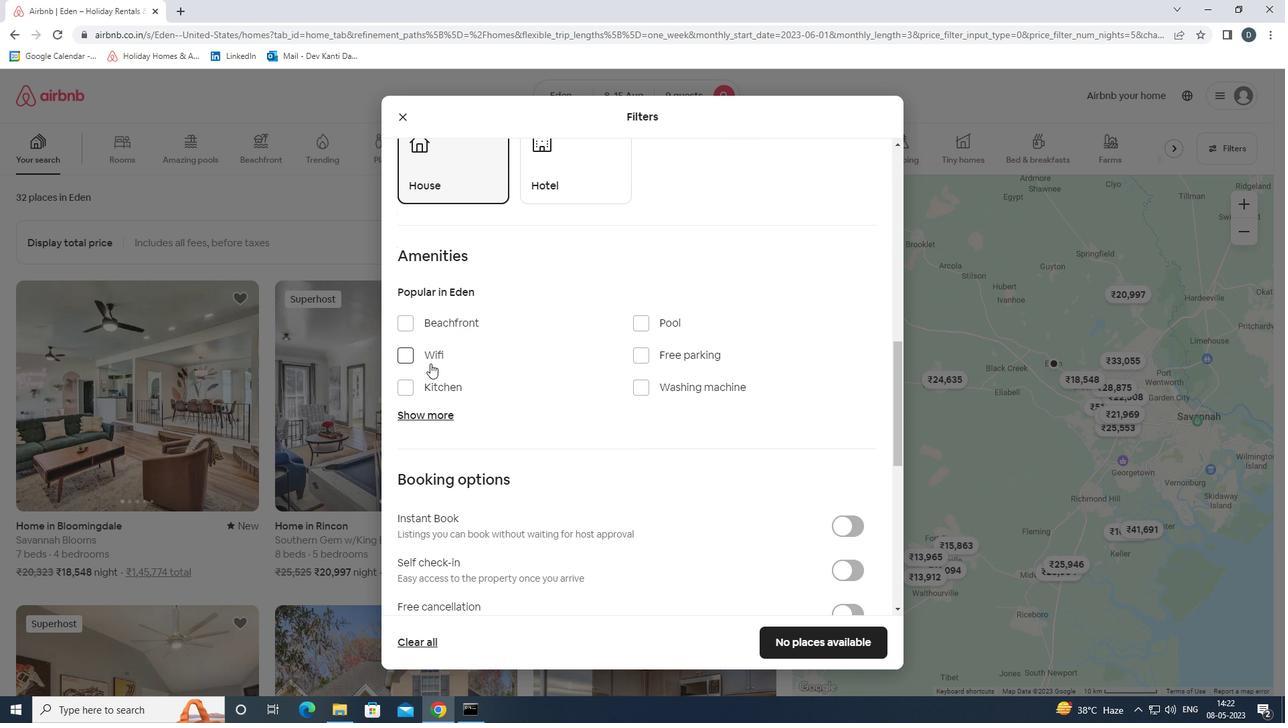 
Action: Mouse pressed left at (430, 354)
Screenshot: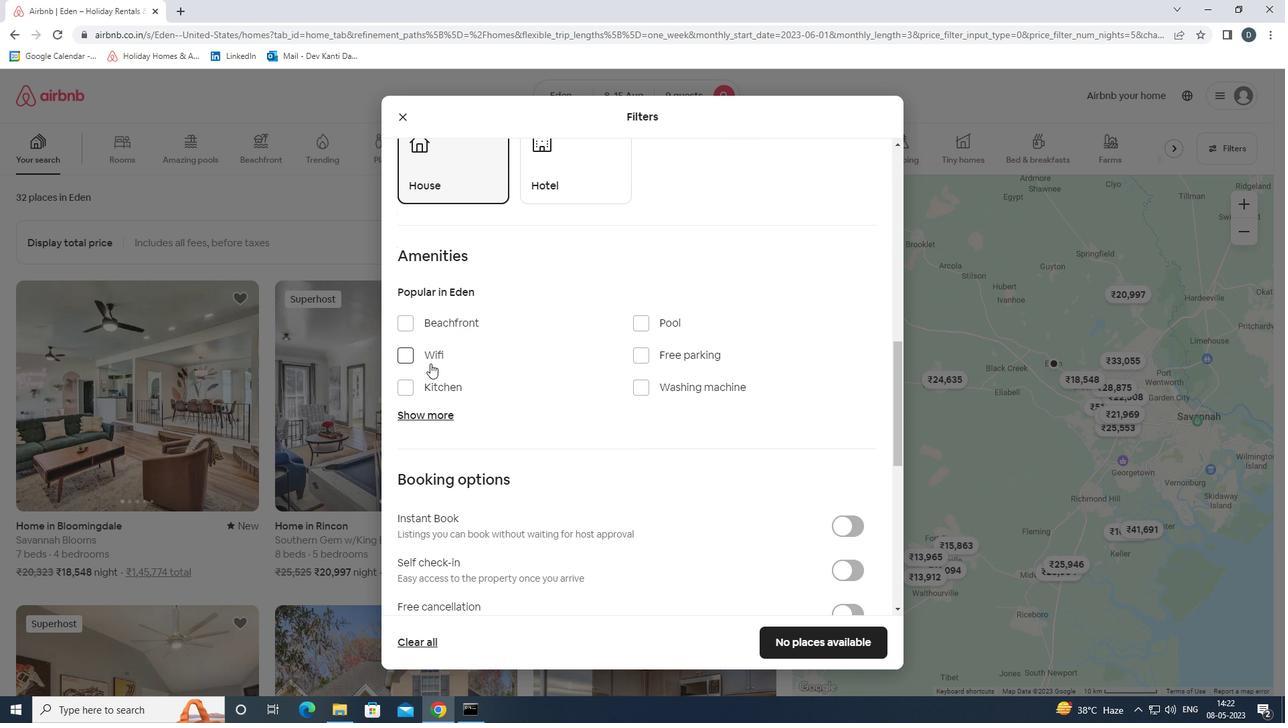 
Action: Mouse moved to (672, 357)
Screenshot: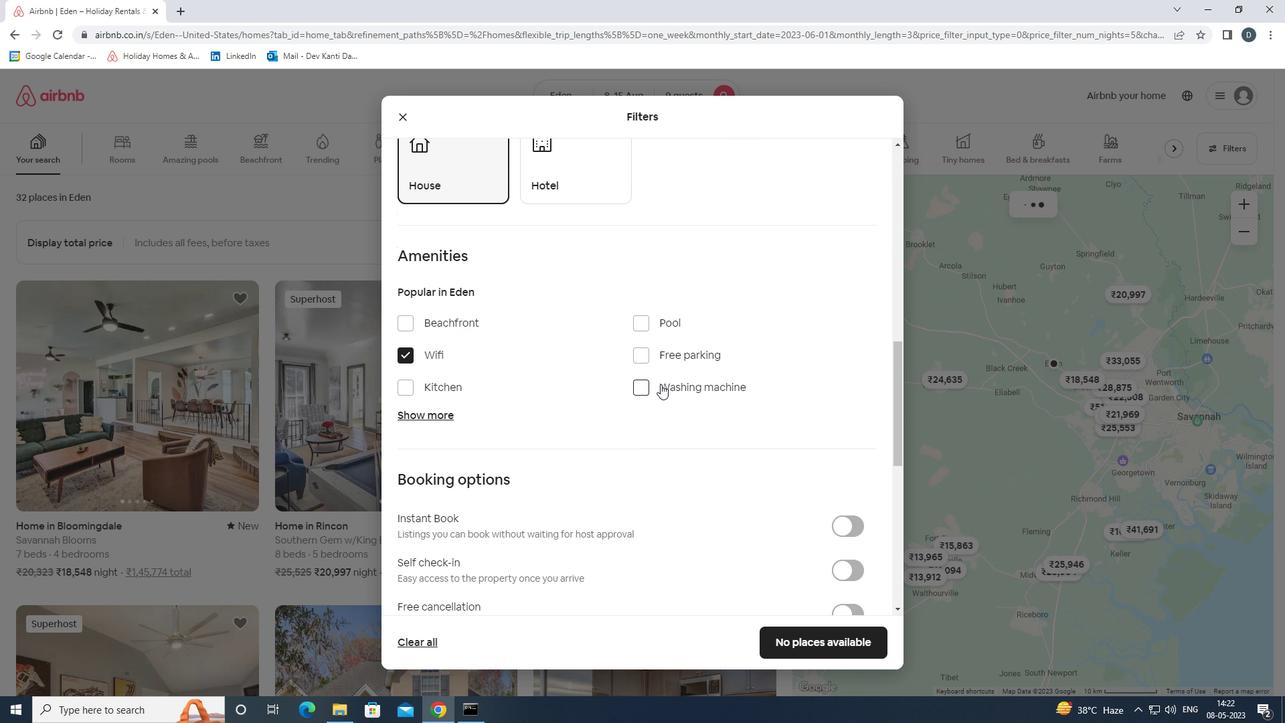 
Action: Mouse pressed left at (672, 357)
Screenshot: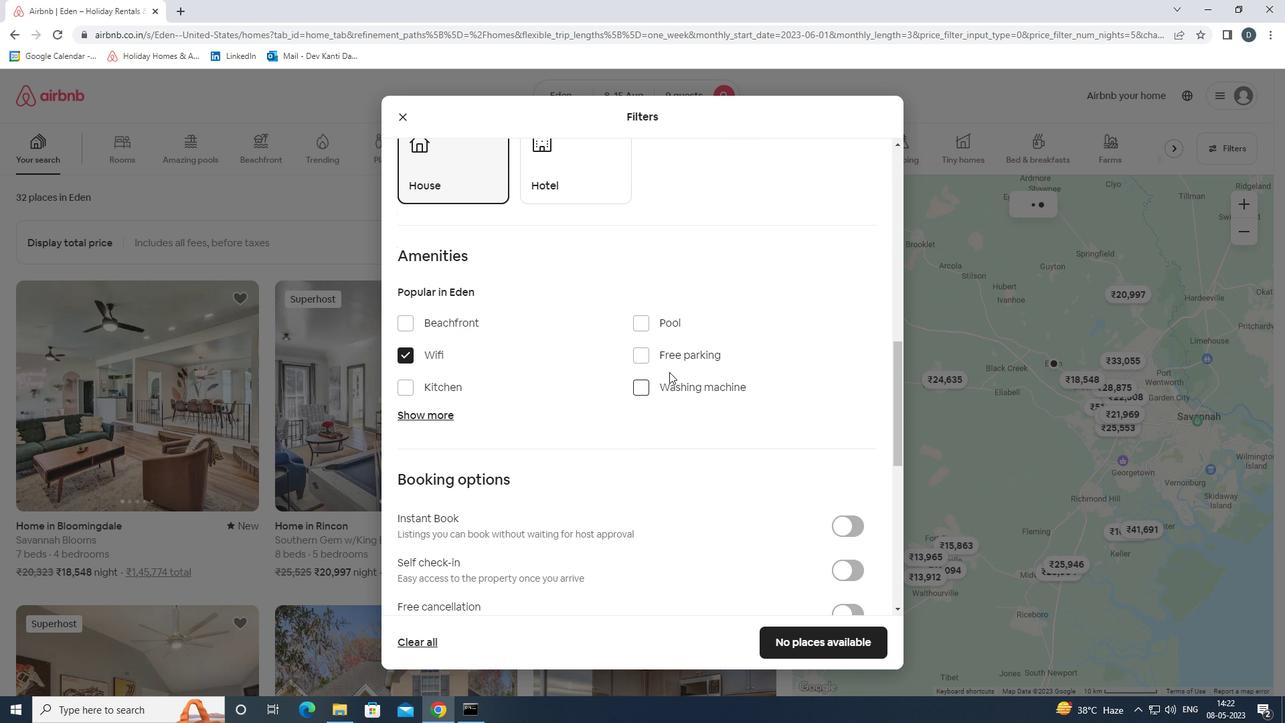 
Action: Mouse moved to (439, 413)
Screenshot: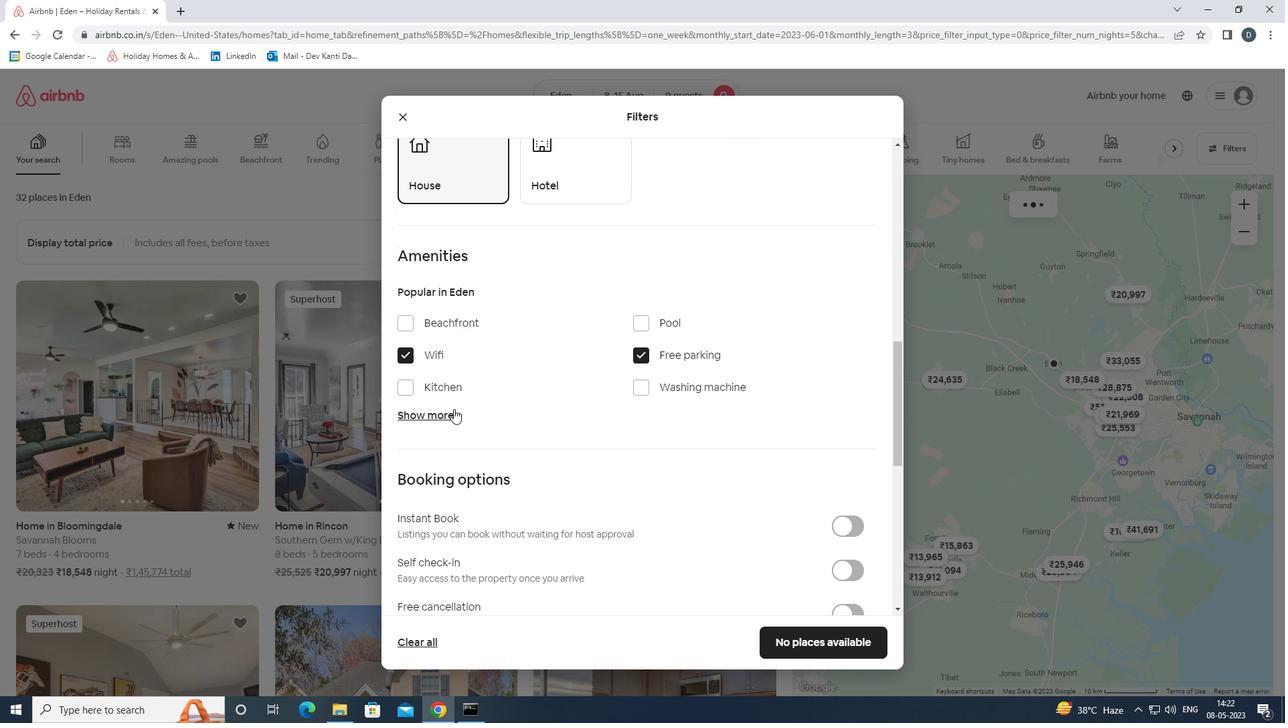 
Action: Mouse pressed left at (439, 413)
Screenshot: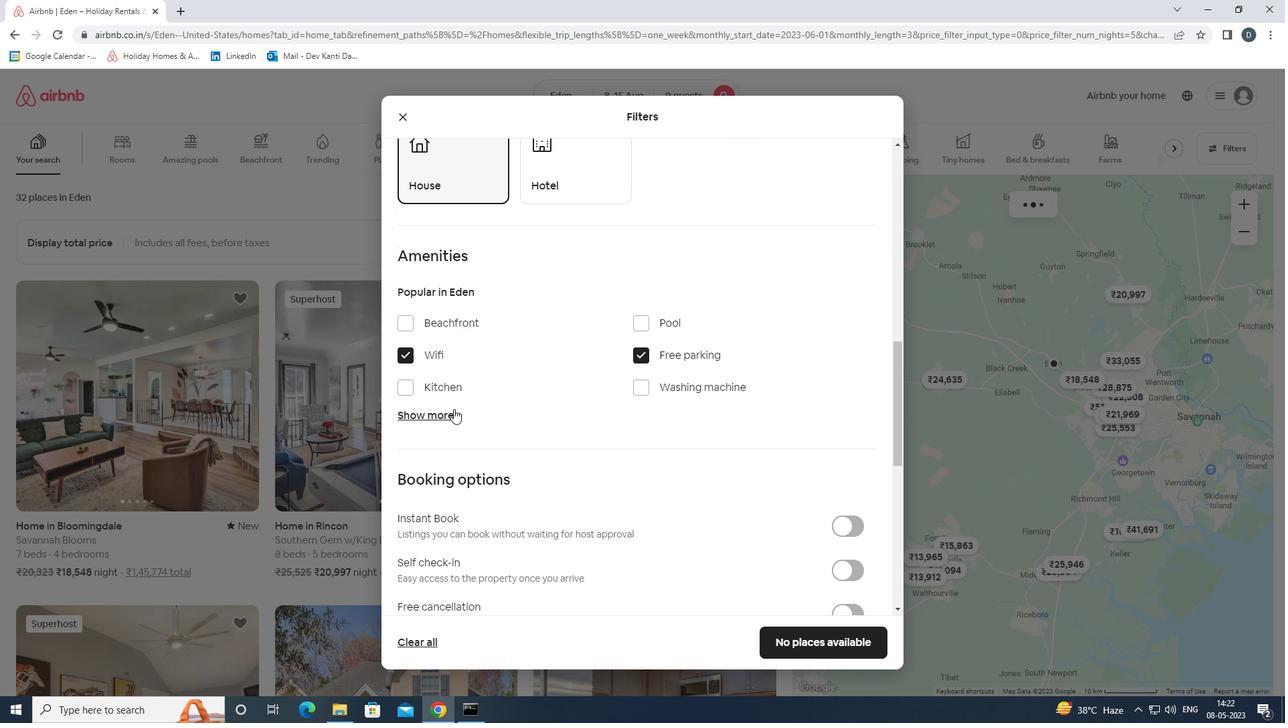 
Action: Mouse moved to (436, 418)
Screenshot: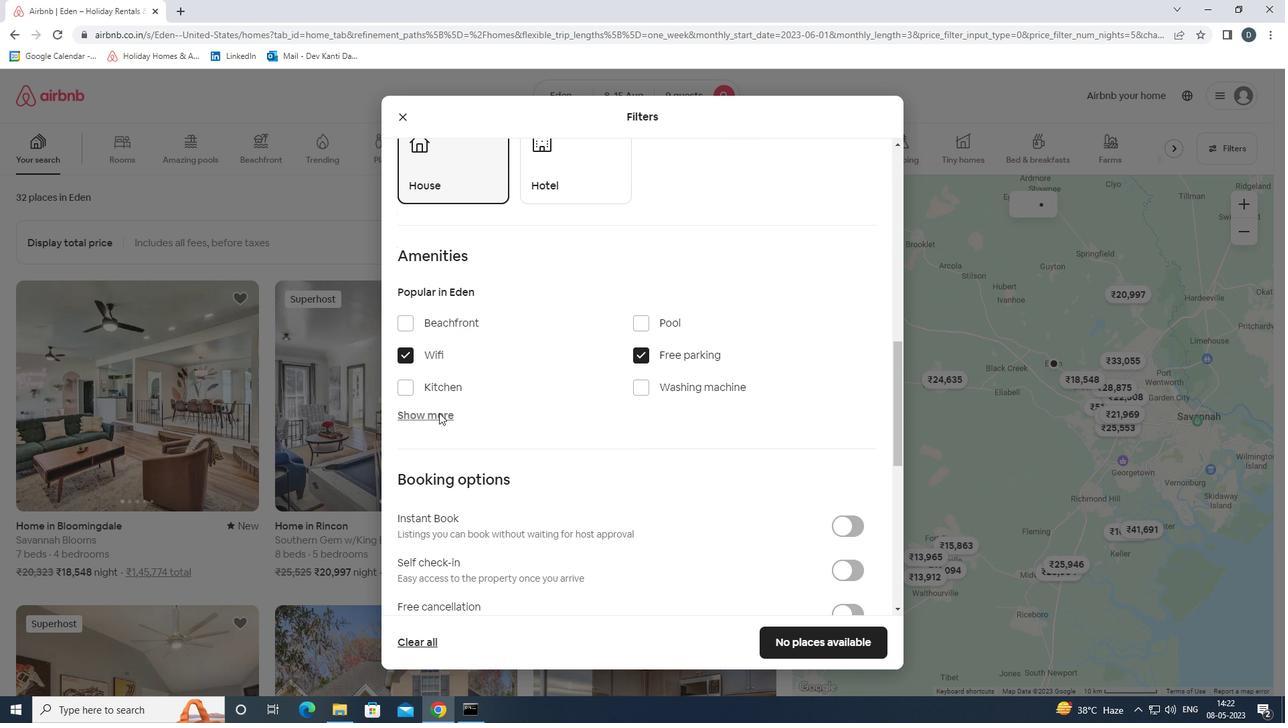 
Action: Mouse scrolled (436, 417) with delta (0, 0)
Screenshot: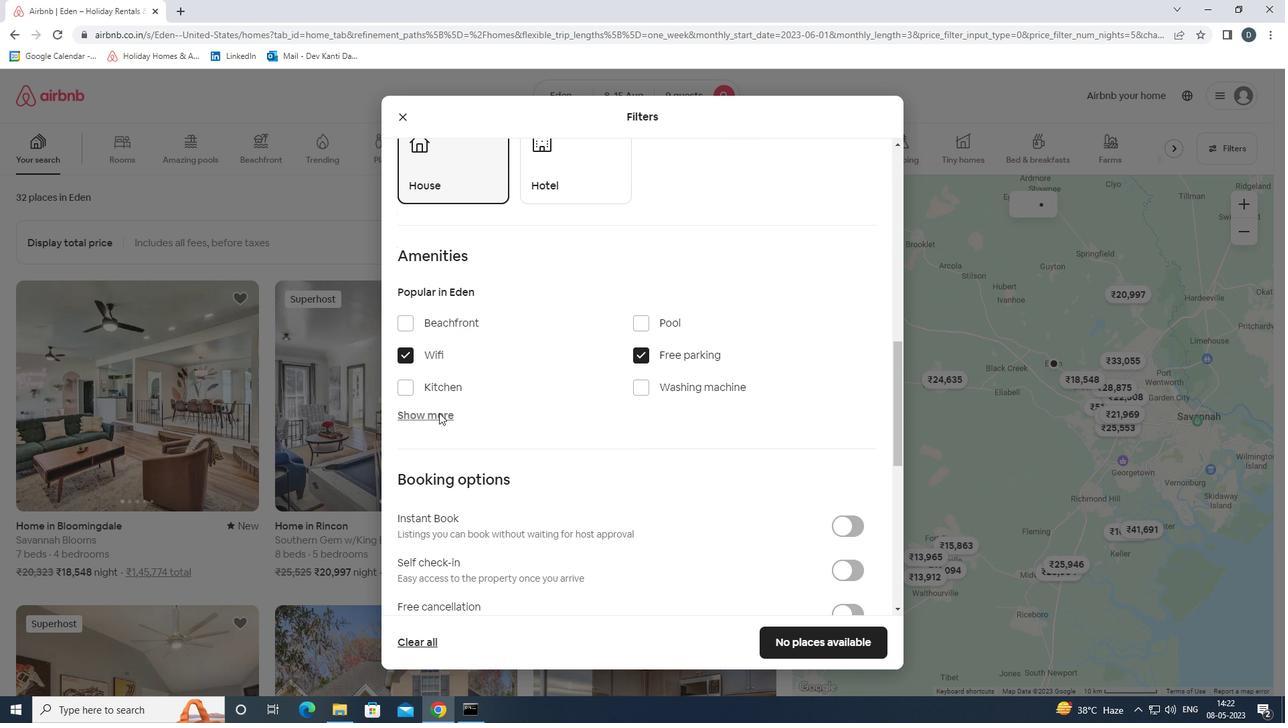 
Action: Mouse moved to (435, 419)
Screenshot: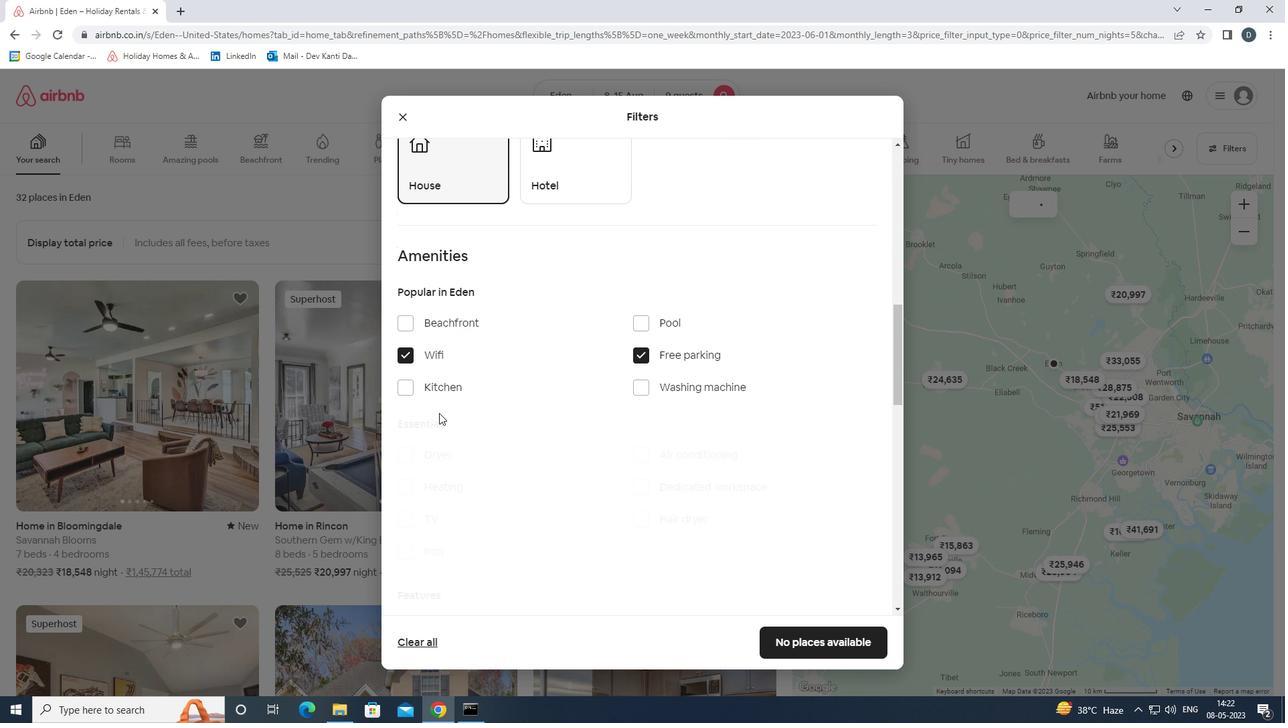 
Action: Mouse scrolled (435, 419) with delta (0, 0)
Screenshot: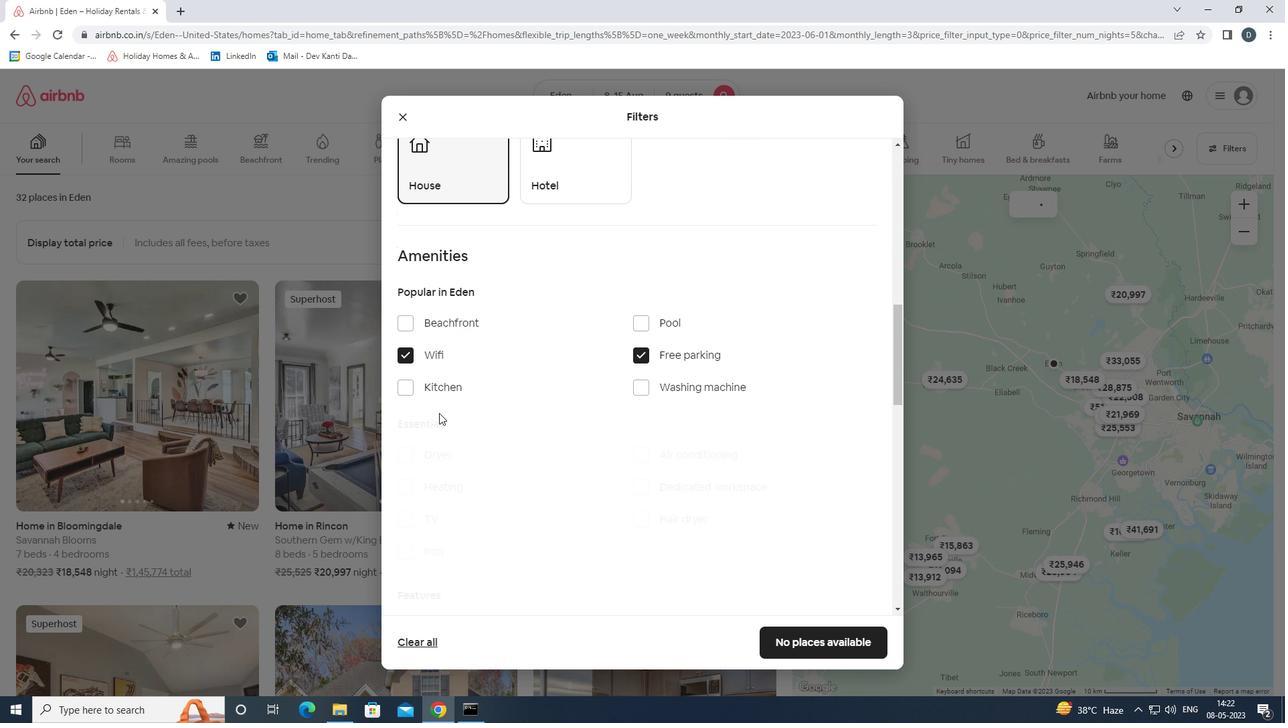 
Action: Mouse moved to (424, 391)
Screenshot: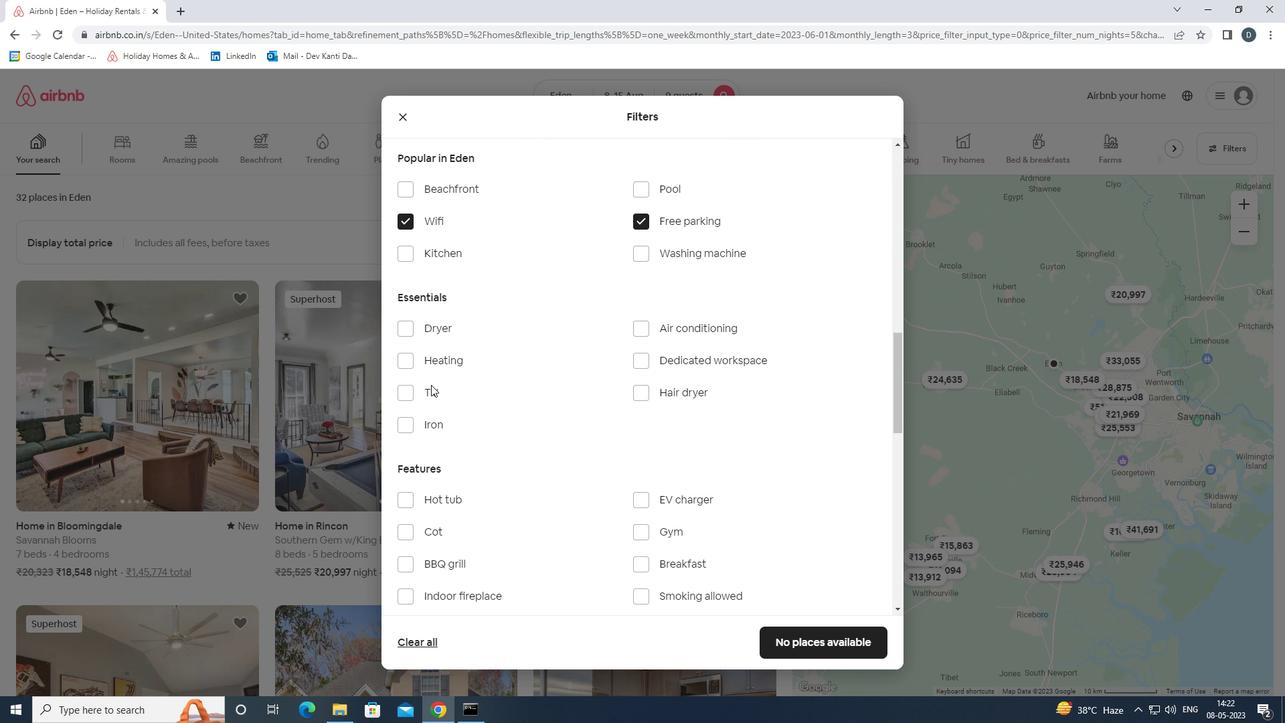 
Action: Mouse pressed left at (424, 391)
Screenshot: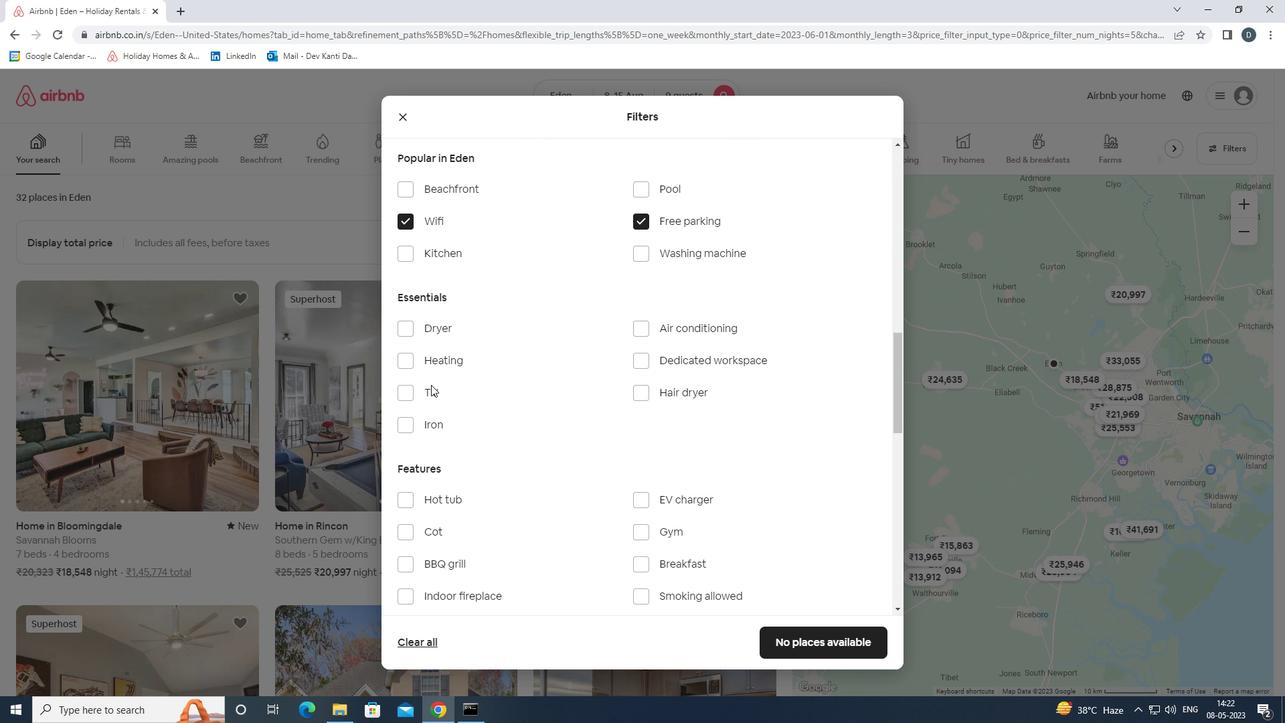 
Action: Mouse moved to (453, 389)
Screenshot: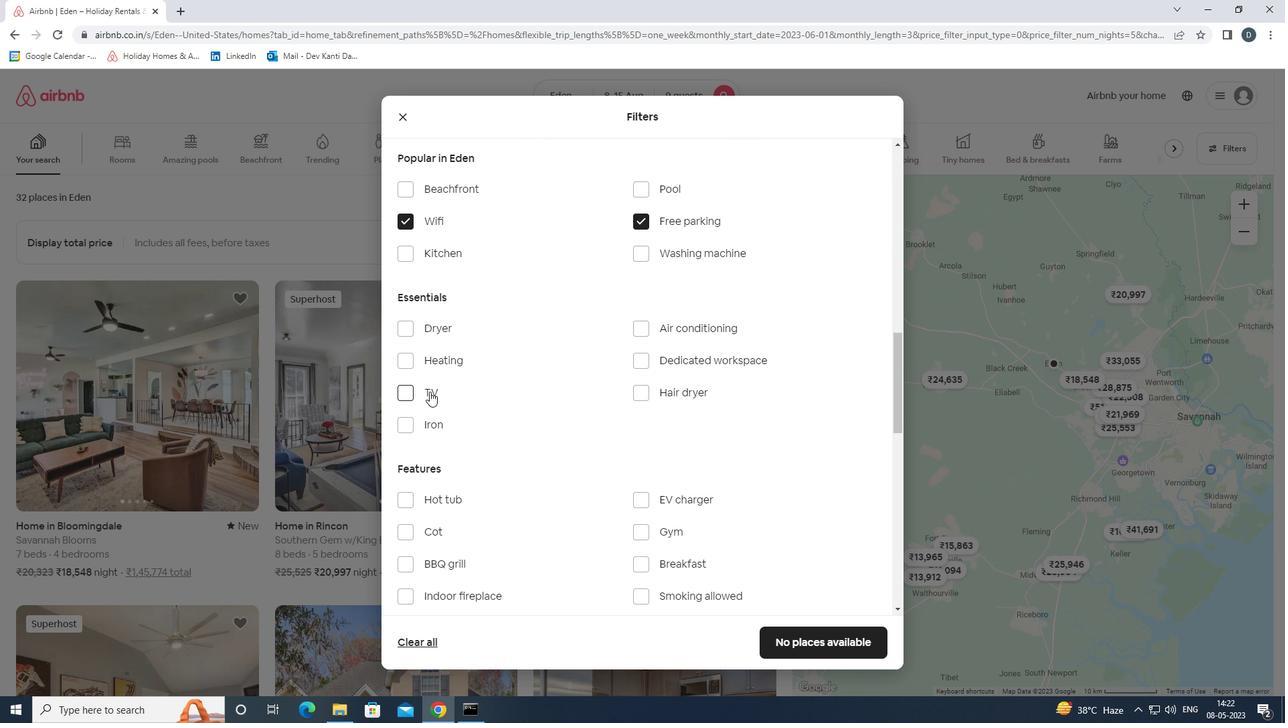 
Action: Mouse scrolled (453, 389) with delta (0, 0)
Screenshot: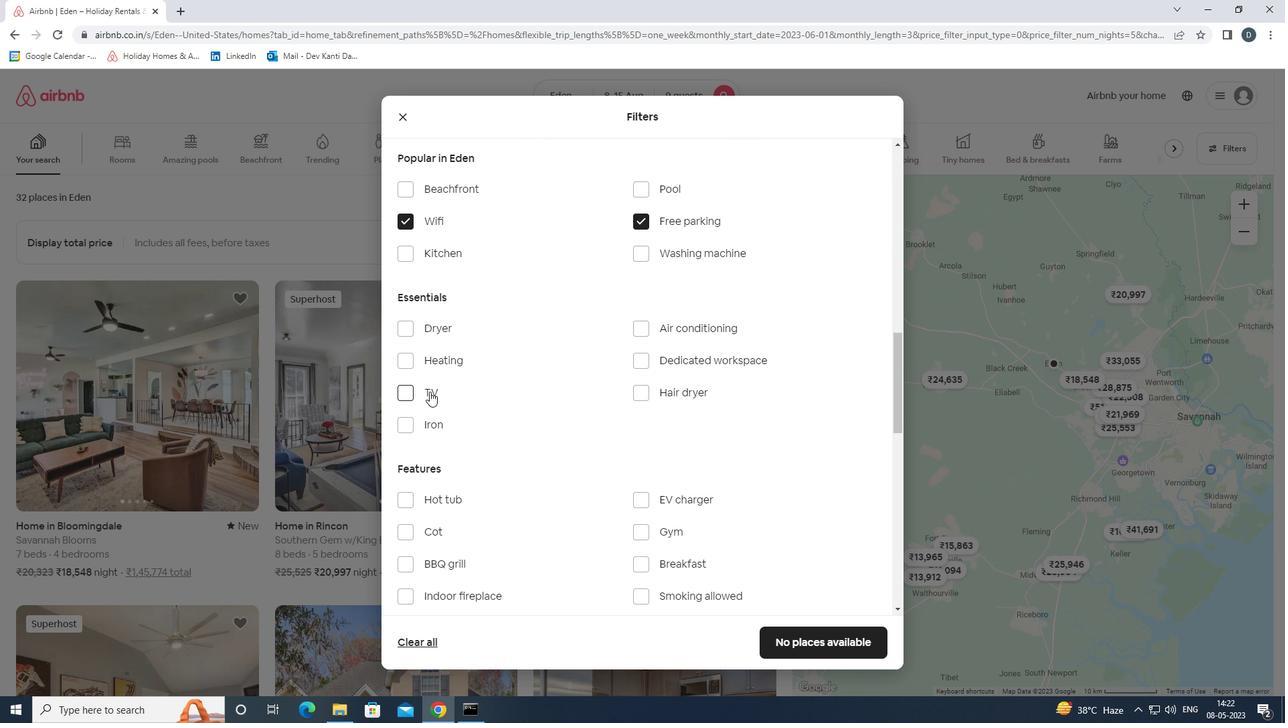
Action: Mouse moved to (457, 388)
Screenshot: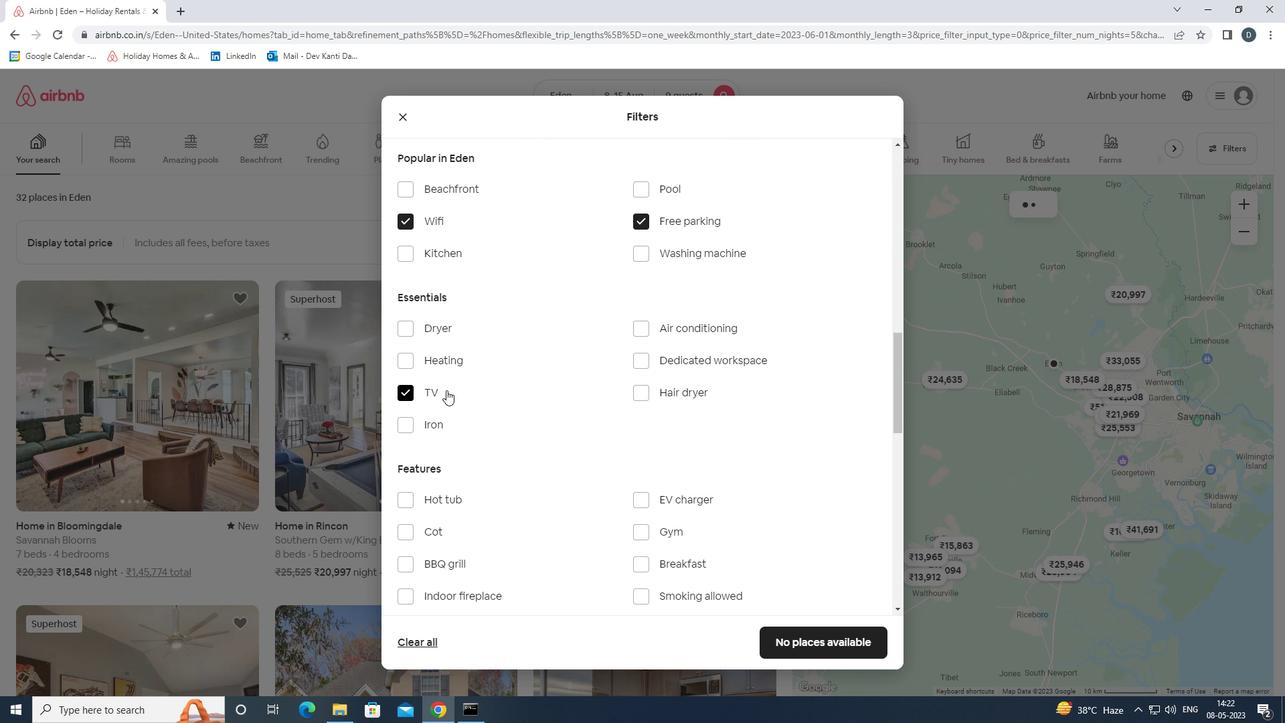 
Action: Mouse scrolled (457, 387) with delta (0, 0)
Screenshot: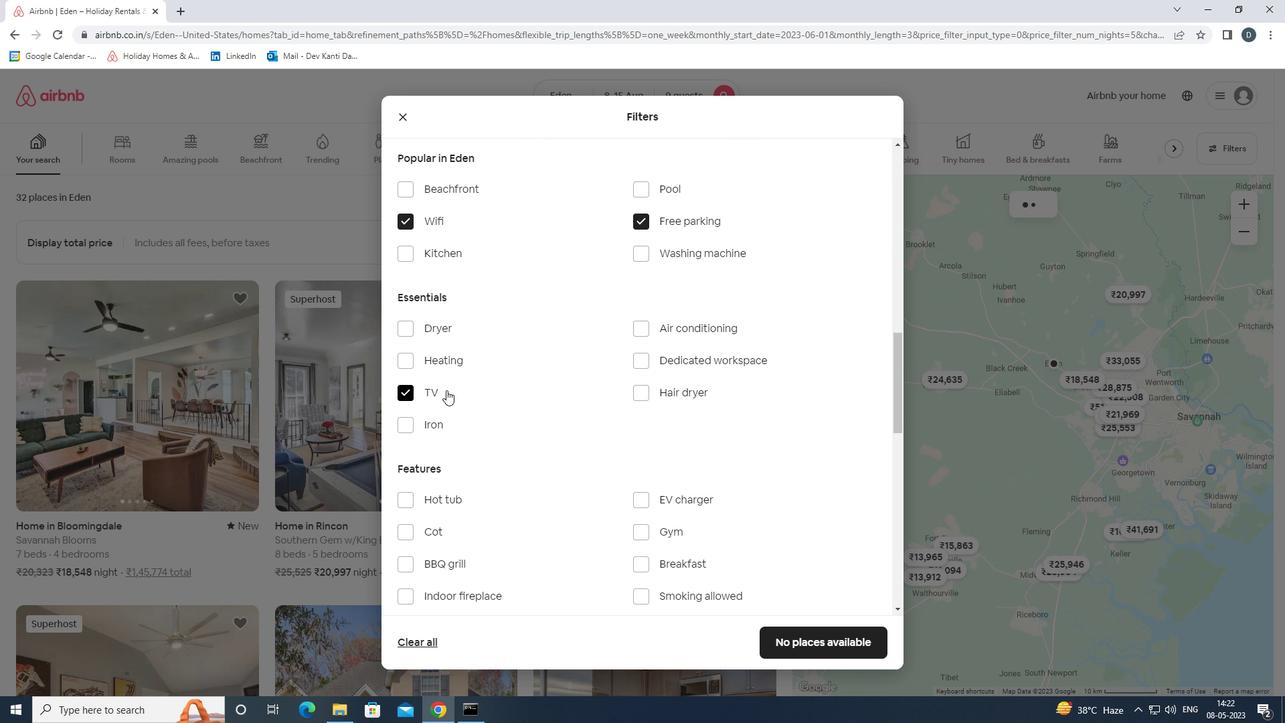 
Action: Mouse moved to (474, 386)
Screenshot: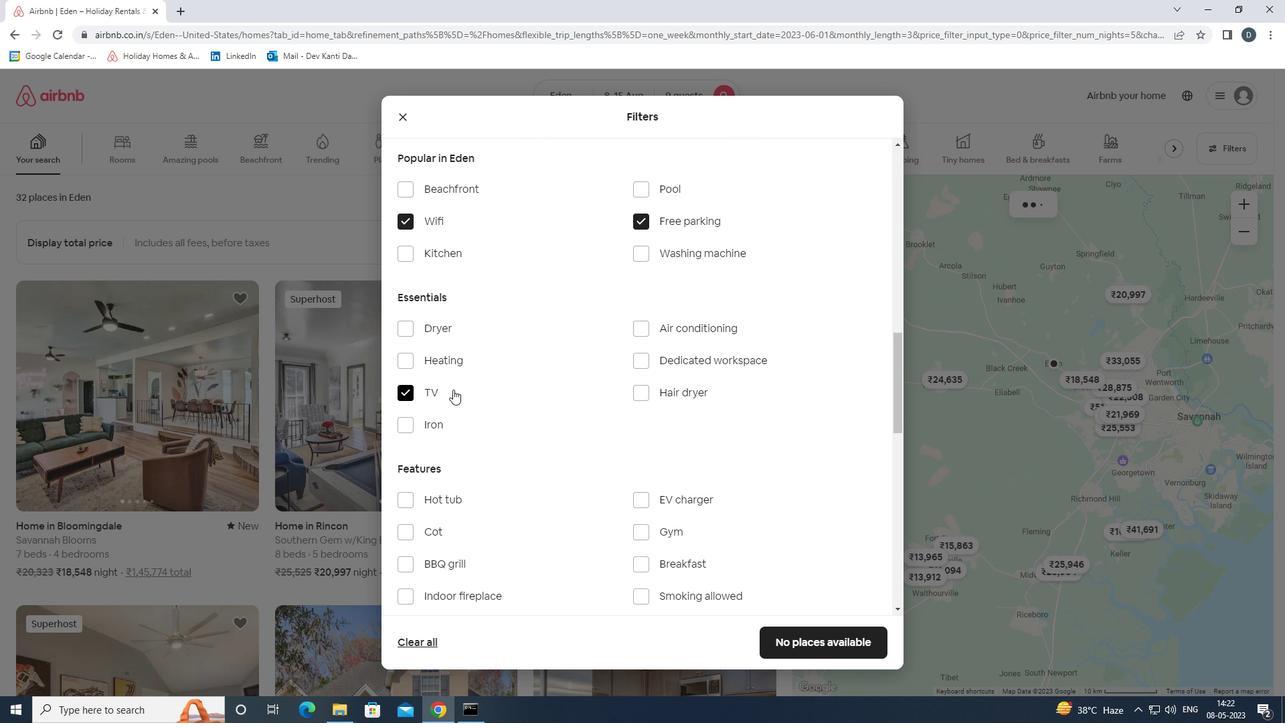 
Action: Mouse scrolled (474, 385) with delta (0, 0)
Screenshot: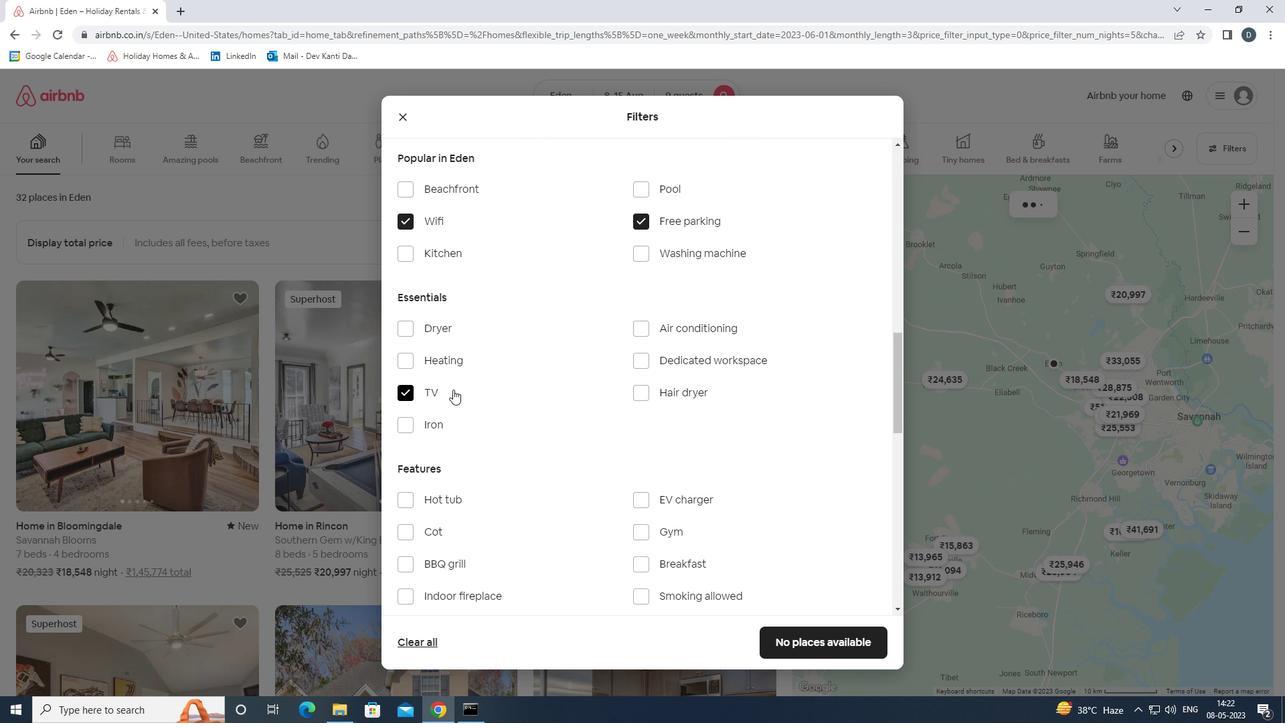 
Action: Mouse moved to (669, 330)
Screenshot: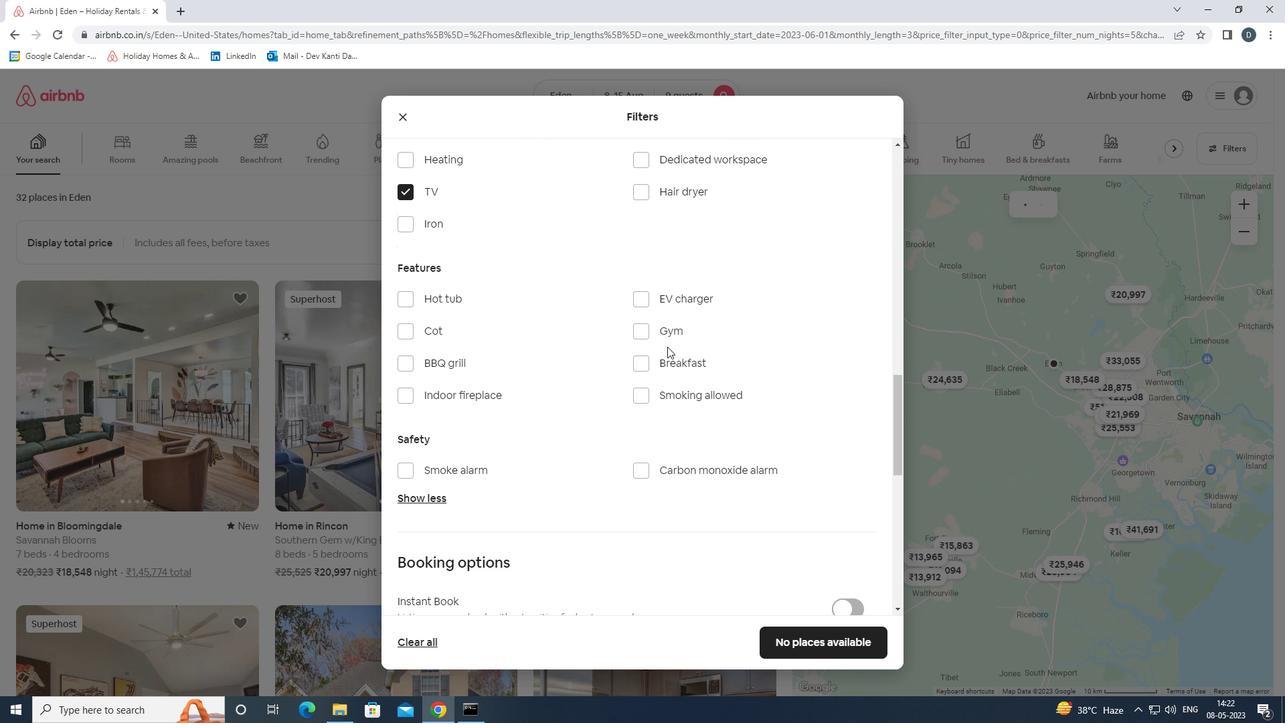 
Action: Mouse pressed left at (669, 330)
Screenshot: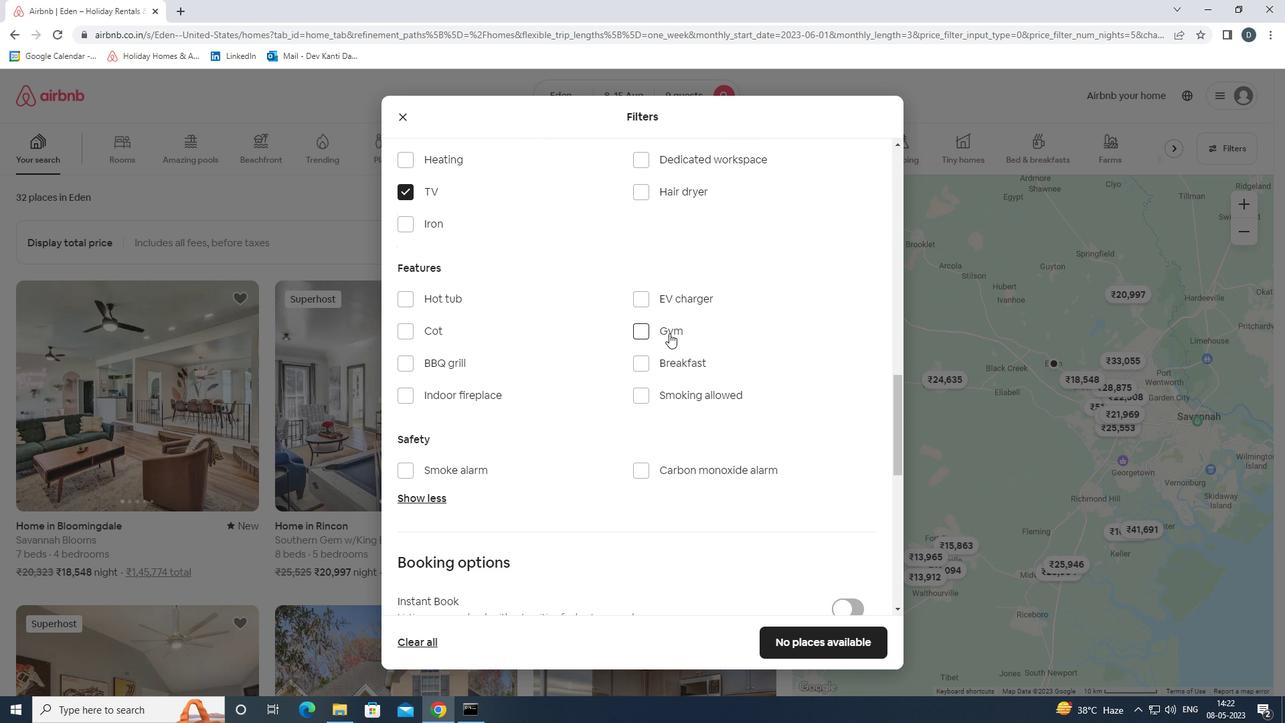 
Action: Mouse moved to (664, 355)
Screenshot: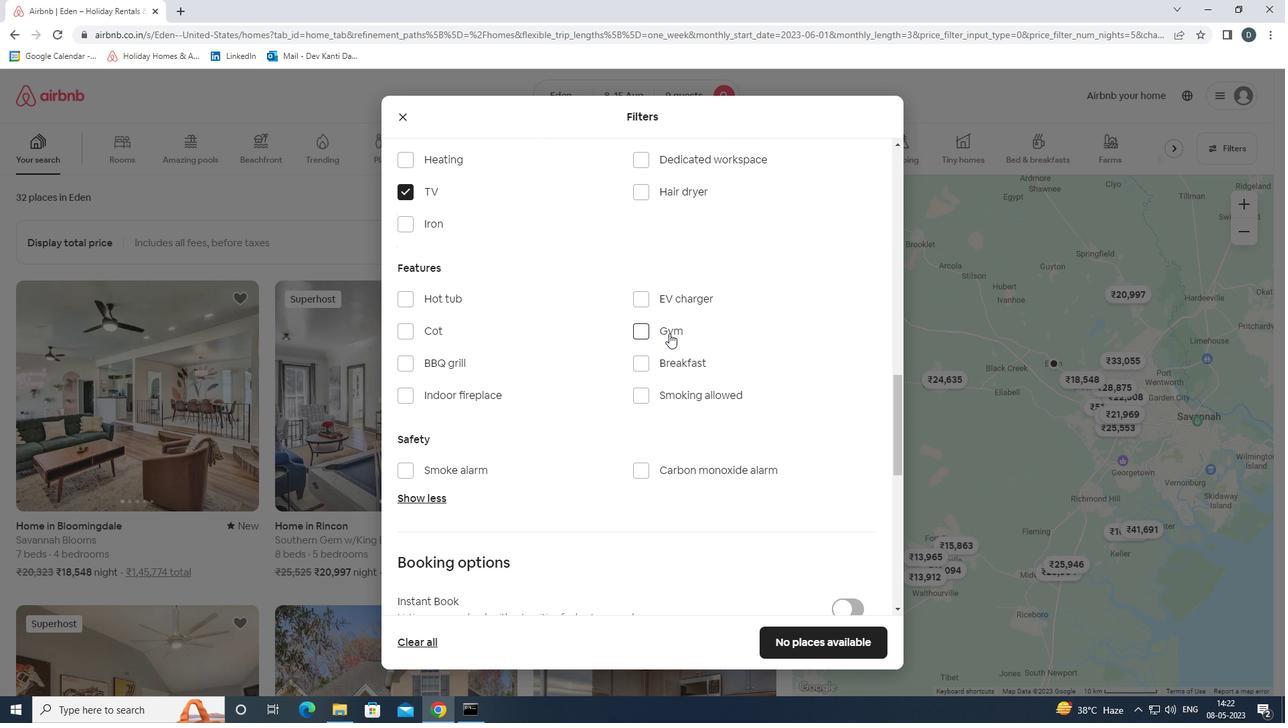 
Action: Mouse pressed left at (664, 355)
Screenshot: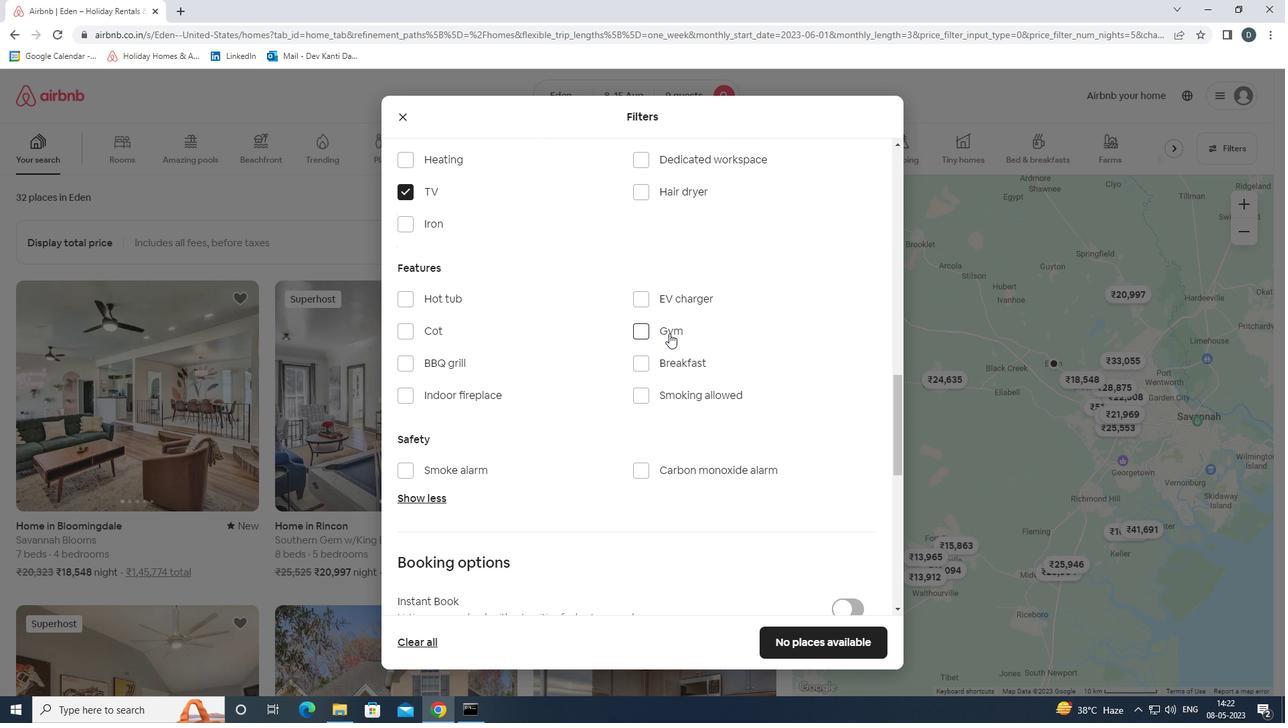 
Action: Mouse moved to (706, 376)
Screenshot: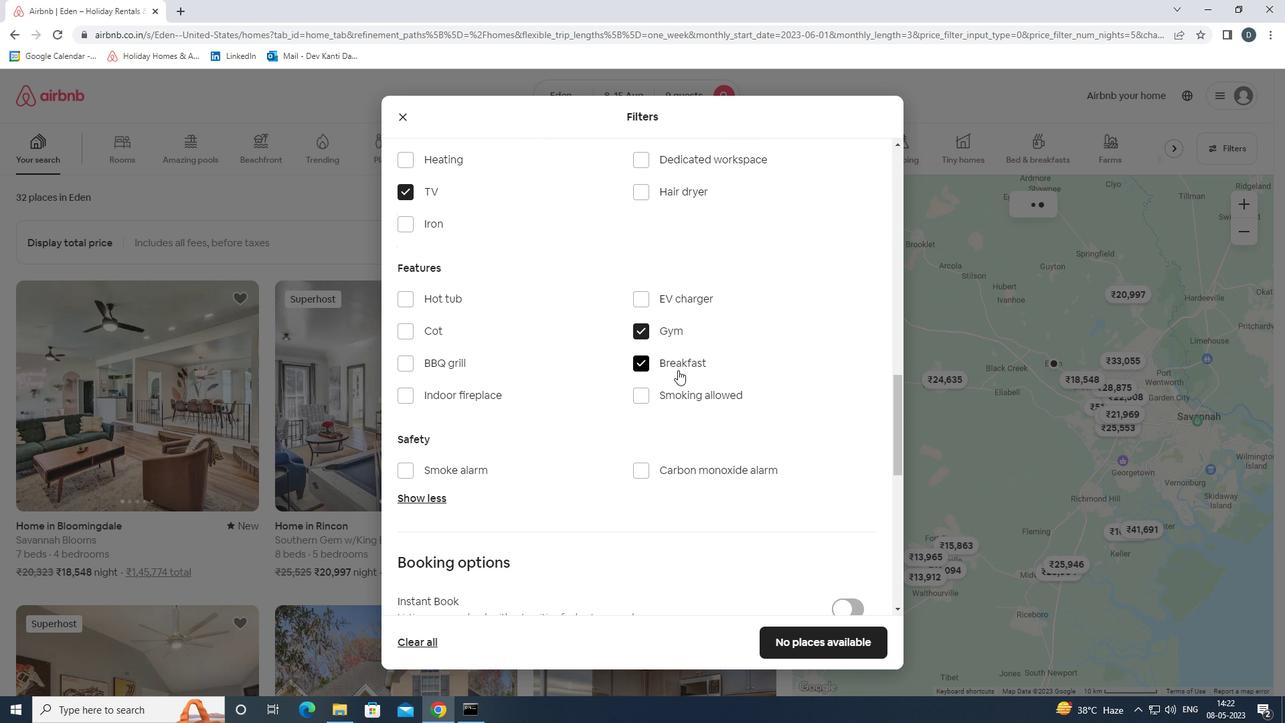 
Action: Mouse scrolled (706, 376) with delta (0, 0)
Screenshot: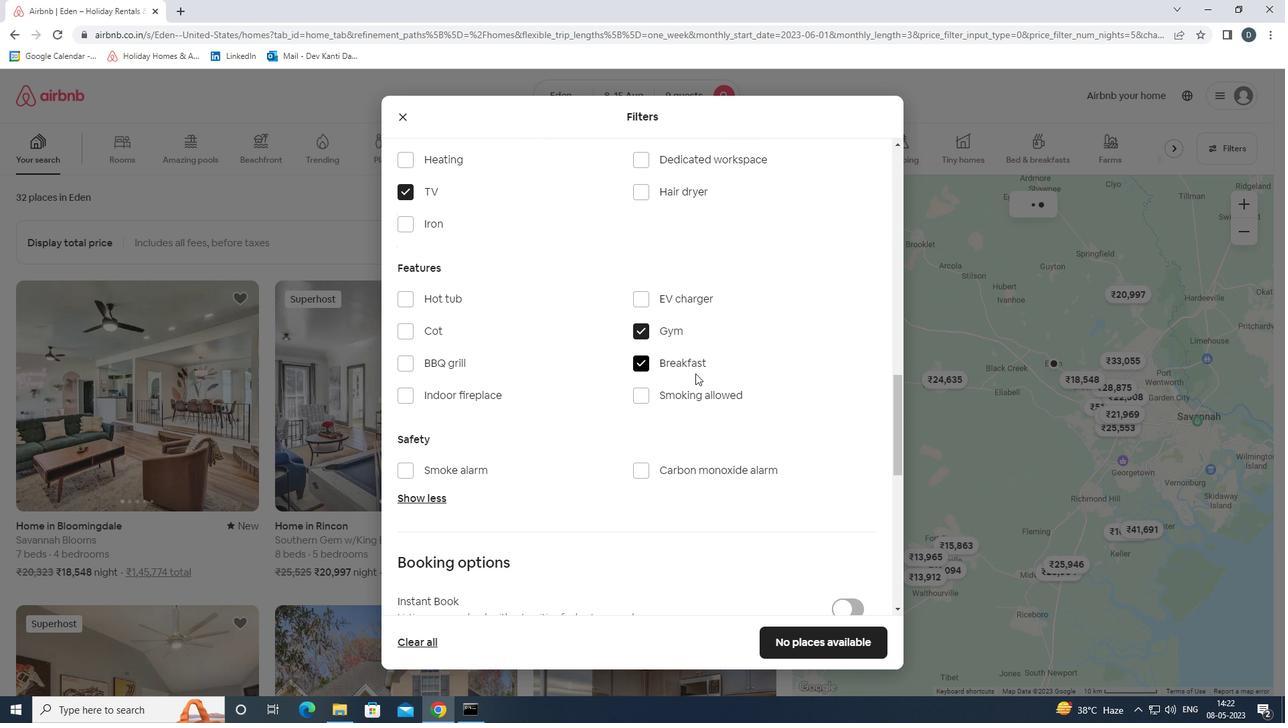 
Action: Mouse scrolled (706, 376) with delta (0, 0)
Screenshot: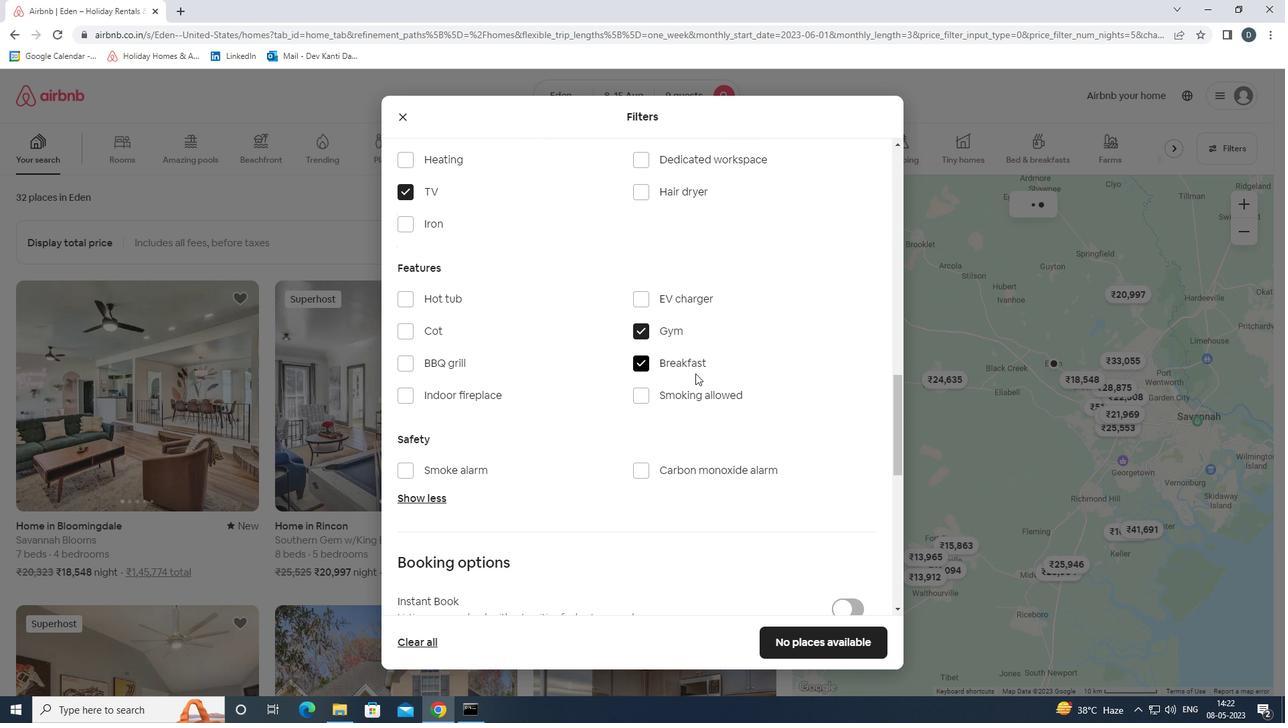 
Action: Mouse scrolled (706, 376) with delta (0, 0)
Screenshot: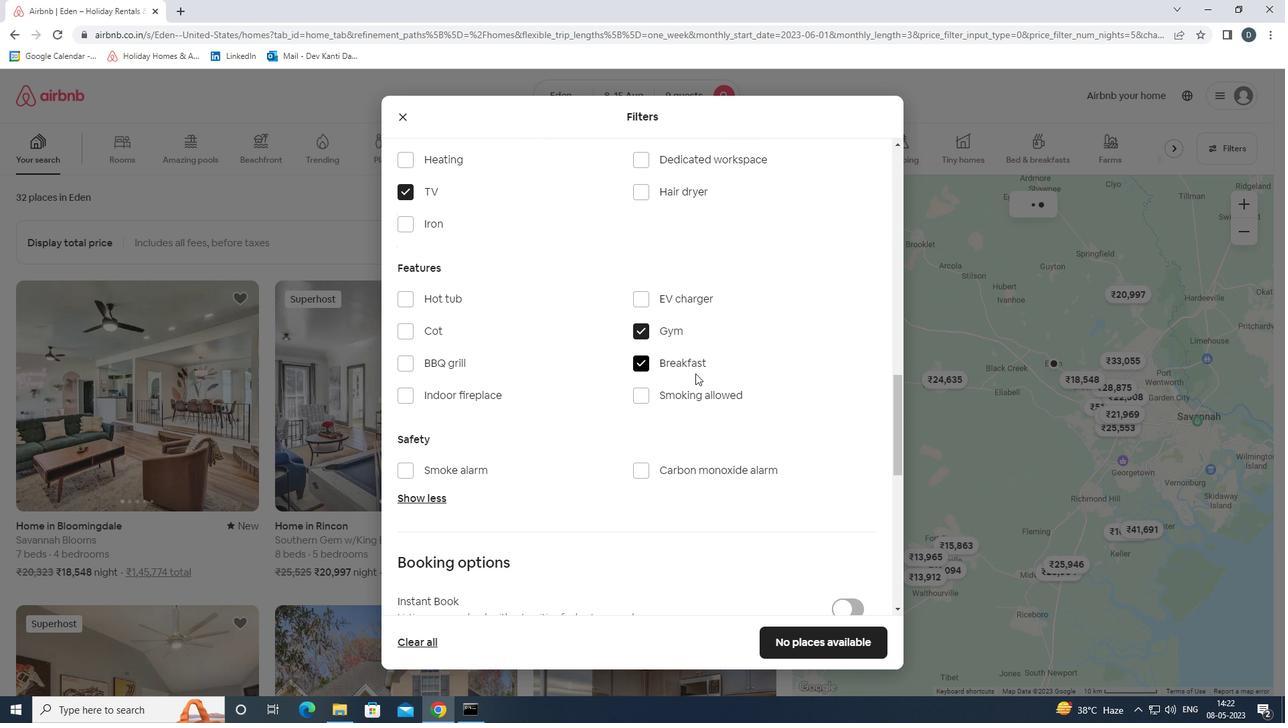 
Action: Mouse scrolled (706, 376) with delta (0, 0)
Screenshot: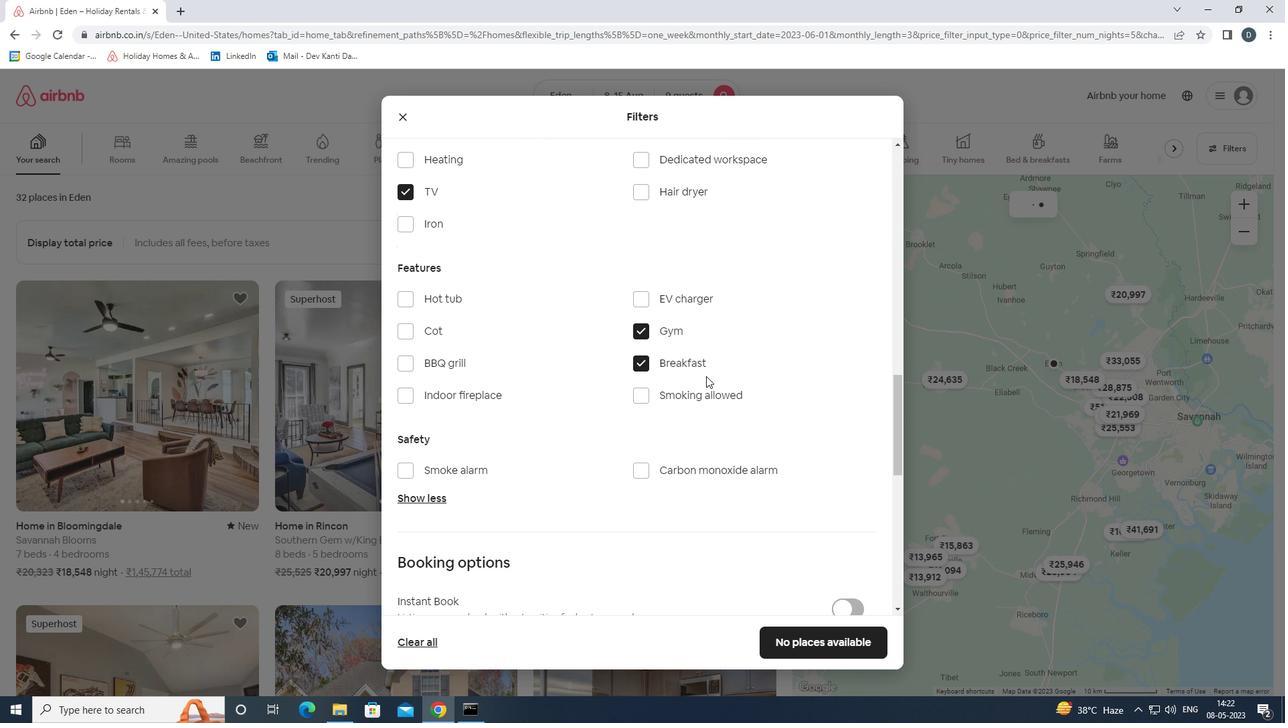 
Action: Mouse scrolled (706, 375) with delta (0, 0)
Screenshot: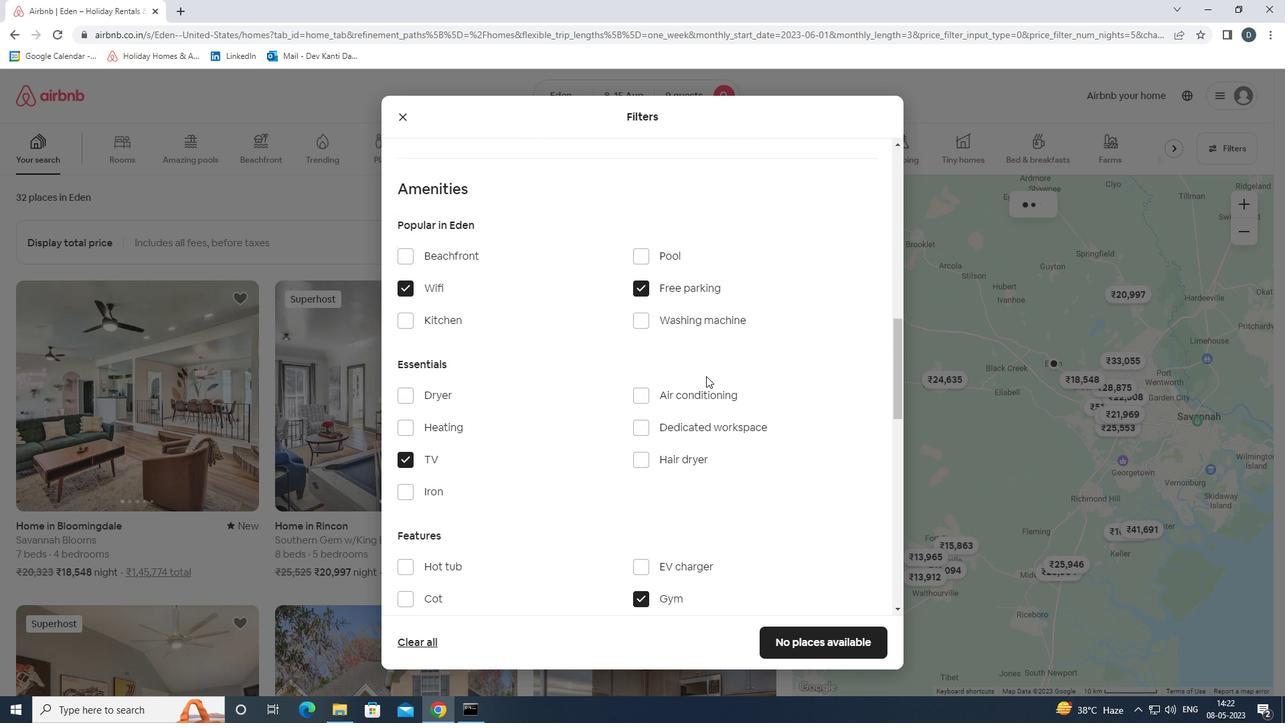 
Action: Mouse moved to (707, 376)
Screenshot: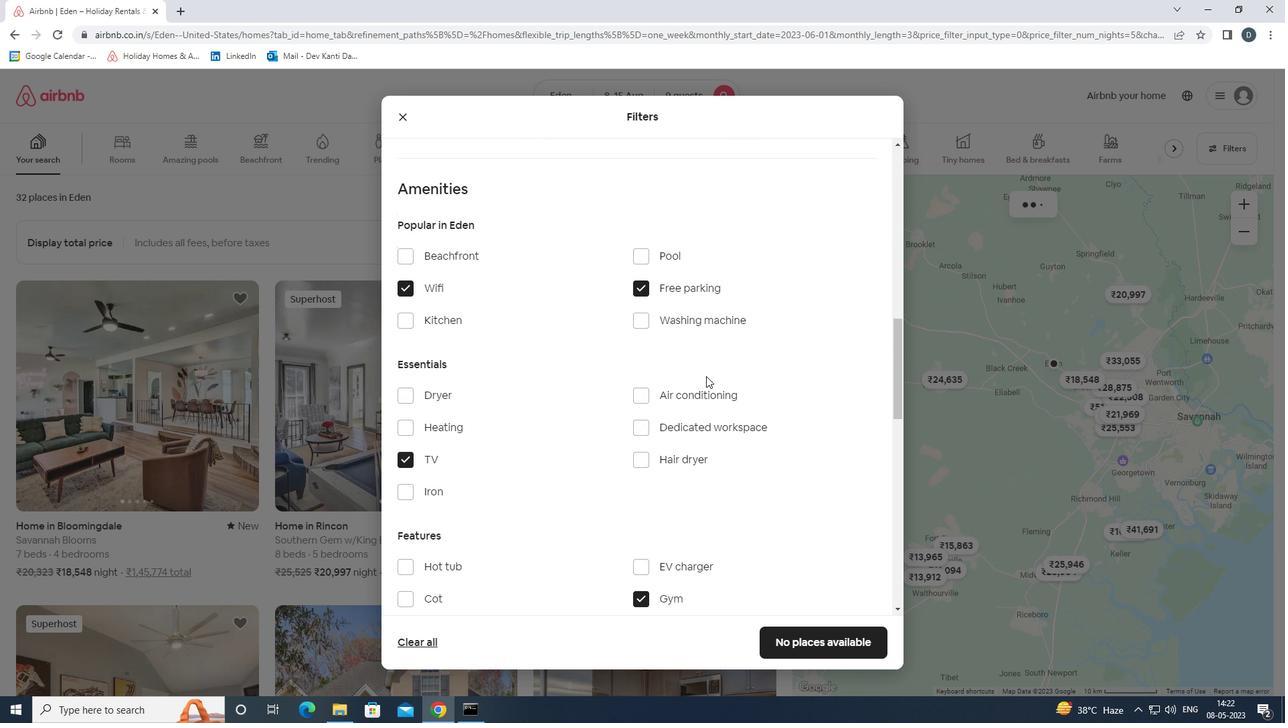 
Action: Mouse scrolled (707, 375) with delta (0, 0)
Screenshot: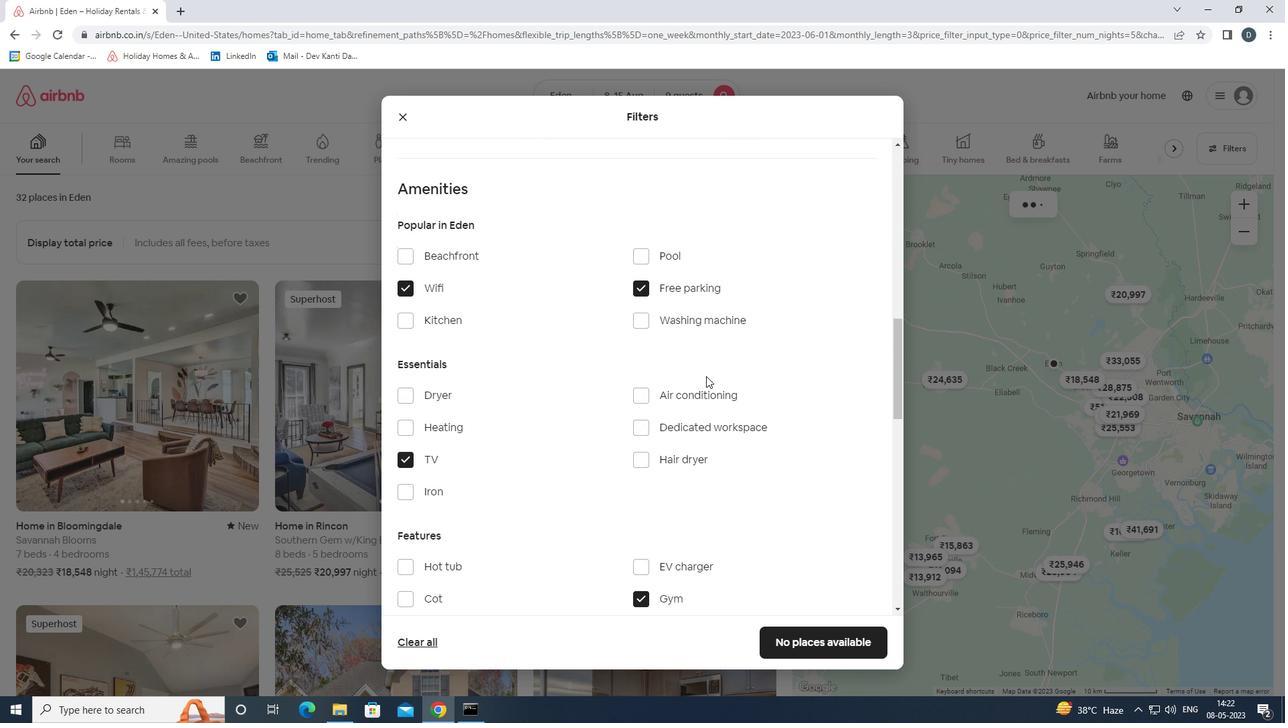 
Action: Mouse moved to (708, 376)
Screenshot: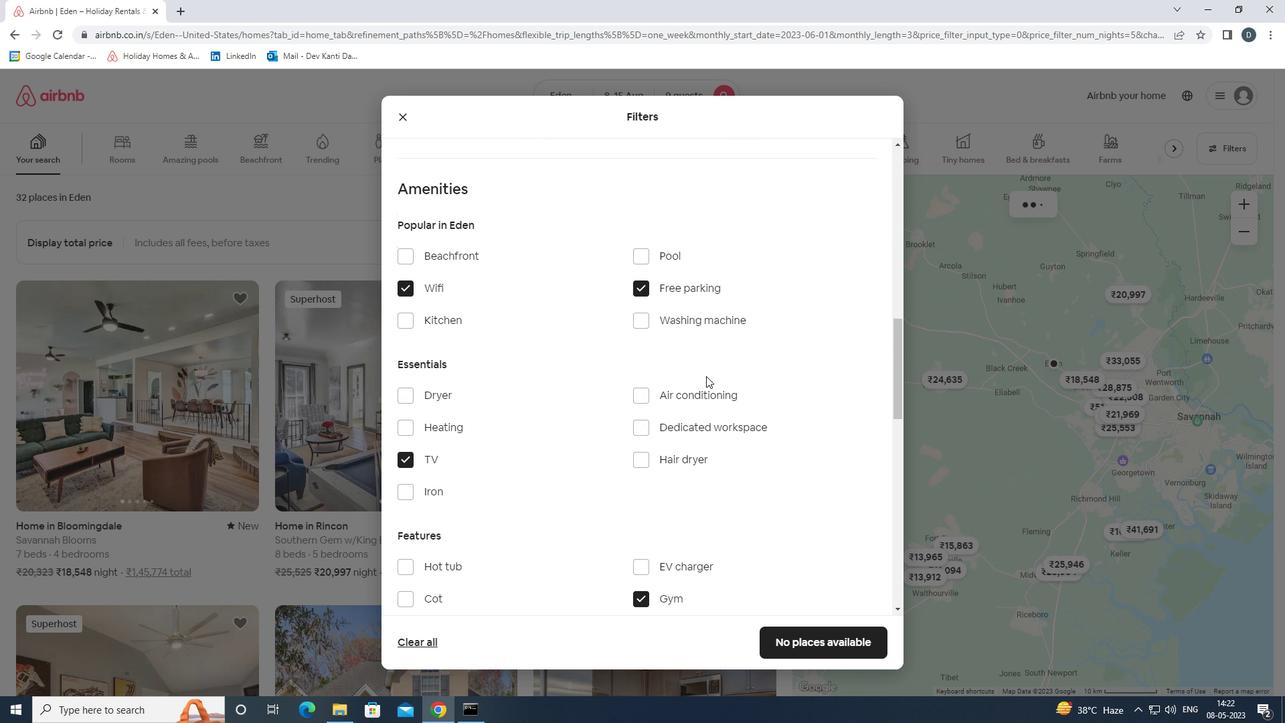 
Action: Mouse scrolled (708, 376) with delta (0, 0)
Screenshot: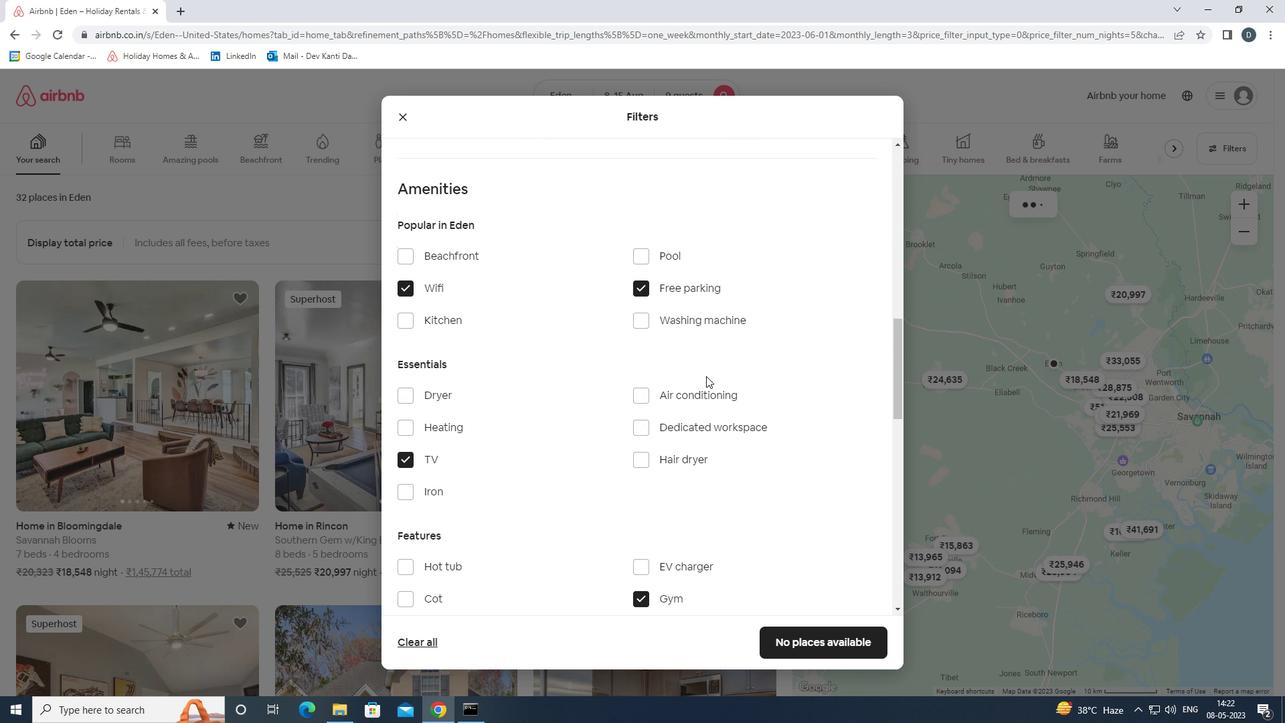 
Action: Mouse moved to (709, 377)
Screenshot: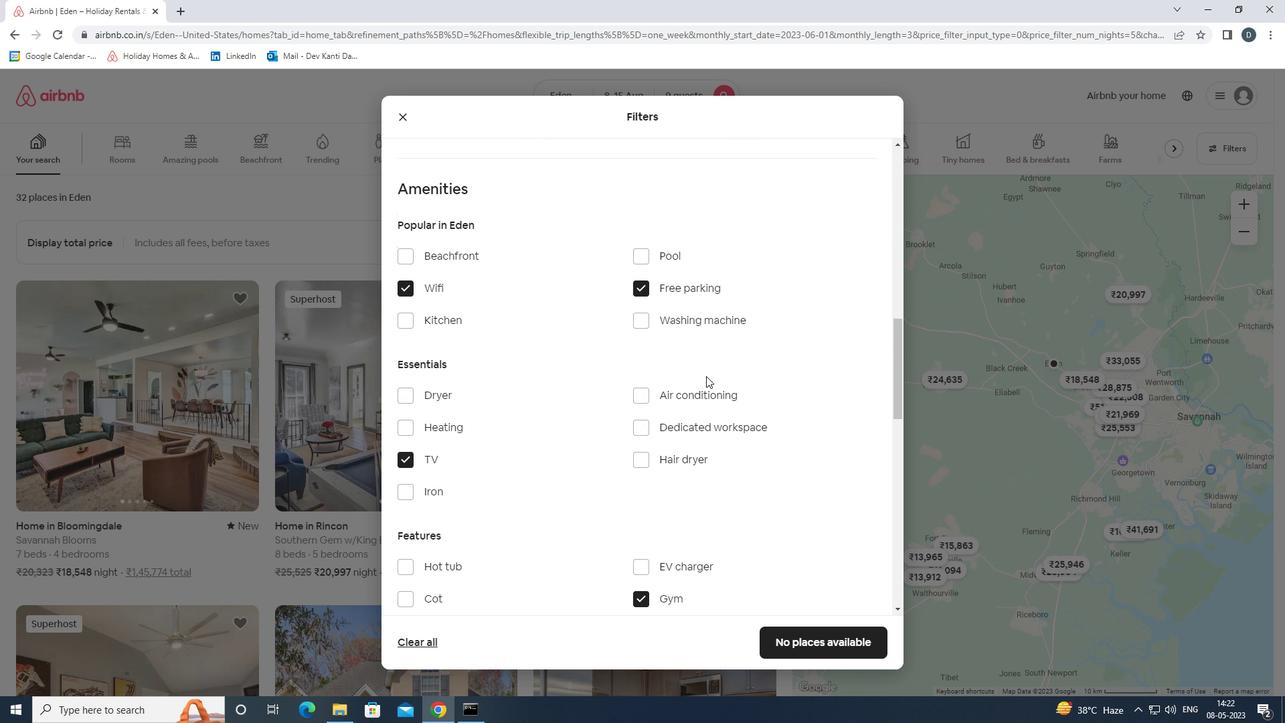 
Action: Mouse scrolled (709, 376) with delta (0, 0)
Screenshot: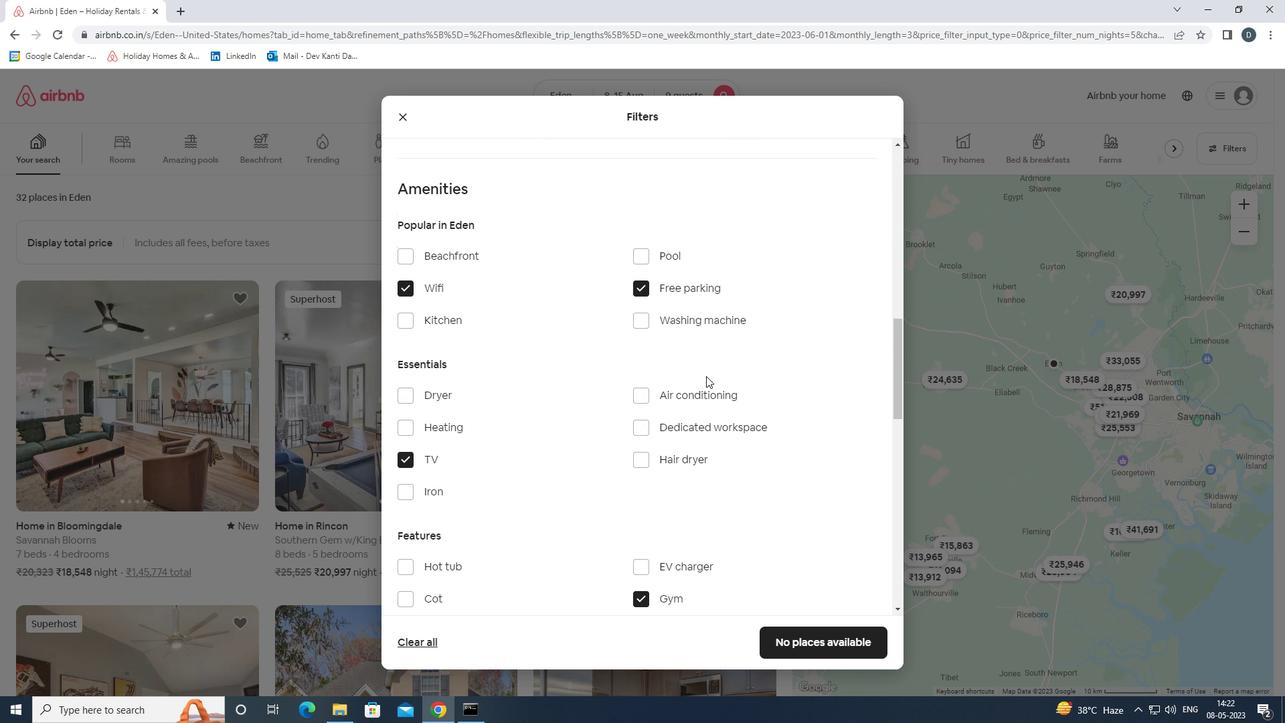 
Action: Mouse moved to (729, 373)
Screenshot: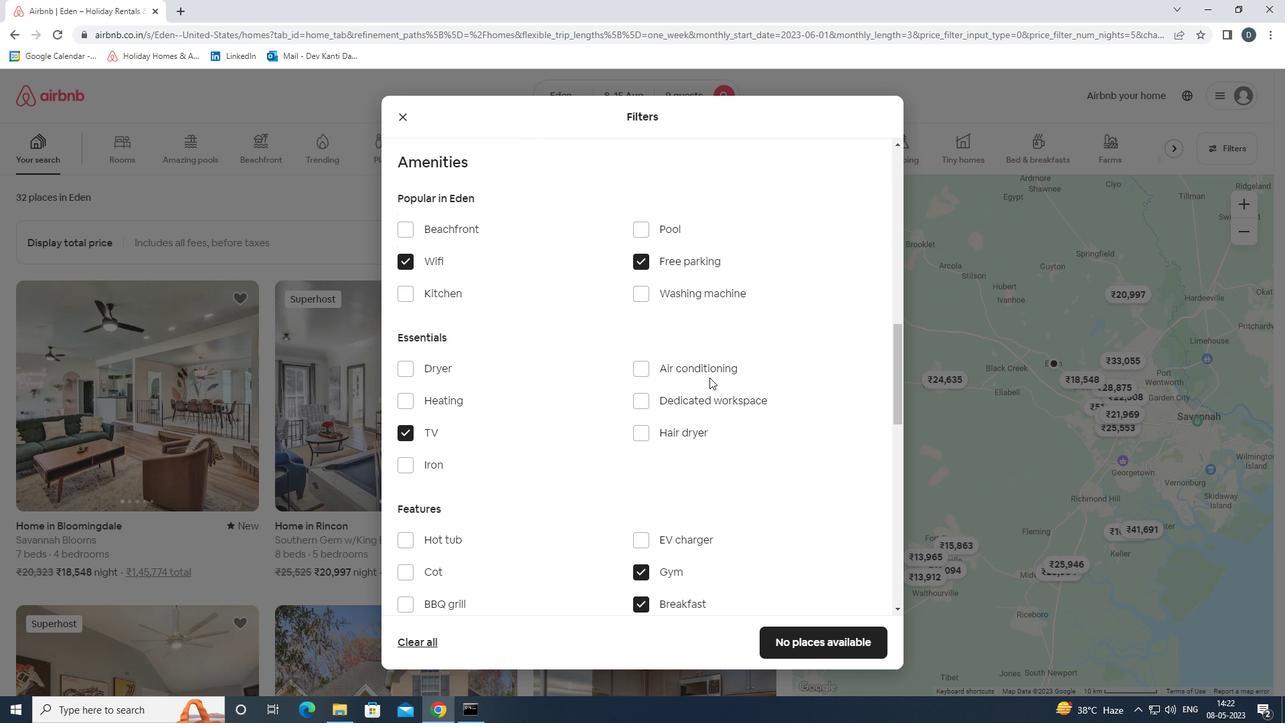 
Action: Mouse scrolled (729, 372) with delta (0, 0)
Screenshot: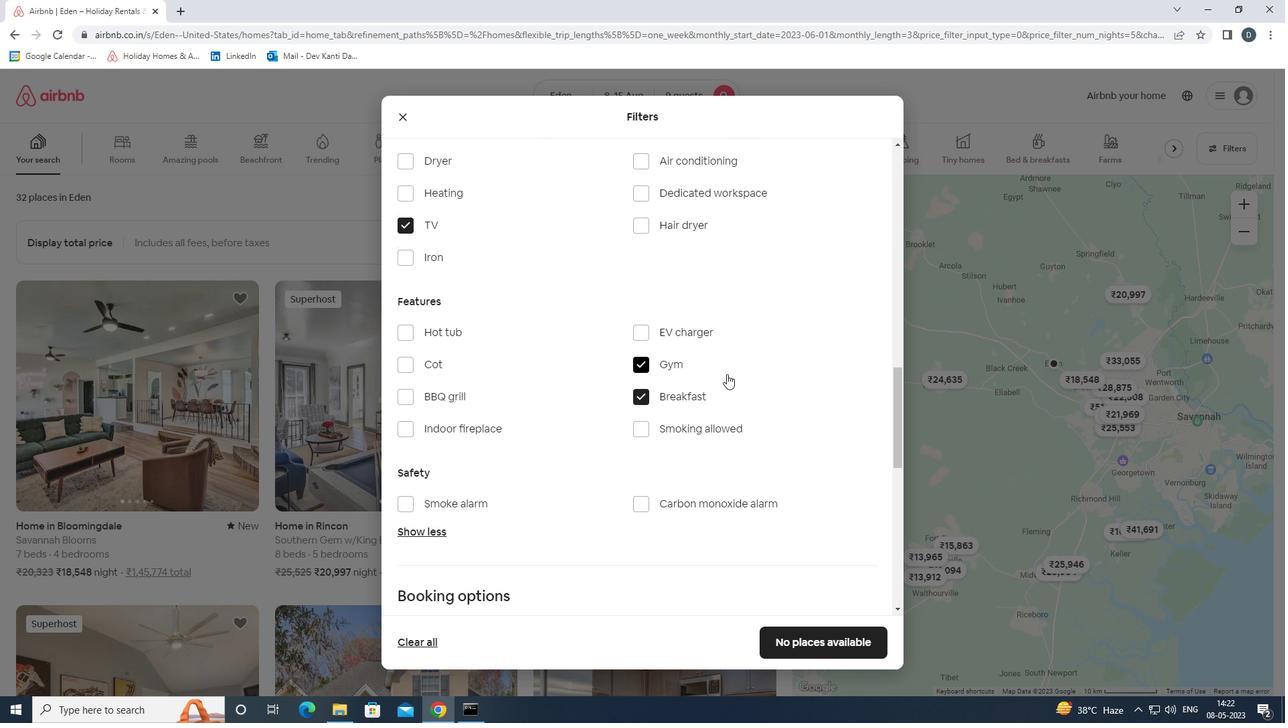 
Action: Mouse moved to (733, 373)
Screenshot: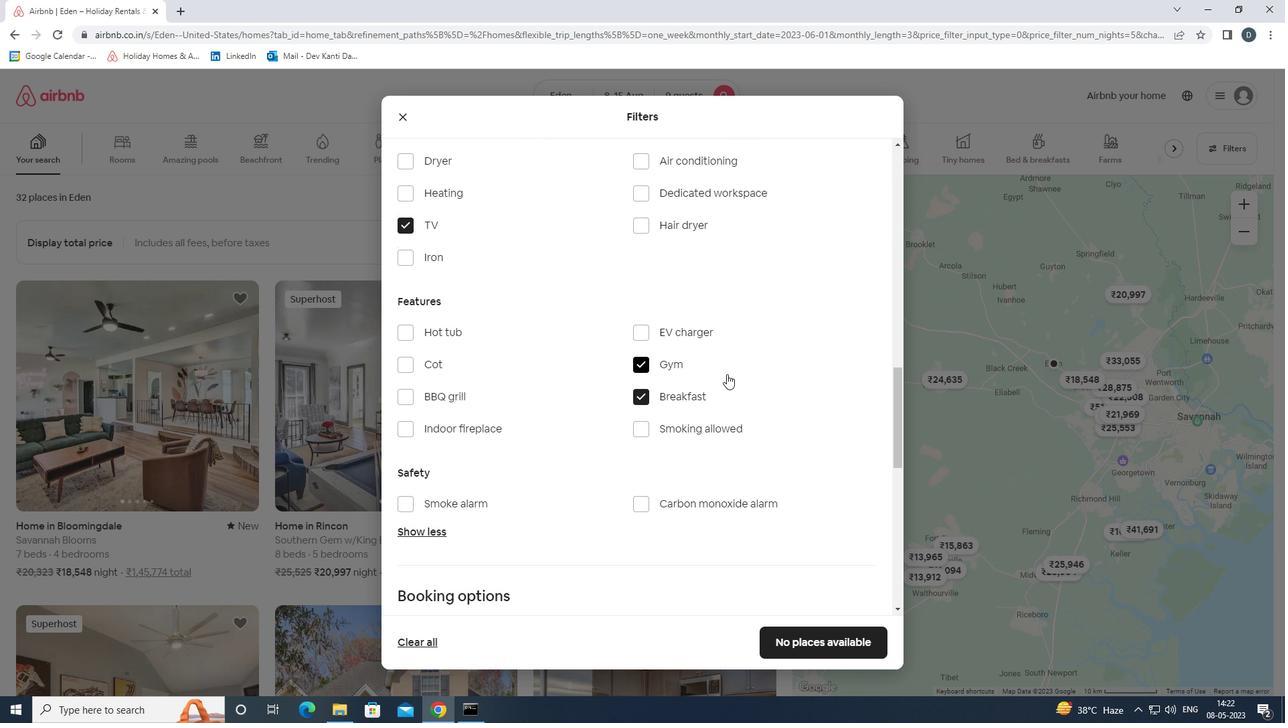 
Action: Mouse scrolled (733, 372) with delta (0, 0)
Screenshot: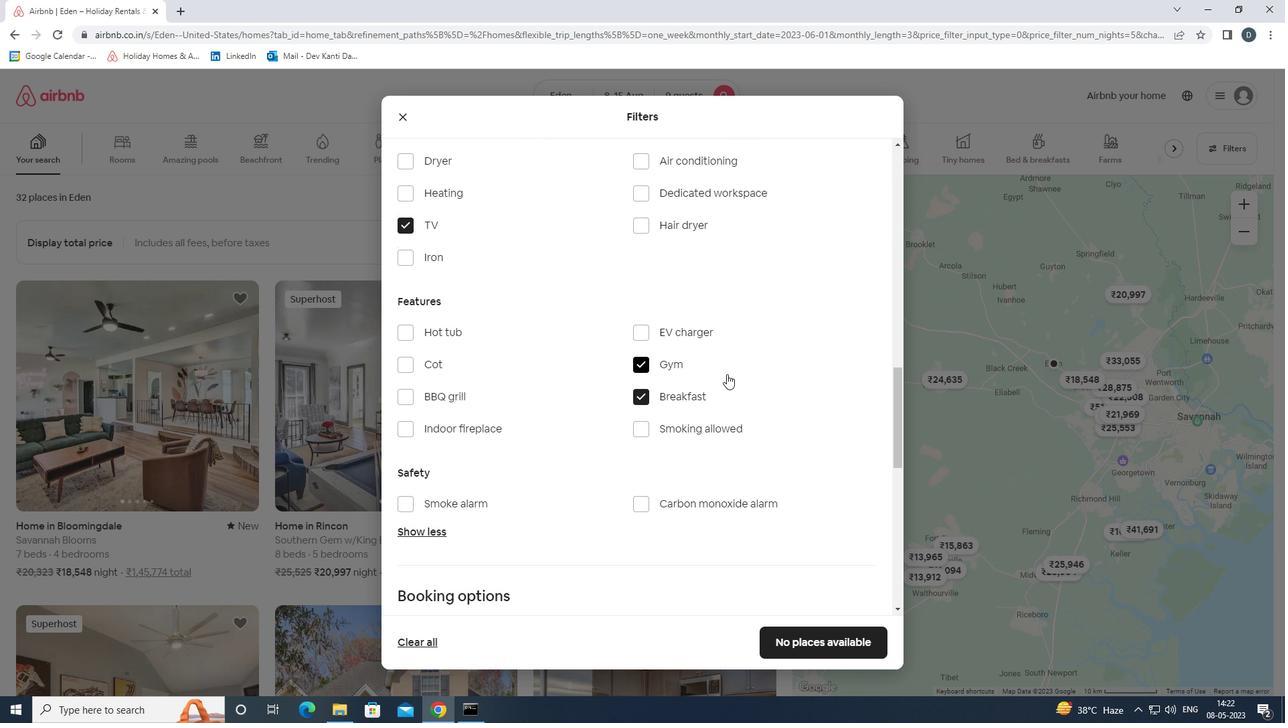 
Action: Mouse moved to (739, 373)
Screenshot: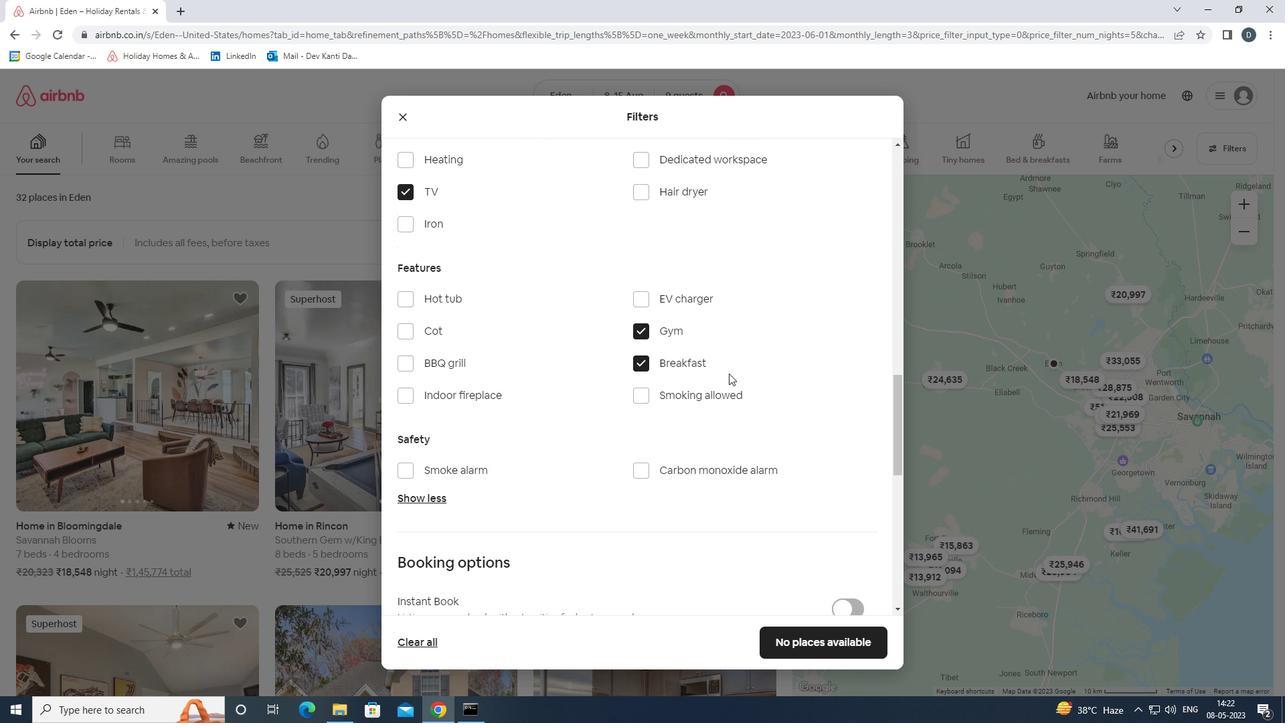 
Action: Mouse scrolled (739, 372) with delta (0, 0)
Screenshot: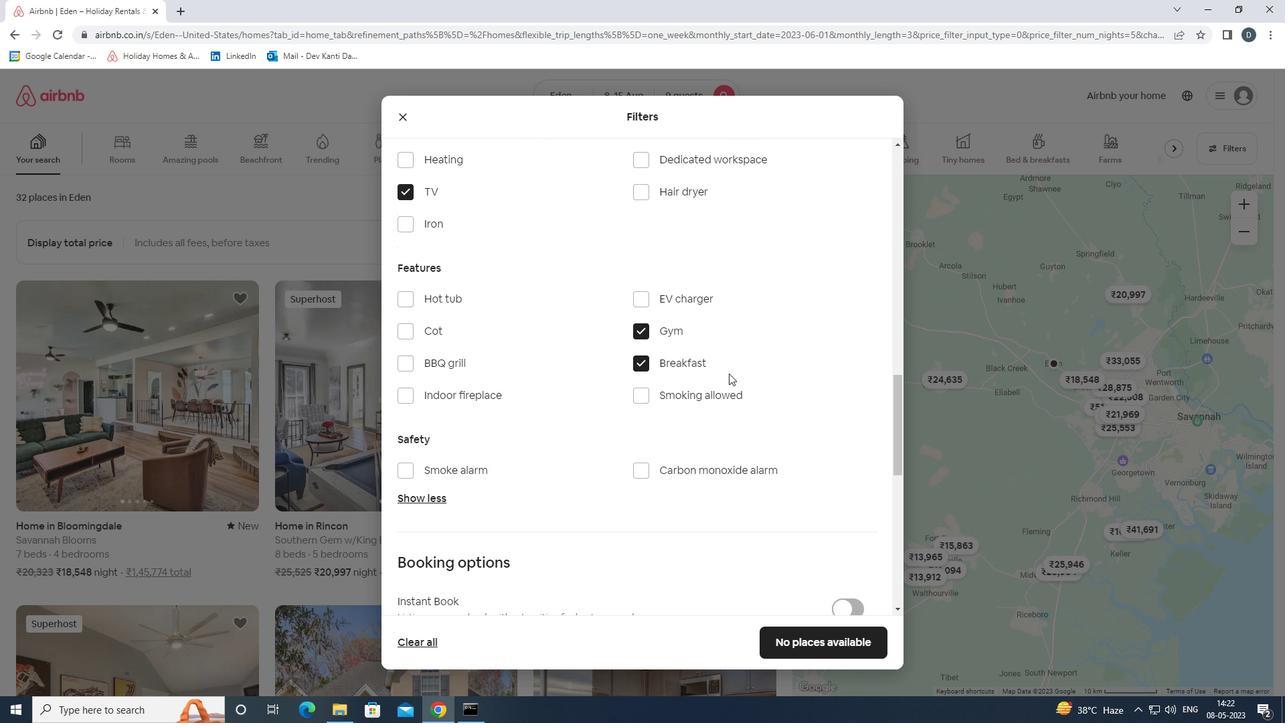 
Action: Mouse moved to (855, 454)
Screenshot: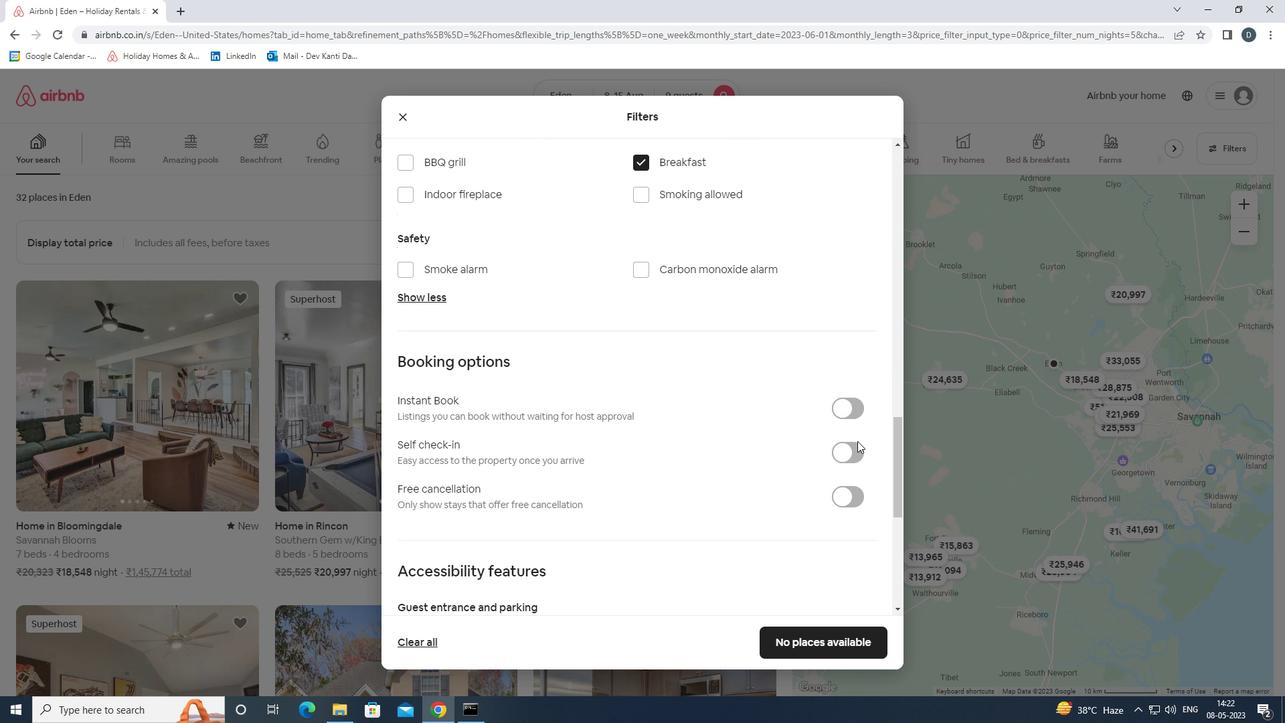 
Action: Mouse pressed left at (855, 454)
Screenshot: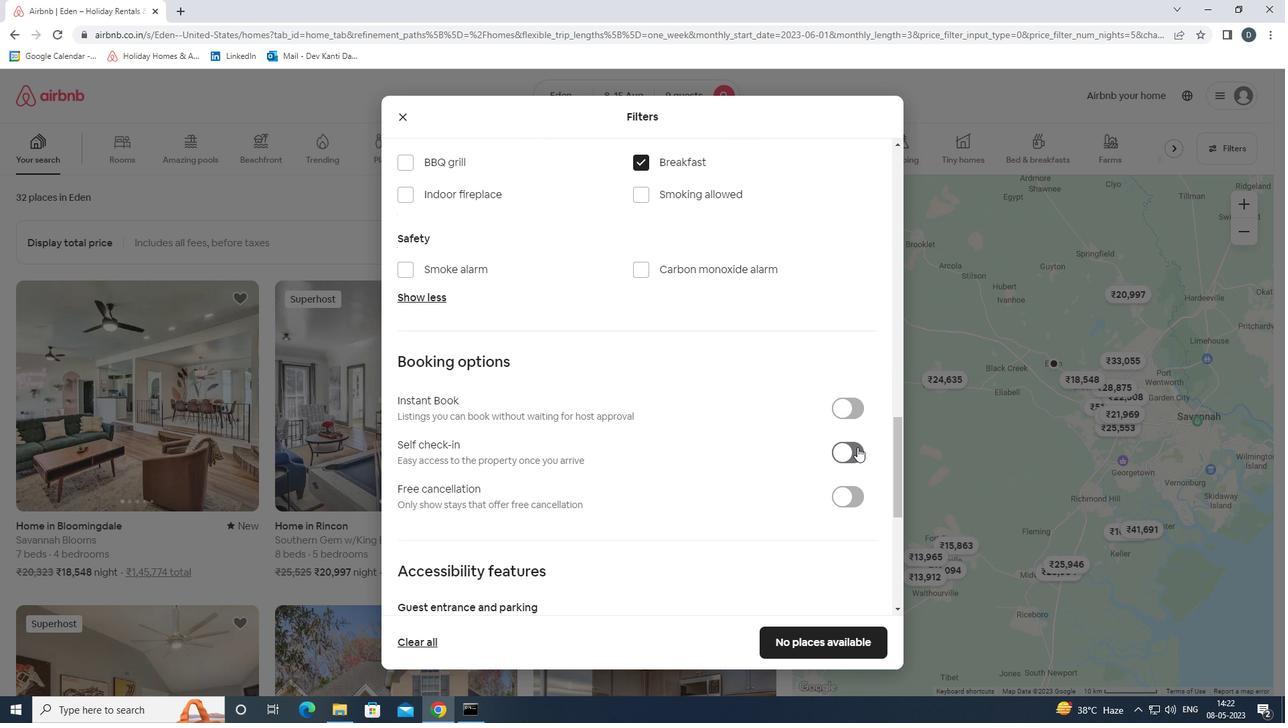 
Action: Mouse moved to (846, 455)
Screenshot: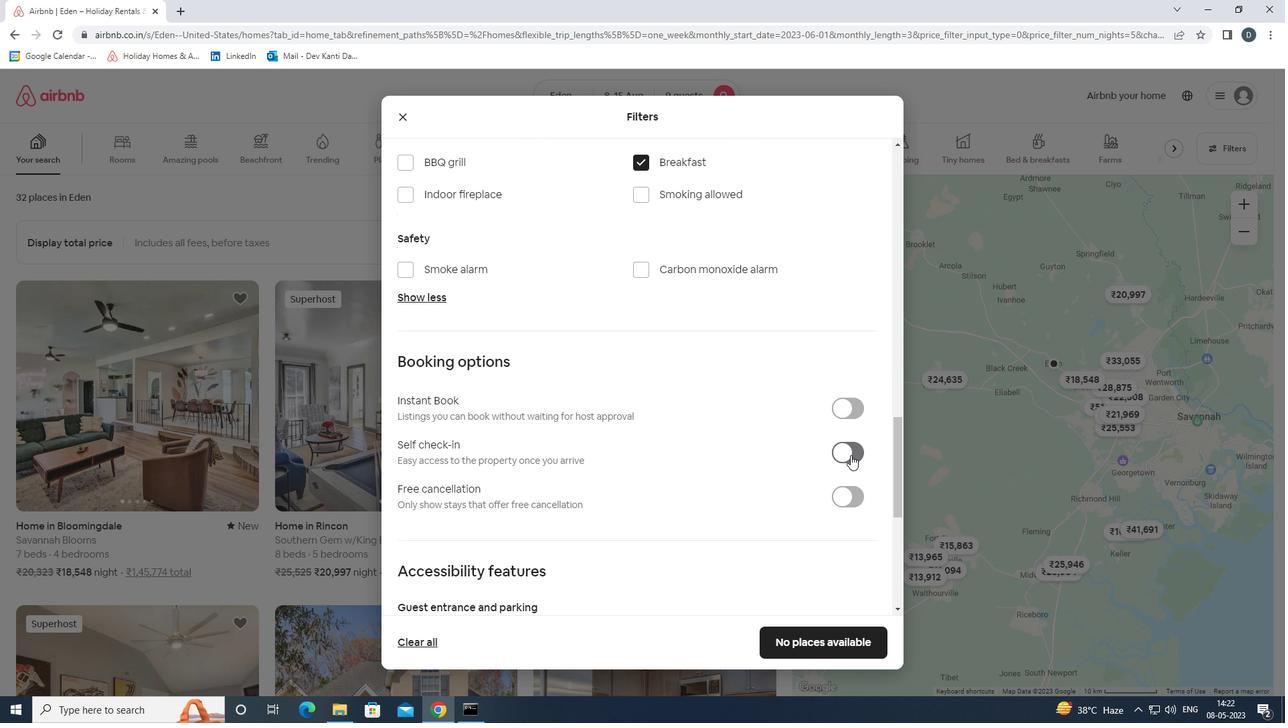 
Action: Mouse scrolled (846, 454) with delta (0, 0)
Screenshot: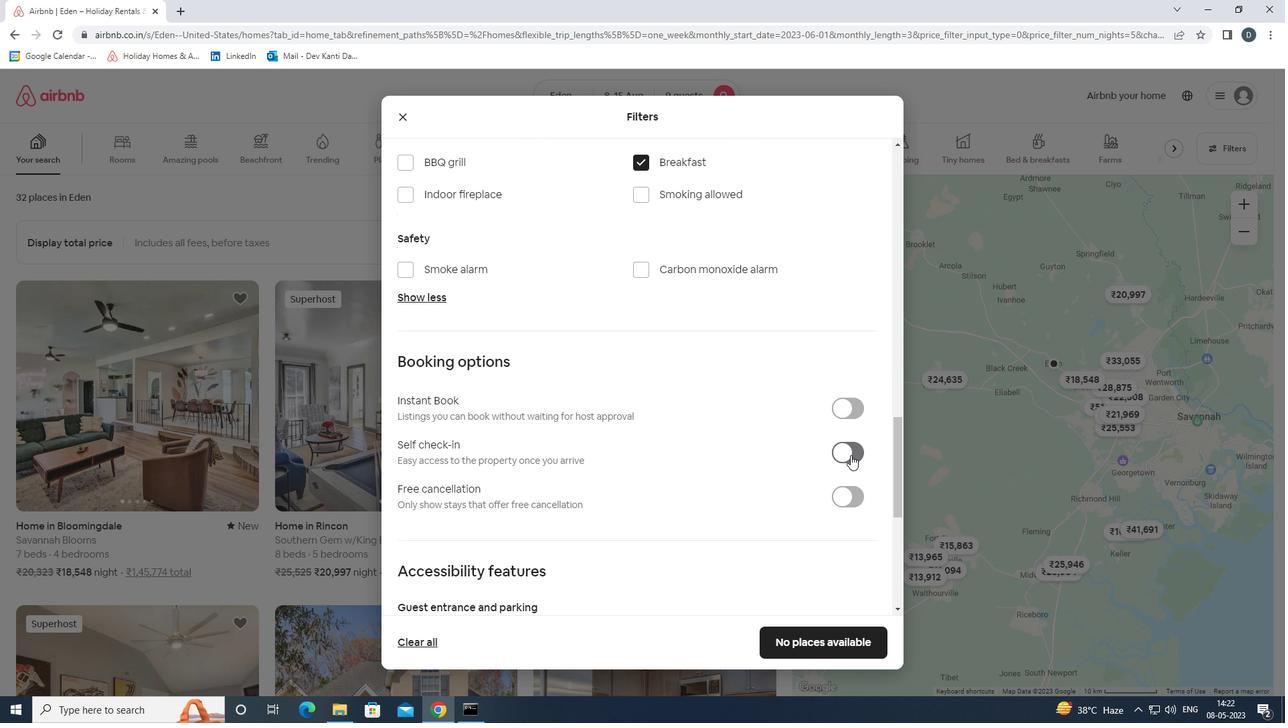 
Action: Mouse moved to (846, 455)
Screenshot: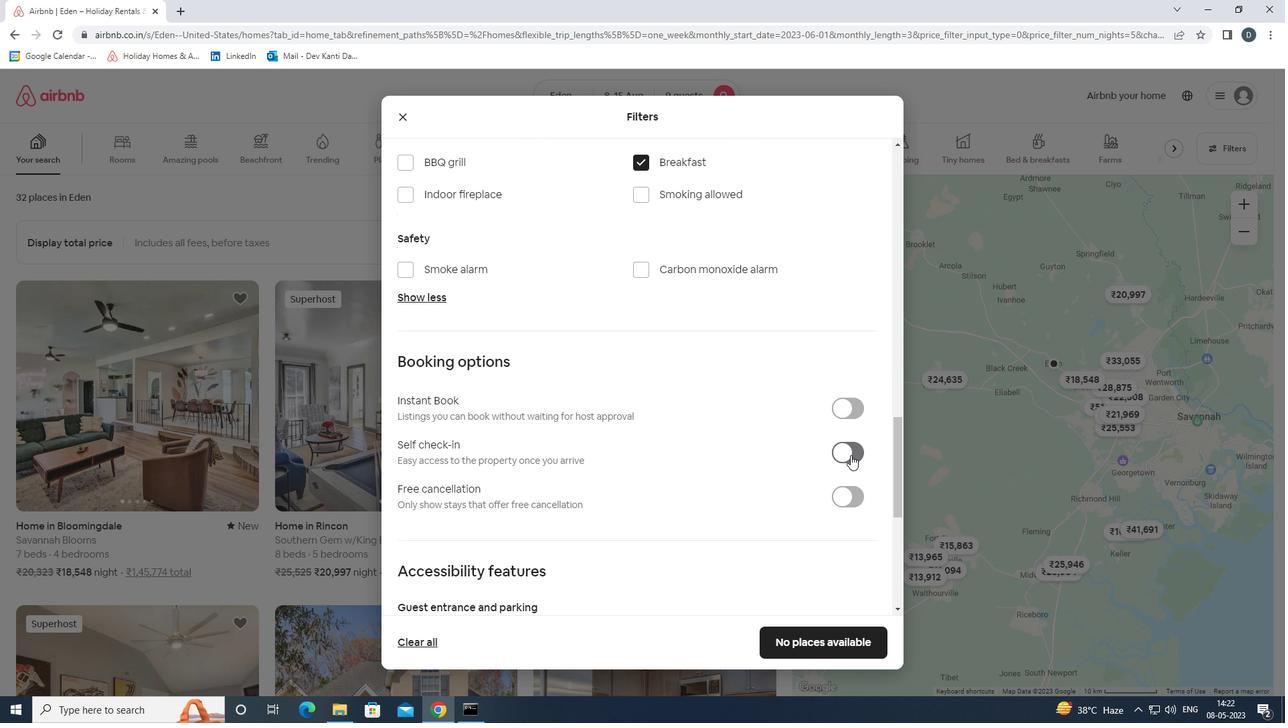 
Action: Mouse scrolled (846, 454) with delta (0, 0)
Screenshot: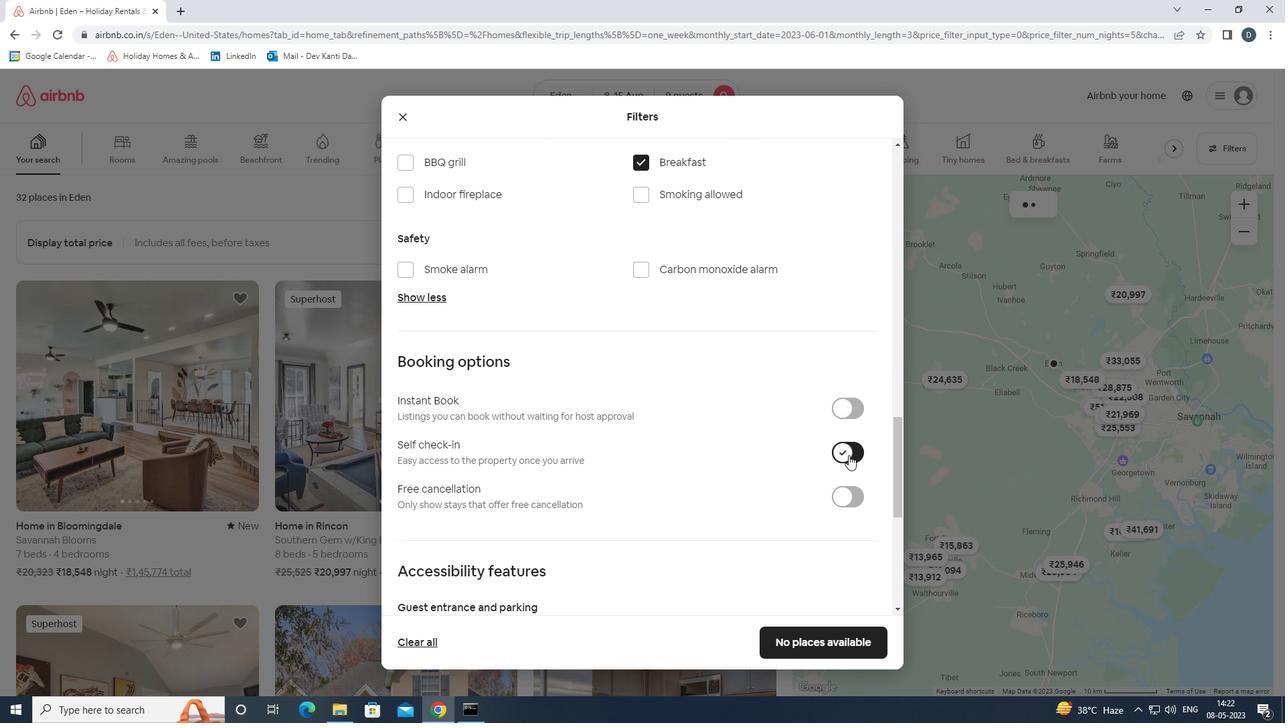 
Action: Mouse scrolled (846, 454) with delta (0, 0)
Screenshot: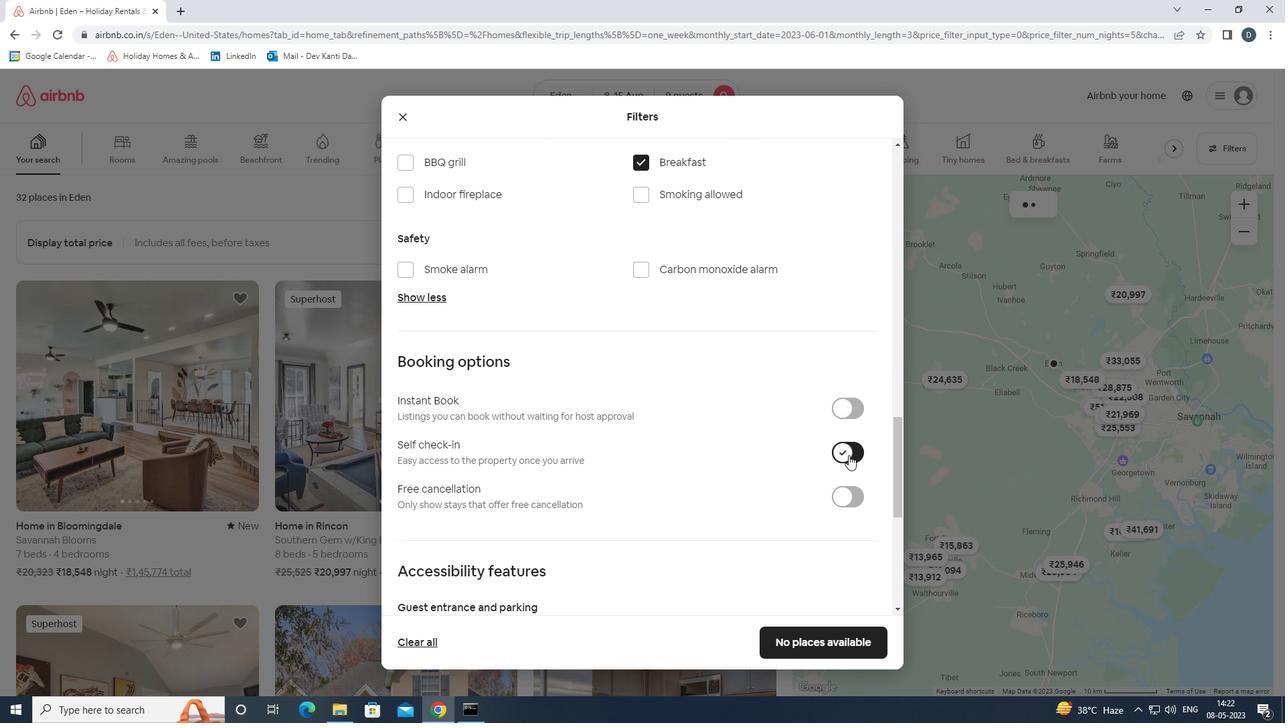 
Action: Mouse scrolled (846, 454) with delta (0, 0)
Screenshot: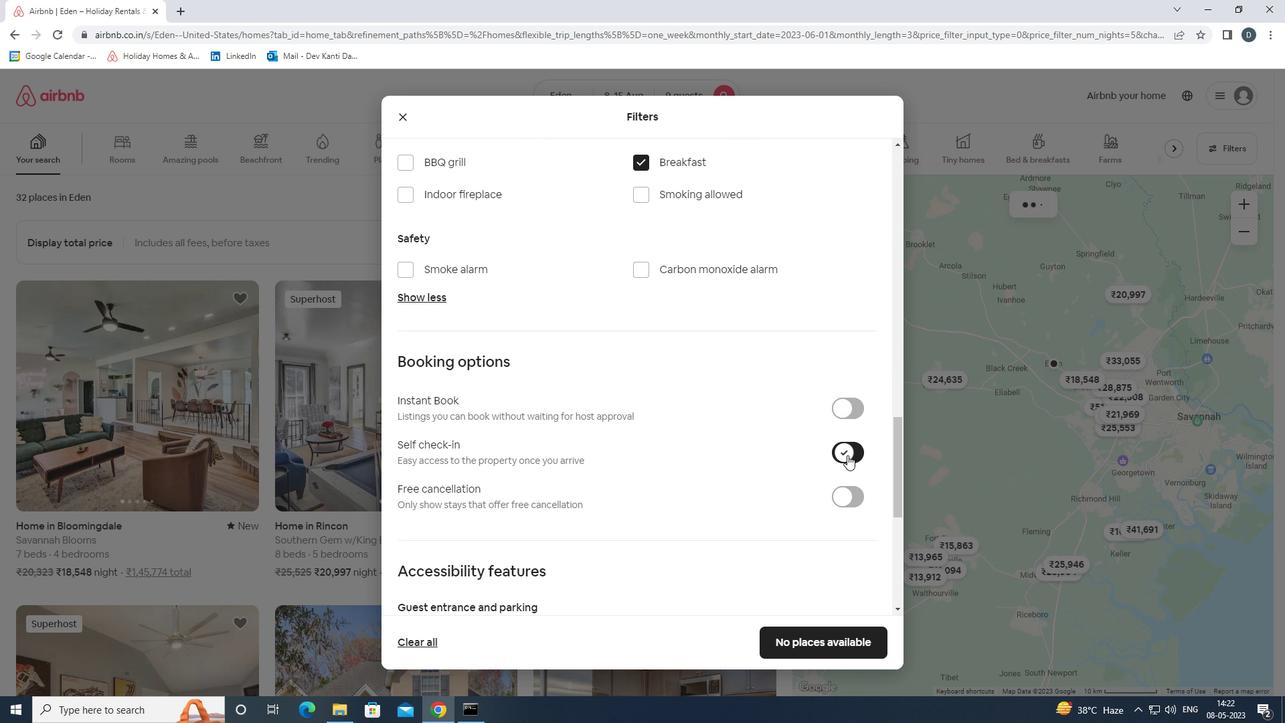 
Action: Mouse scrolled (846, 454) with delta (0, 0)
Screenshot: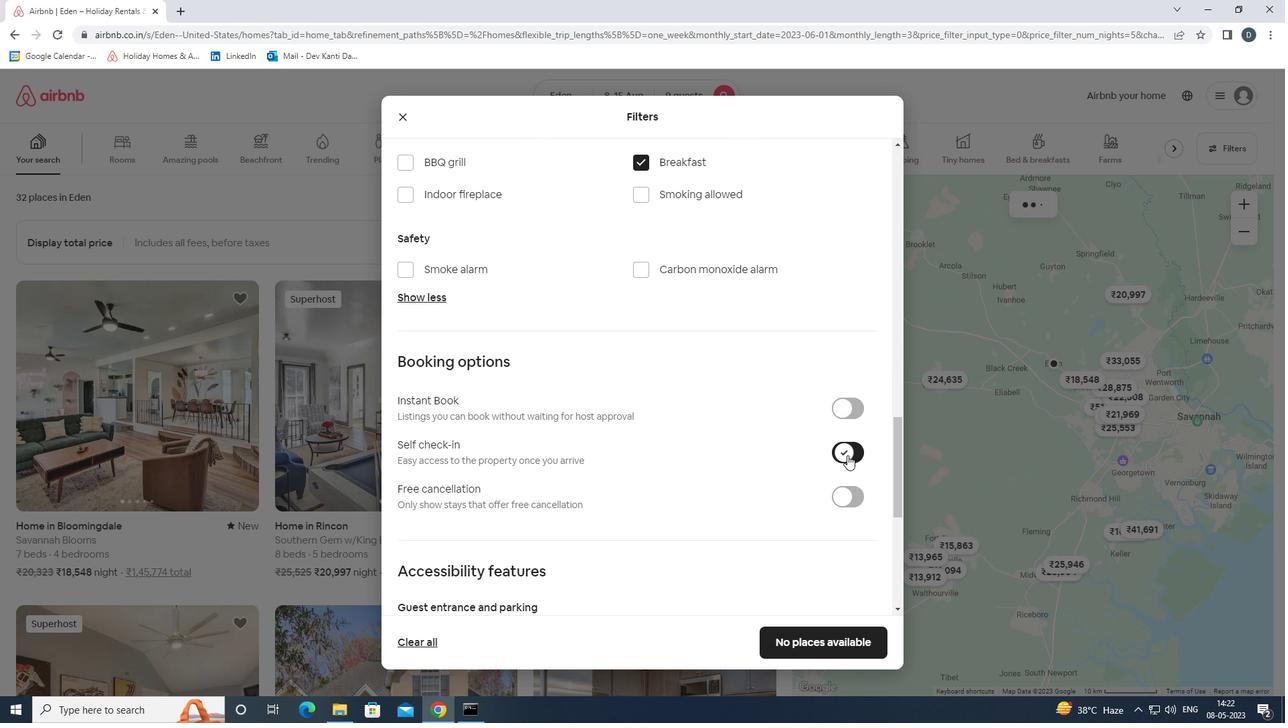 
Action: Mouse moved to (846, 455)
Screenshot: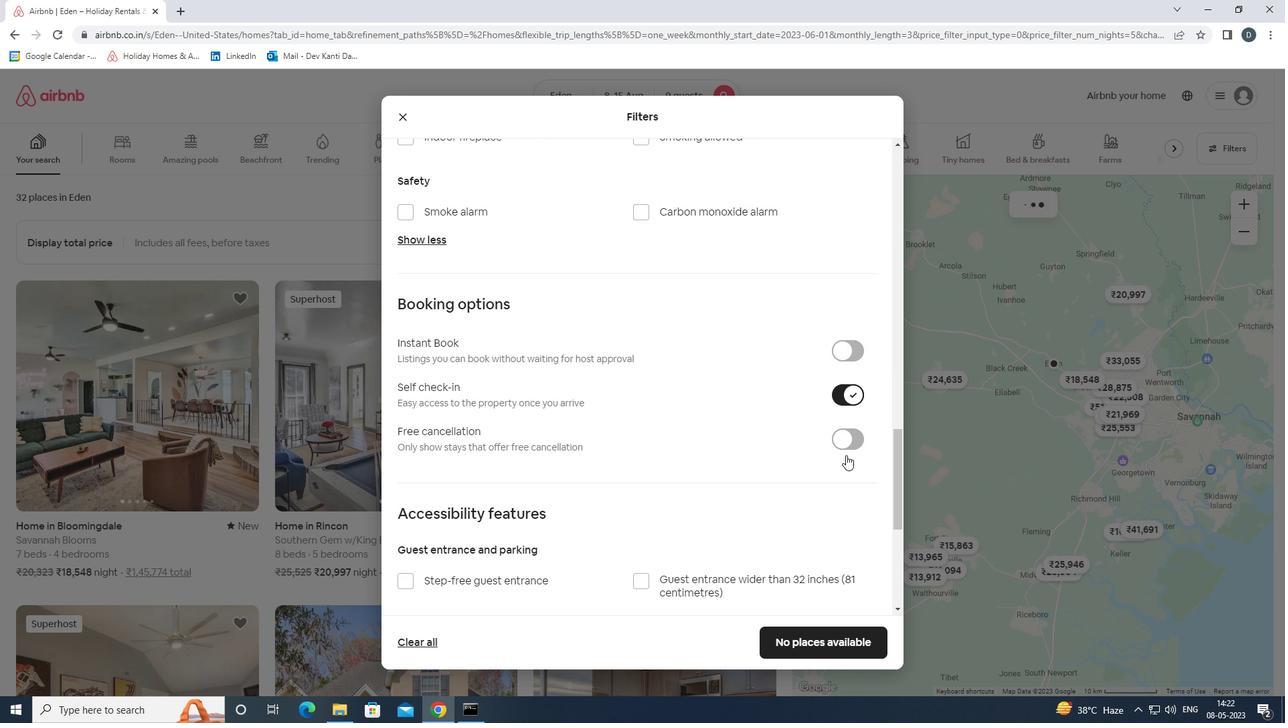 
Action: Mouse scrolled (846, 454) with delta (0, 0)
Screenshot: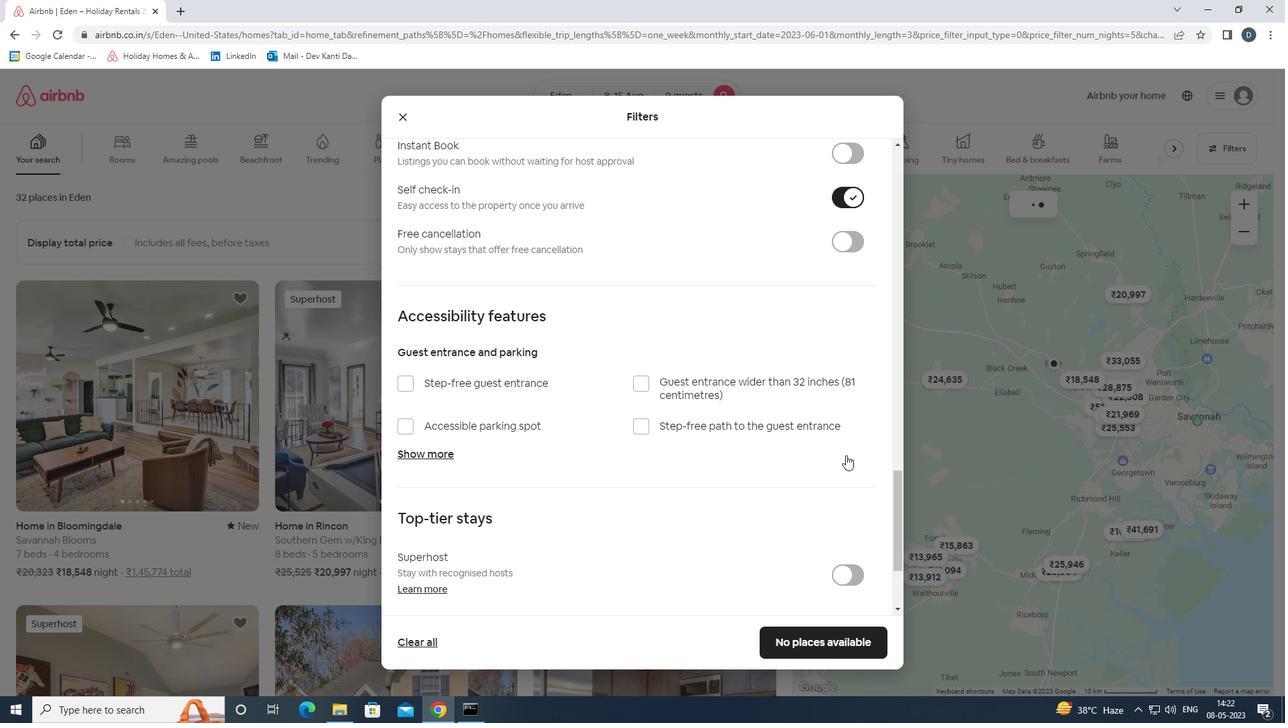 
Action: Mouse moved to (846, 454)
Screenshot: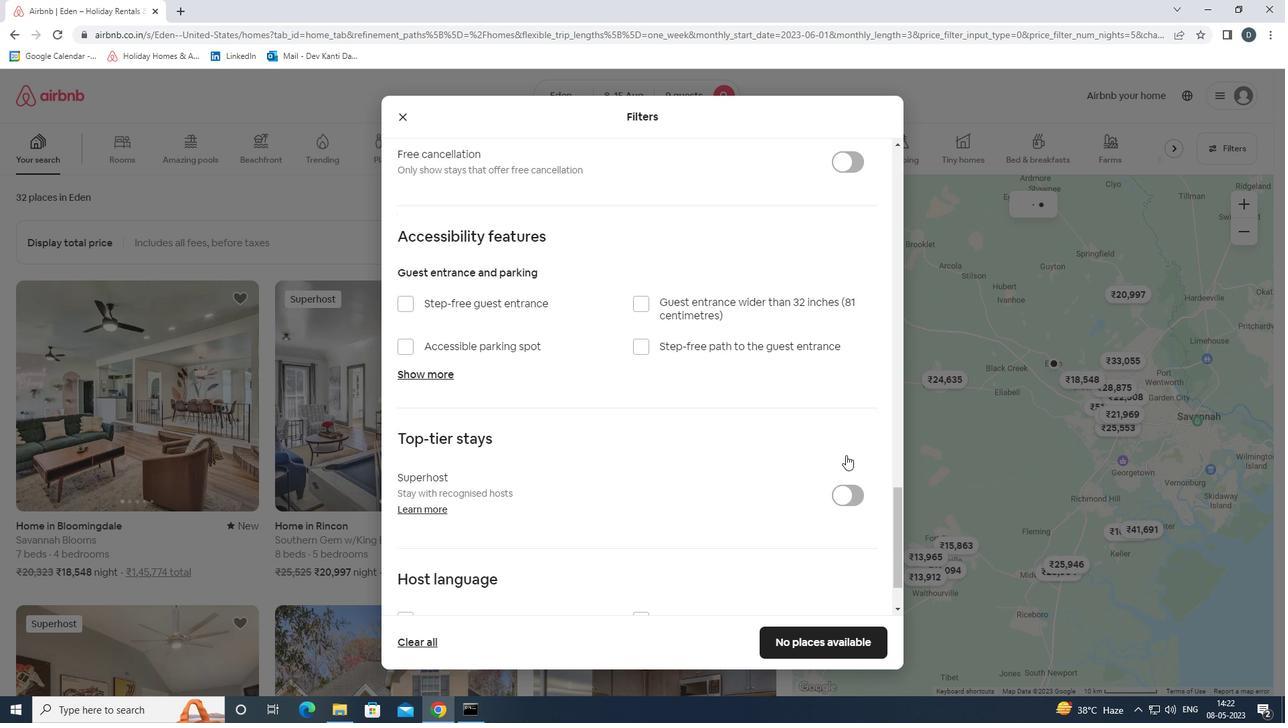 
Action: Mouse scrolled (846, 453) with delta (0, 0)
Screenshot: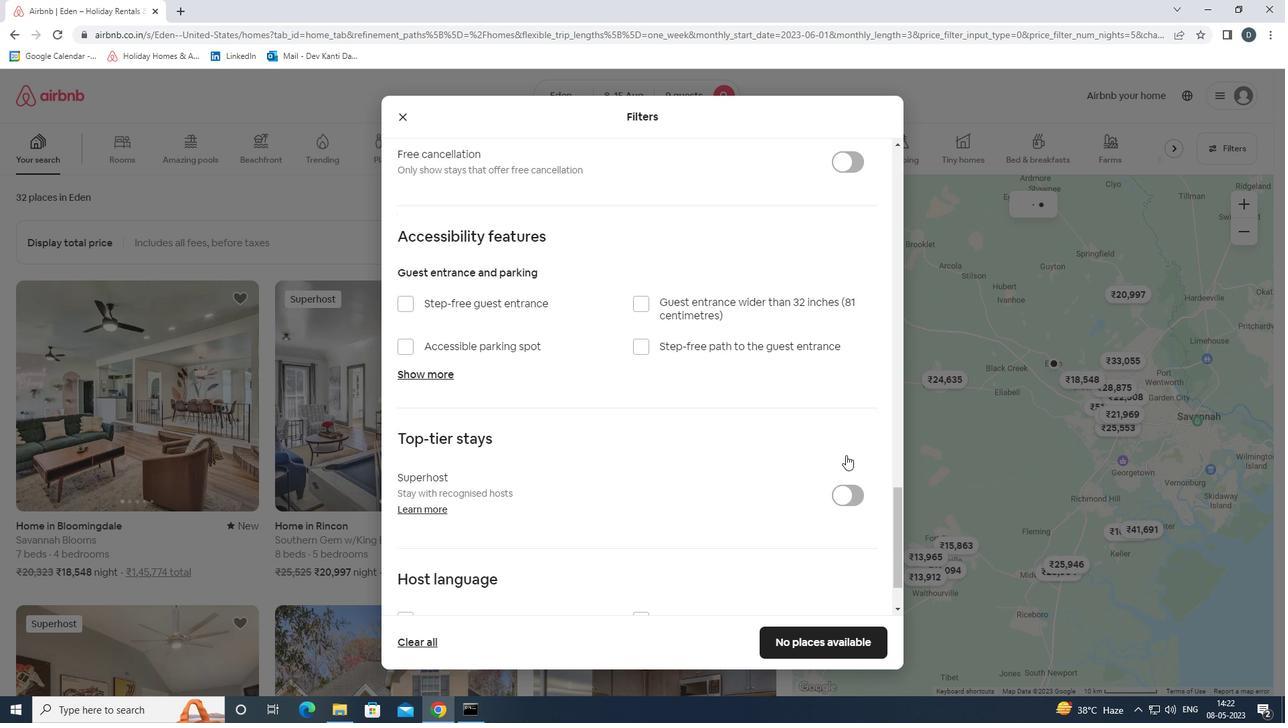
Action: Mouse scrolled (846, 453) with delta (0, 0)
Screenshot: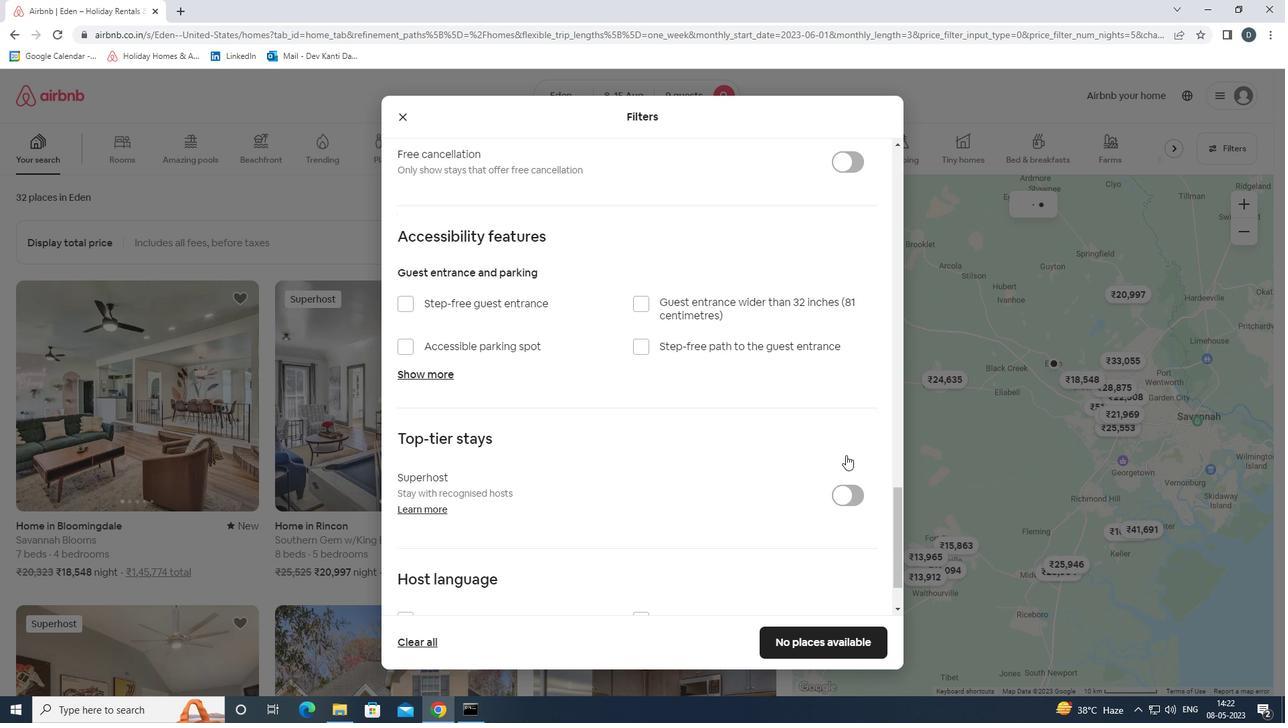 
Action: Mouse scrolled (846, 453) with delta (0, 0)
Screenshot: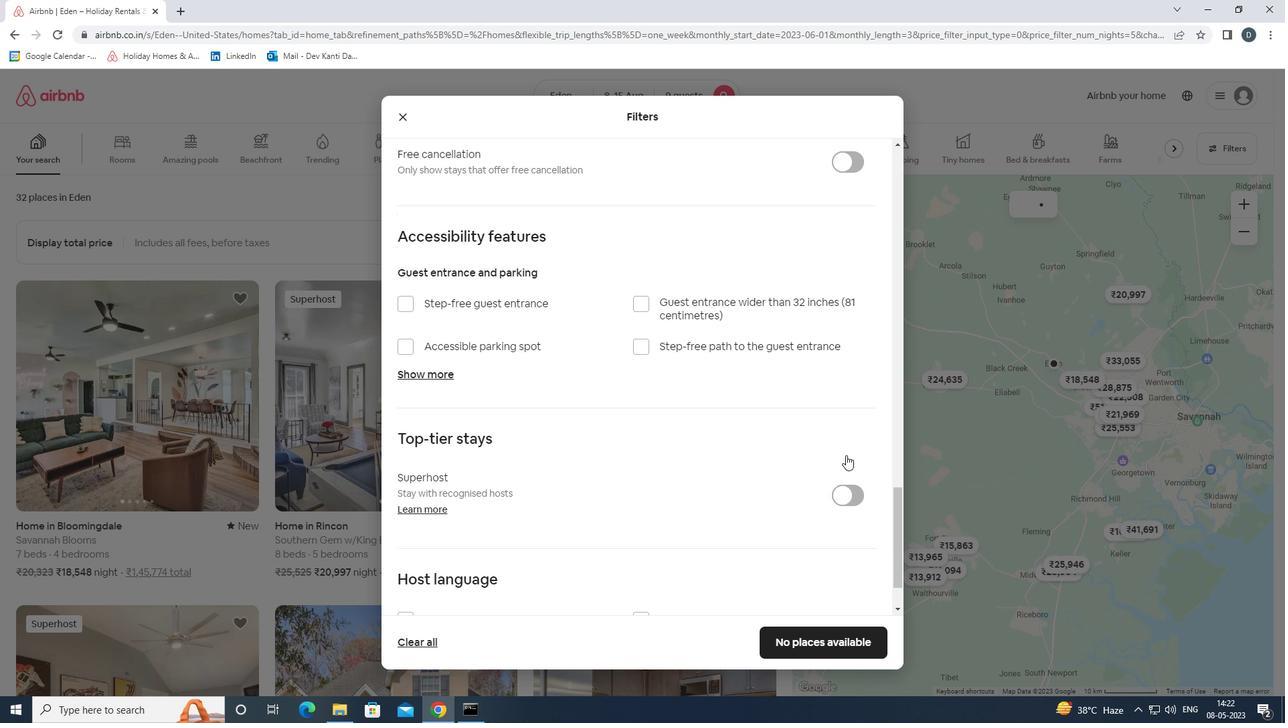 
Action: Mouse scrolled (846, 453) with delta (0, 0)
Screenshot: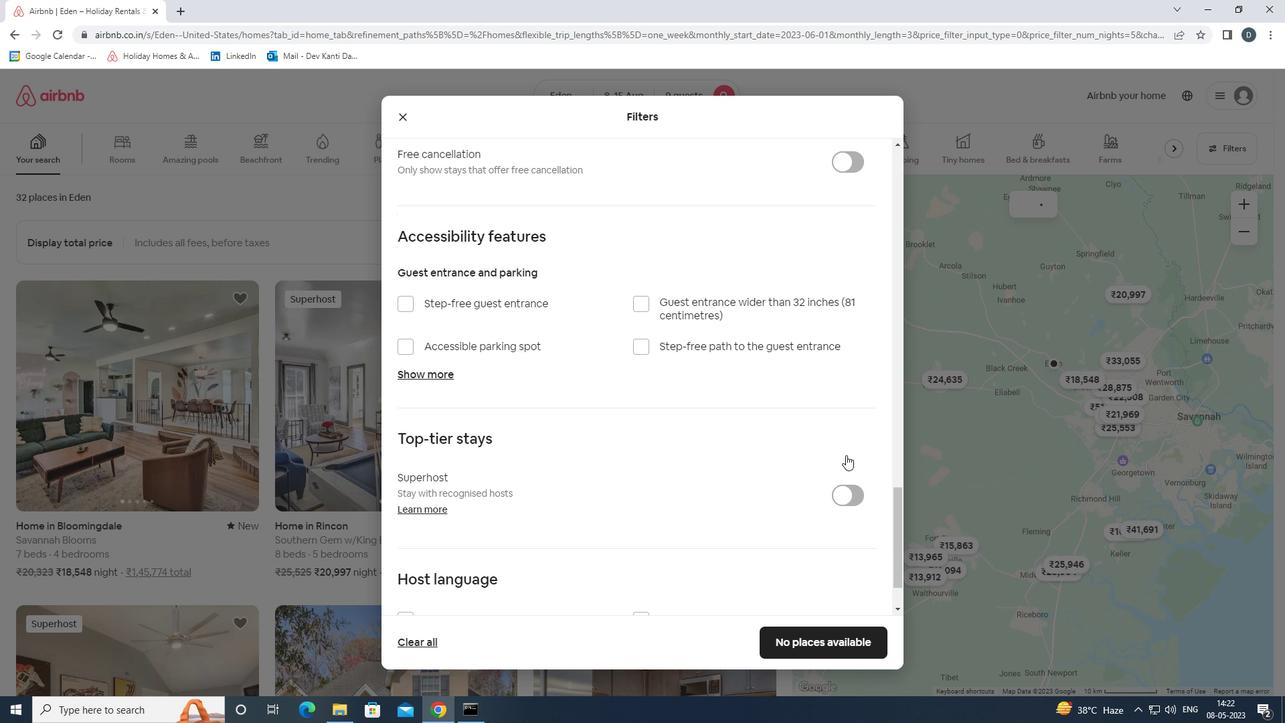 
Action: Mouse moved to (436, 541)
Screenshot: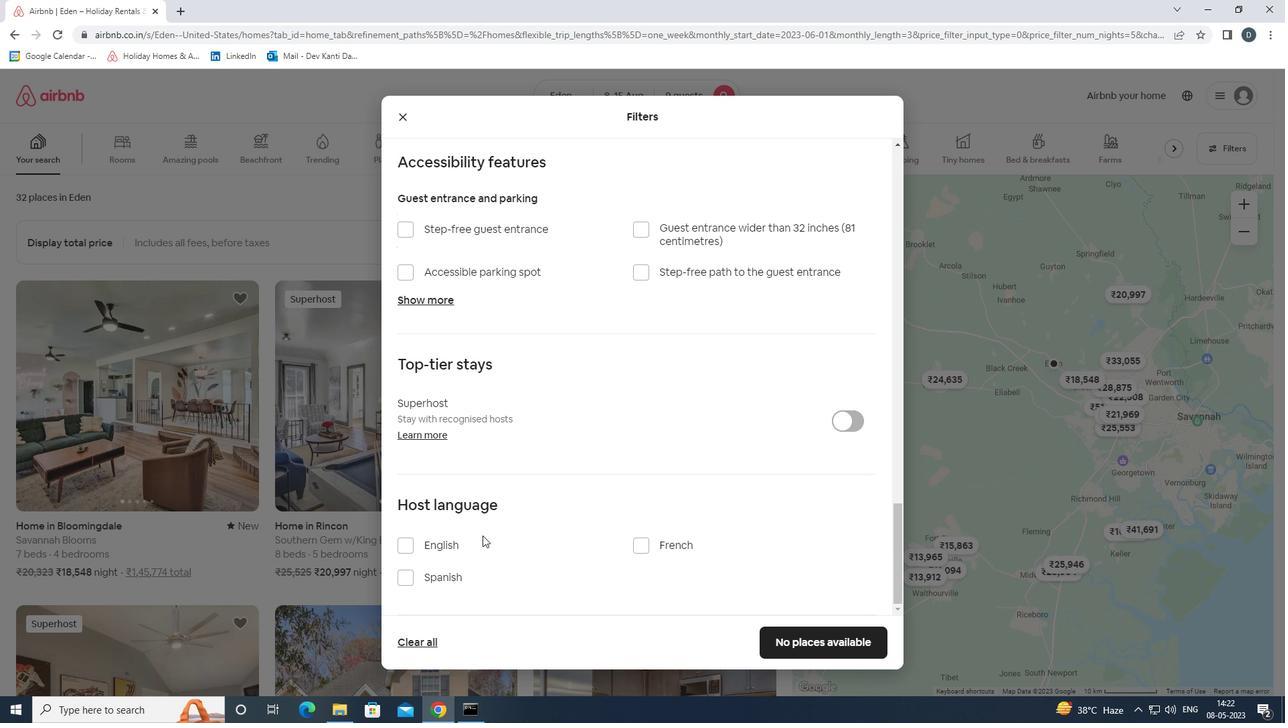 
Action: Mouse pressed left at (436, 541)
Screenshot: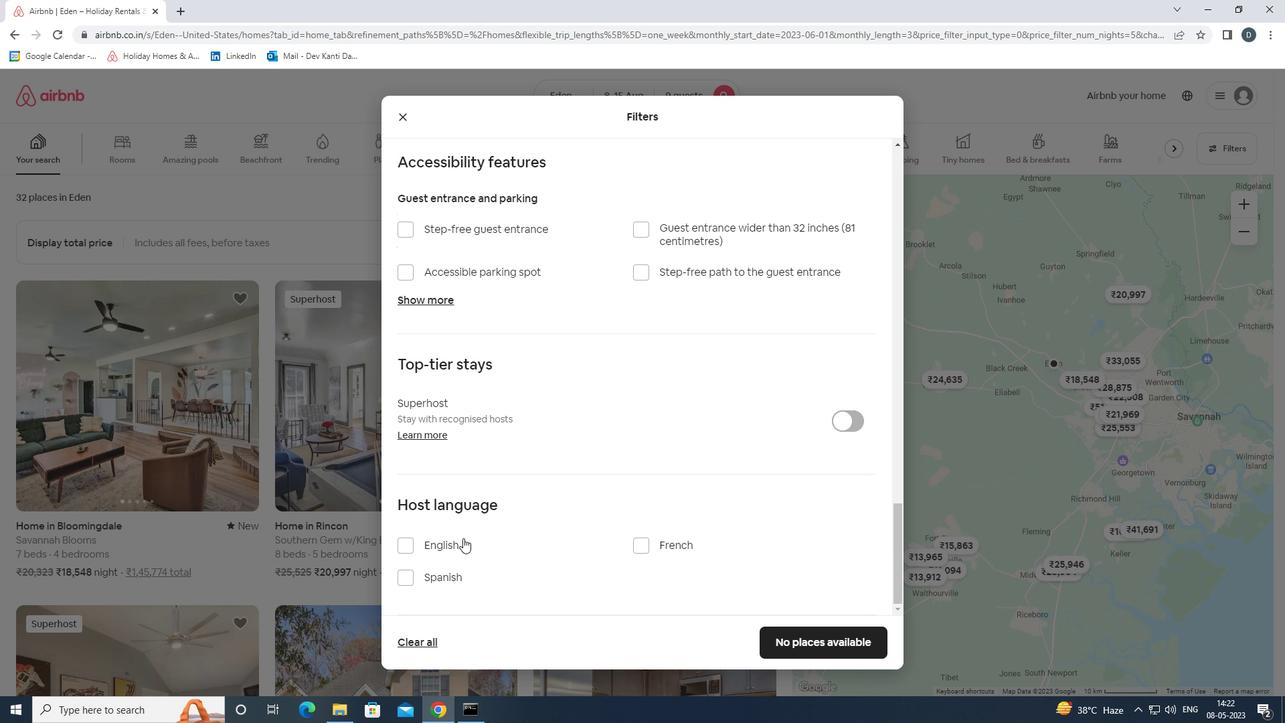 
Action: Mouse moved to (832, 638)
Screenshot: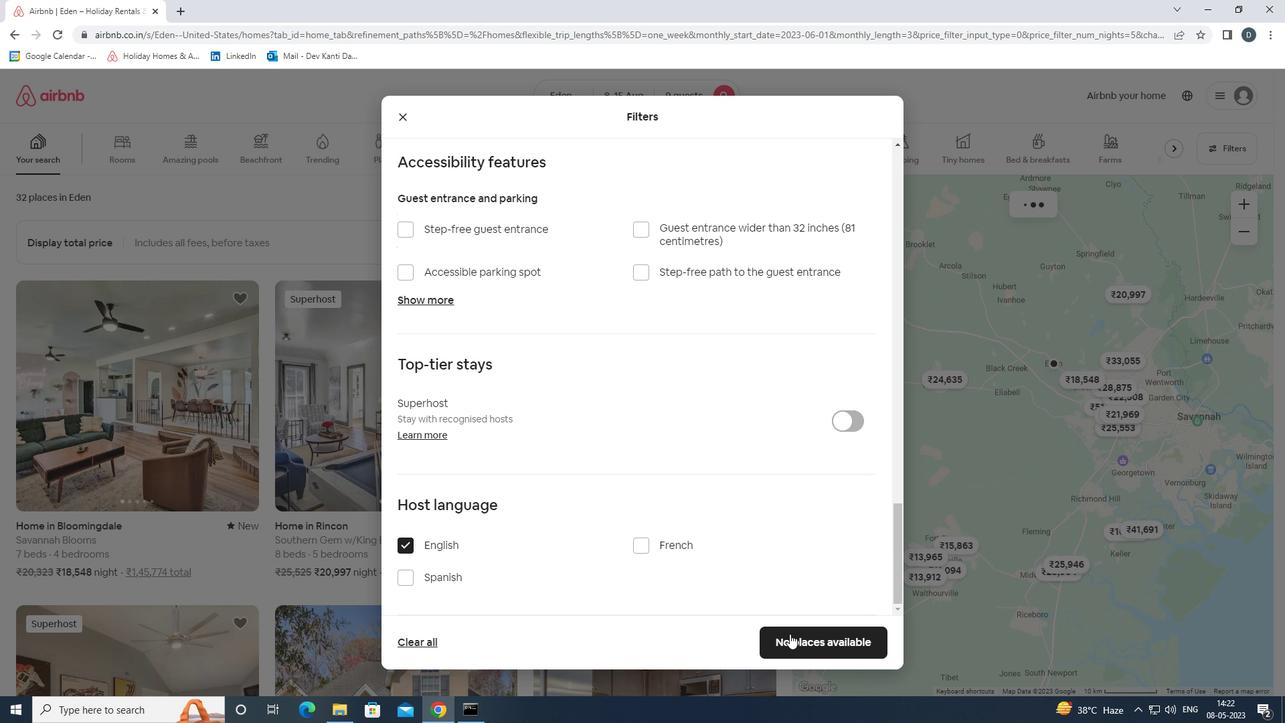 
Action: Mouse pressed left at (832, 638)
Screenshot: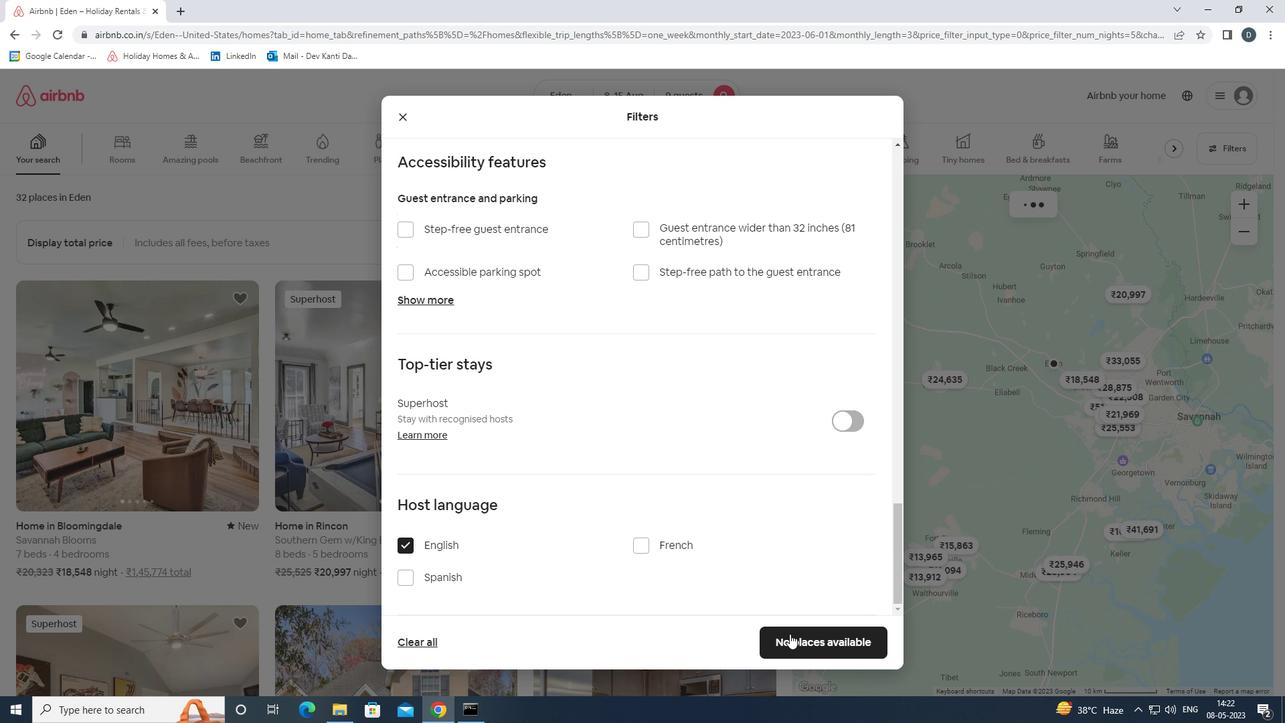 
Action: Mouse moved to (832, 638)
Screenshot: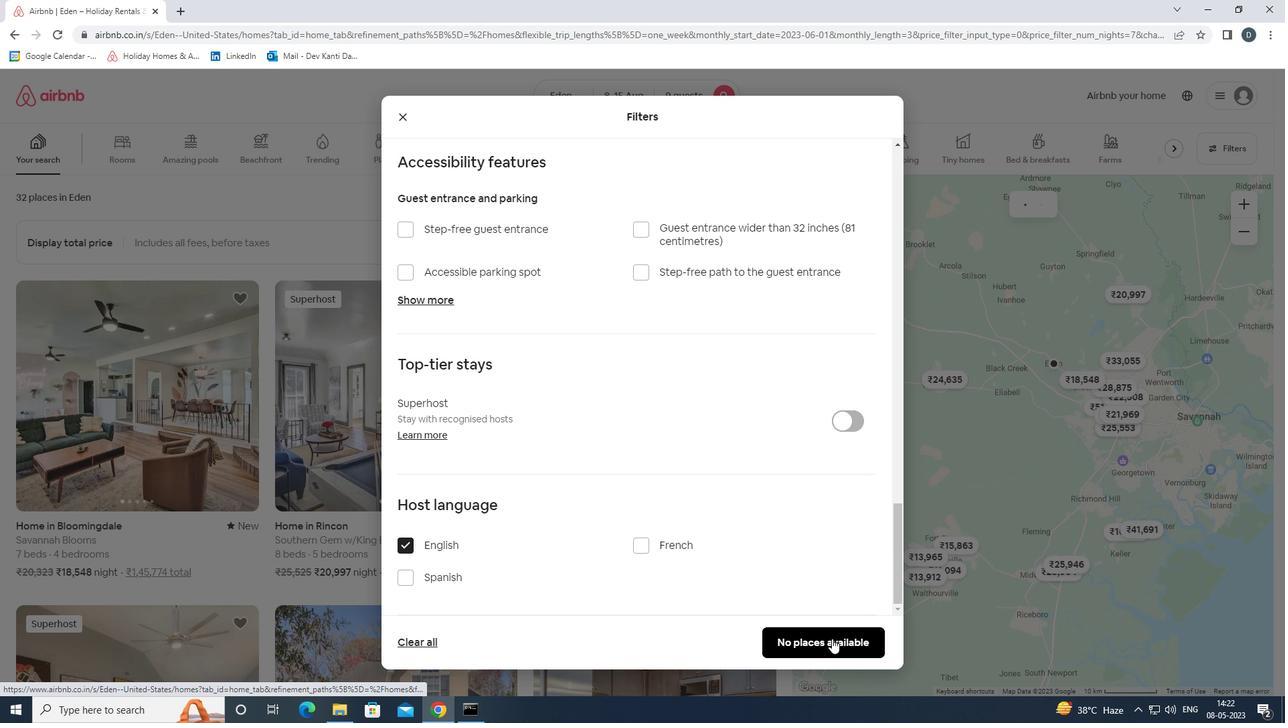 
